 Task: Find connections with filter location Castellar del Vallès with filter topic #careertips with filter profile language English with filter current company Deloitte Digital with filter school DEV BHOOMI SCHOOL OF PROFESSIONAL STUDIES DABKI ROAD, VILLAGE-BERI JAMA (JUST 7 KMS FROM CLOCK TOWER) DISTT.- SAHARANPUR 0132-2792208-10-11 with filter industry Computer Networking Products with filter service category Auto Insurance with filter keywords title Network Administrator
Action: Mouse moved to (174, 267)
Screenshot: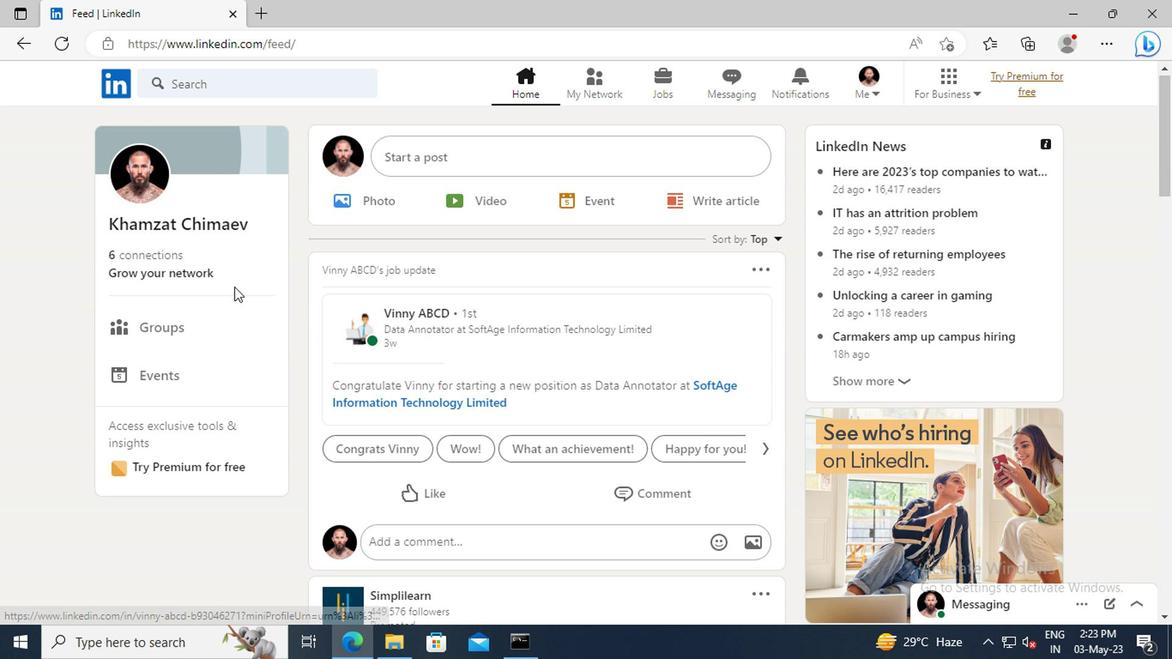 
Action: Mouse pressed left at (174, 267)
Screenshot: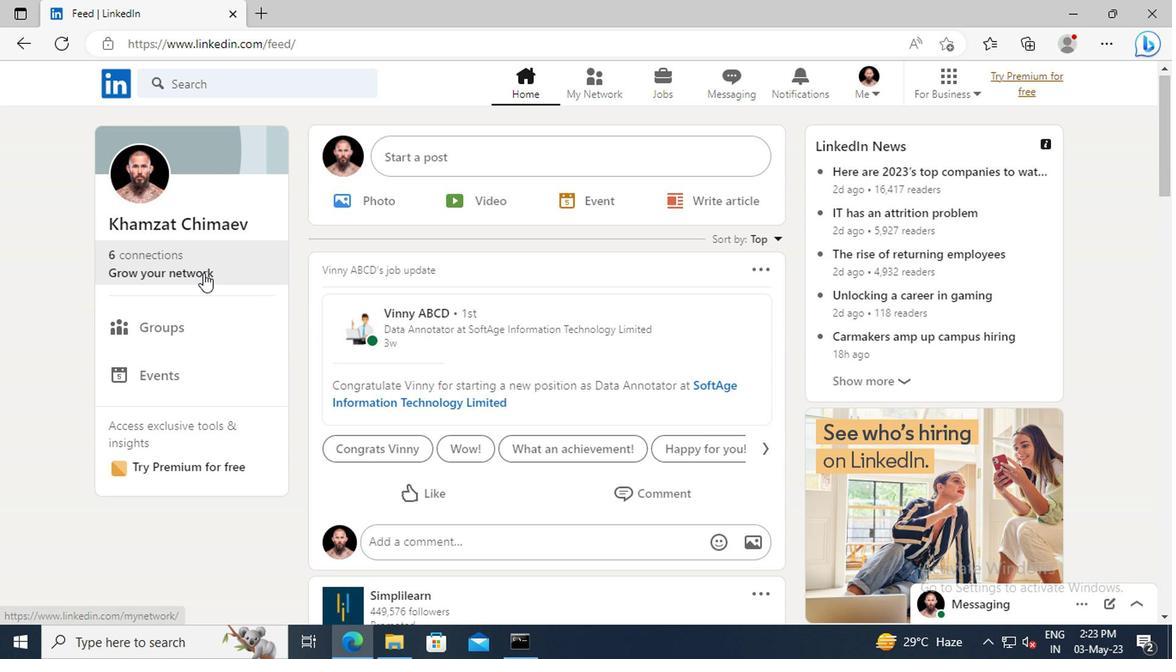 
Action: Mouse moved to (180, 177)
Screenshot: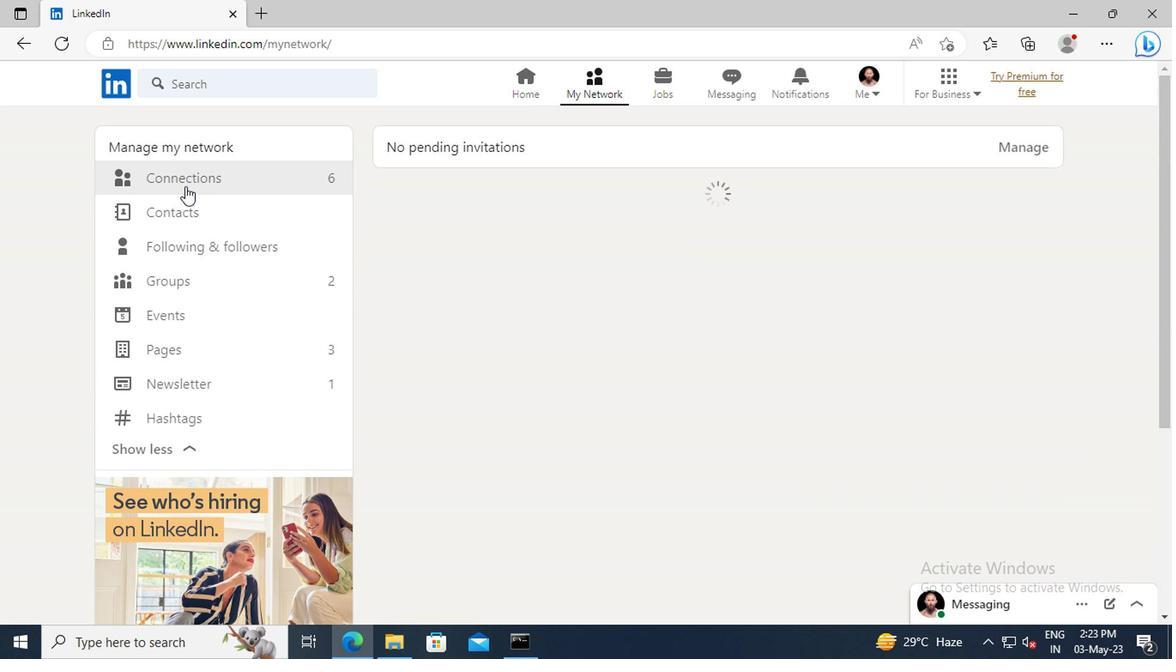 
Action: Mouse pressed left at (180, 177)
Screenshot: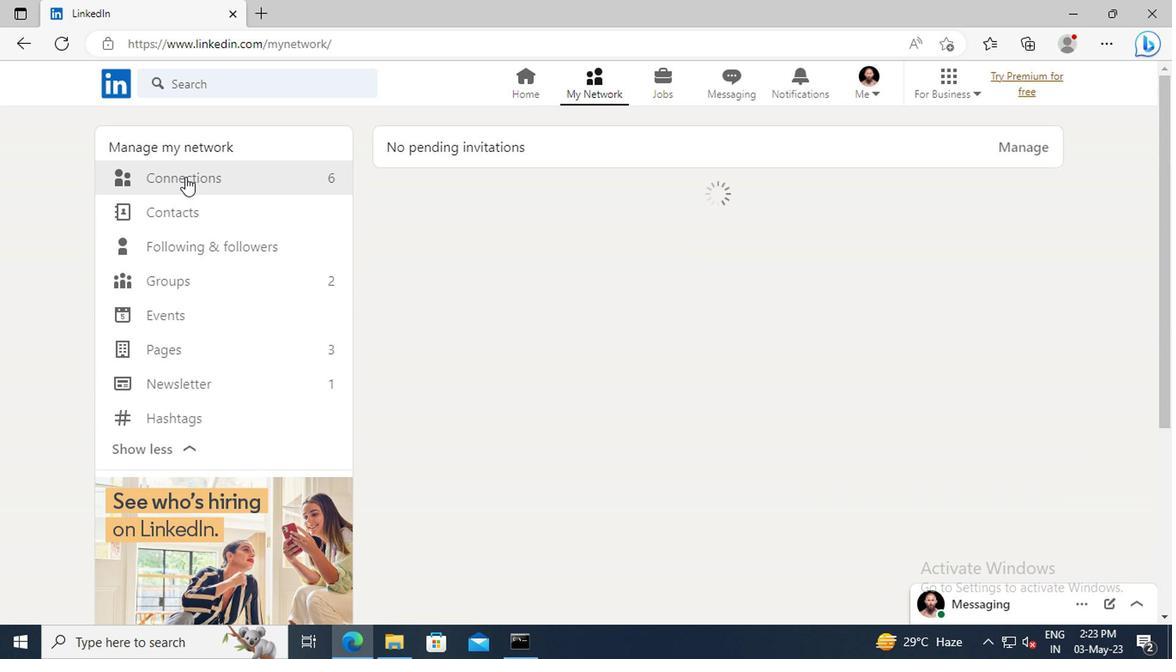 
Action: Mouse moved to (702, 186)
Screenshot: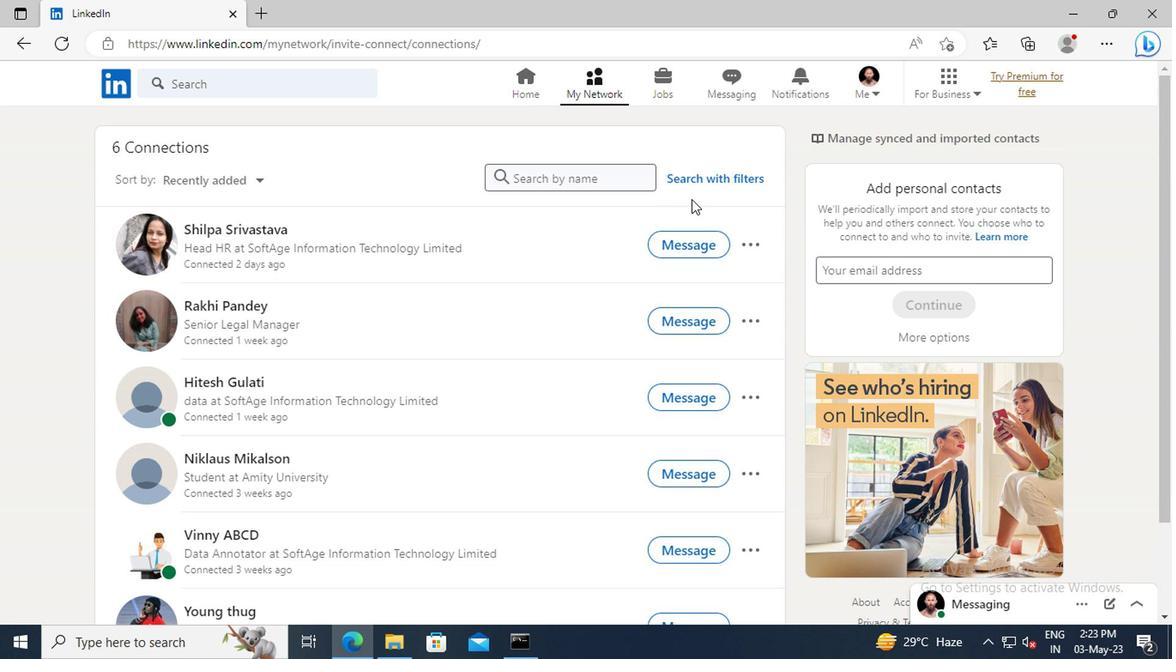 
Action: Mouse pressed left at (702, 186)
Screenshot: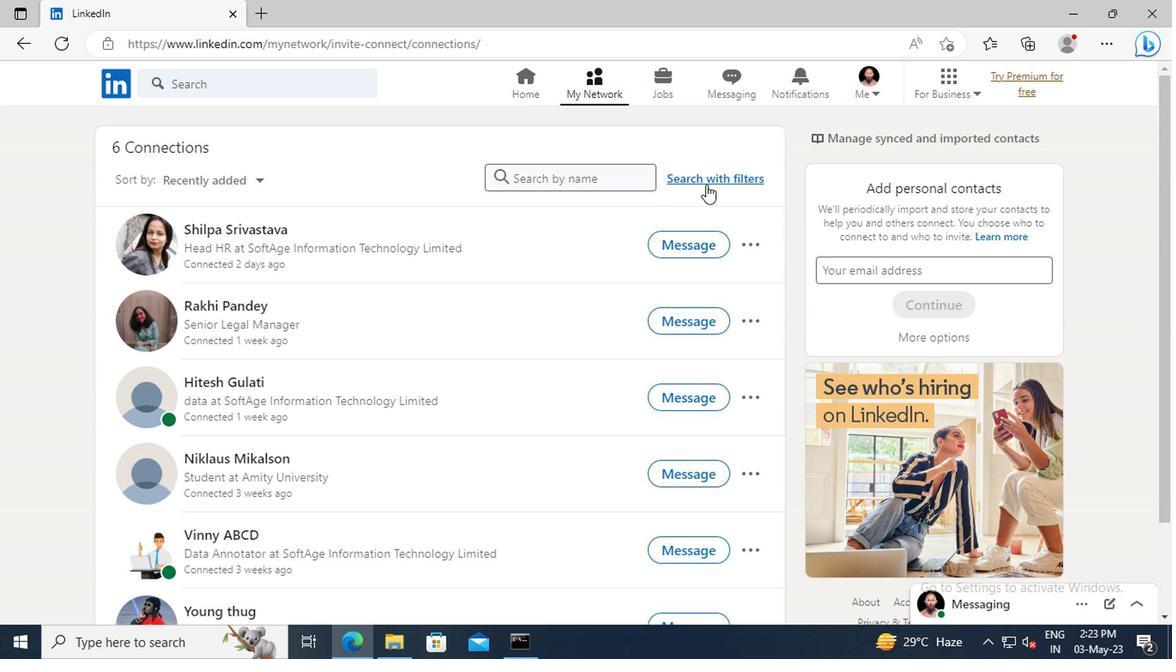 
Action: Mouse moved to (649, 140)
Screenshot: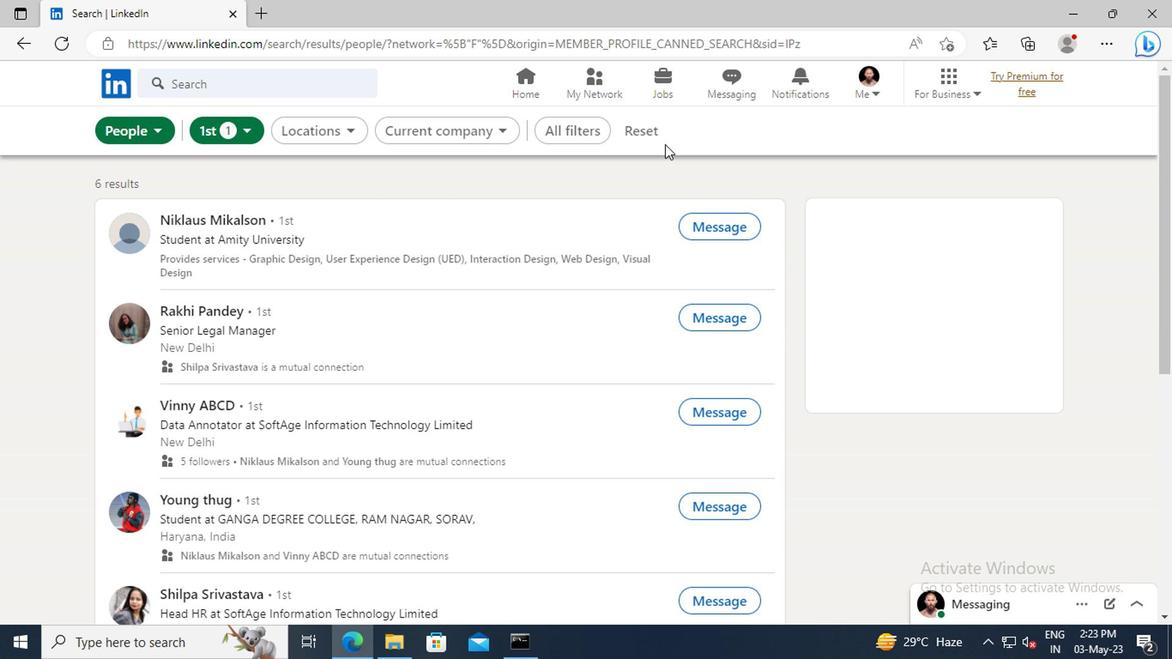 
Action: Mouse pressed left at (649, 140)
Screenshot: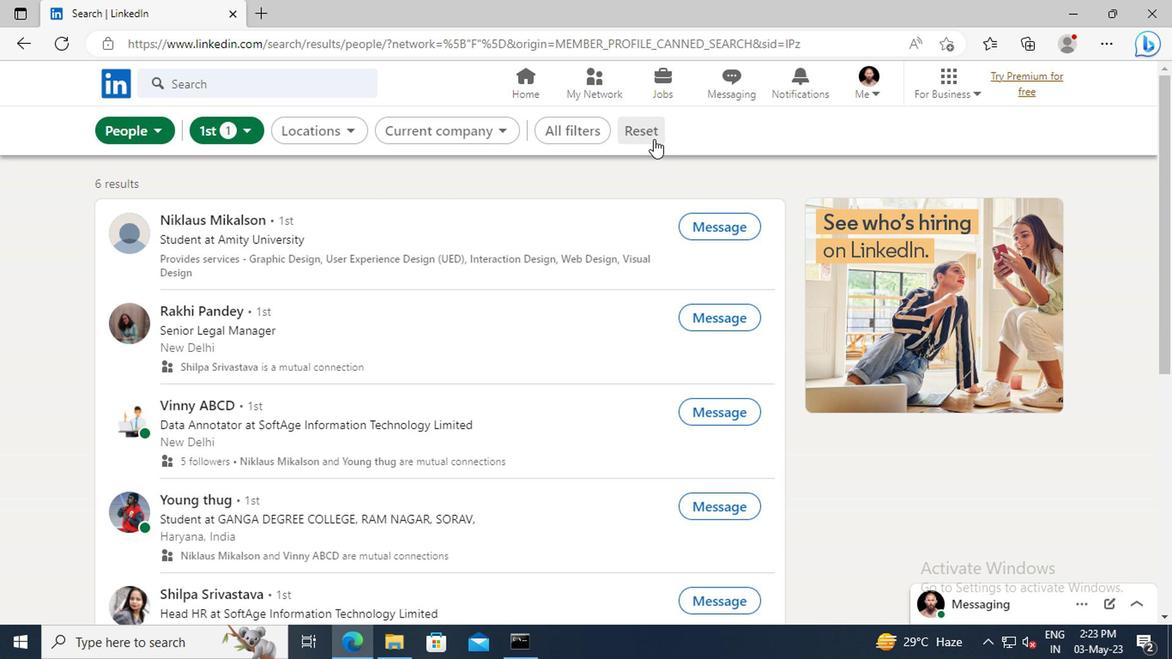 
Action: Mouse moved to (619, 137)
Screenshot: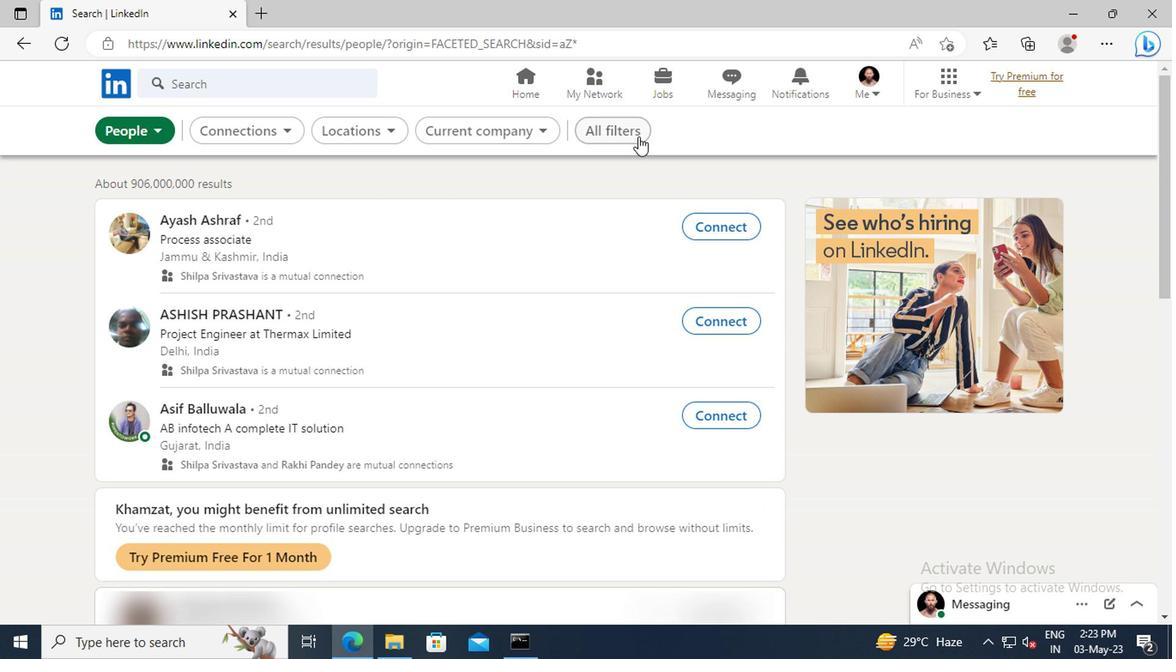 
Action: Mouse pressed left at (619, 137)
Screenshot: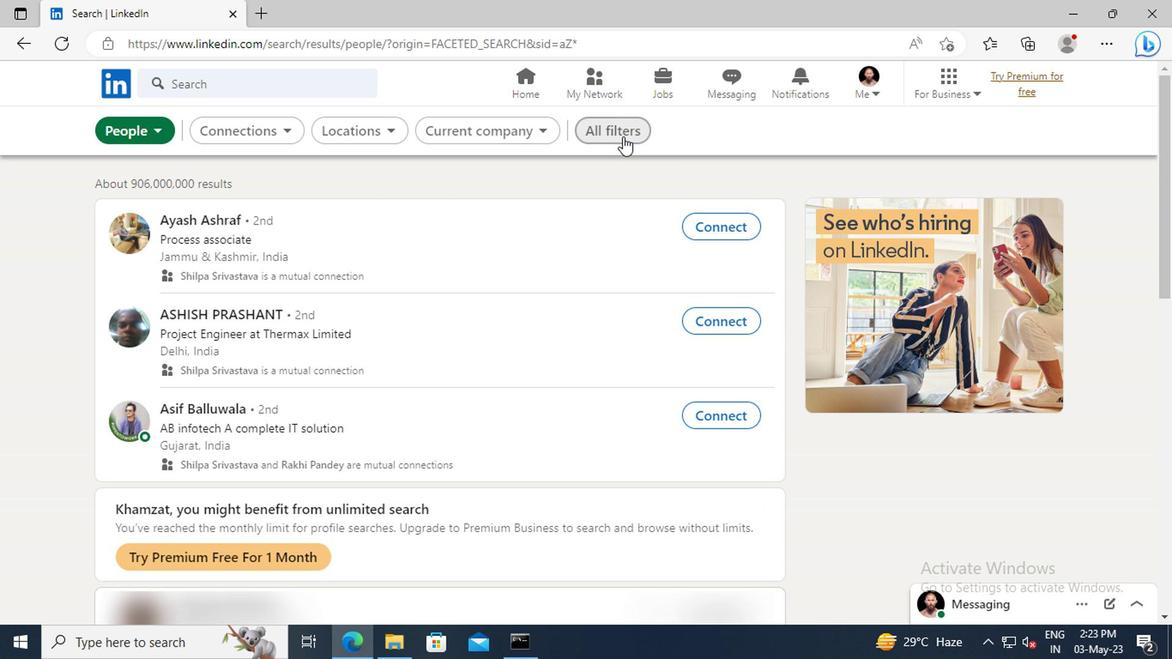 
Action: Mouse moved to (891, 325)
Screenshot: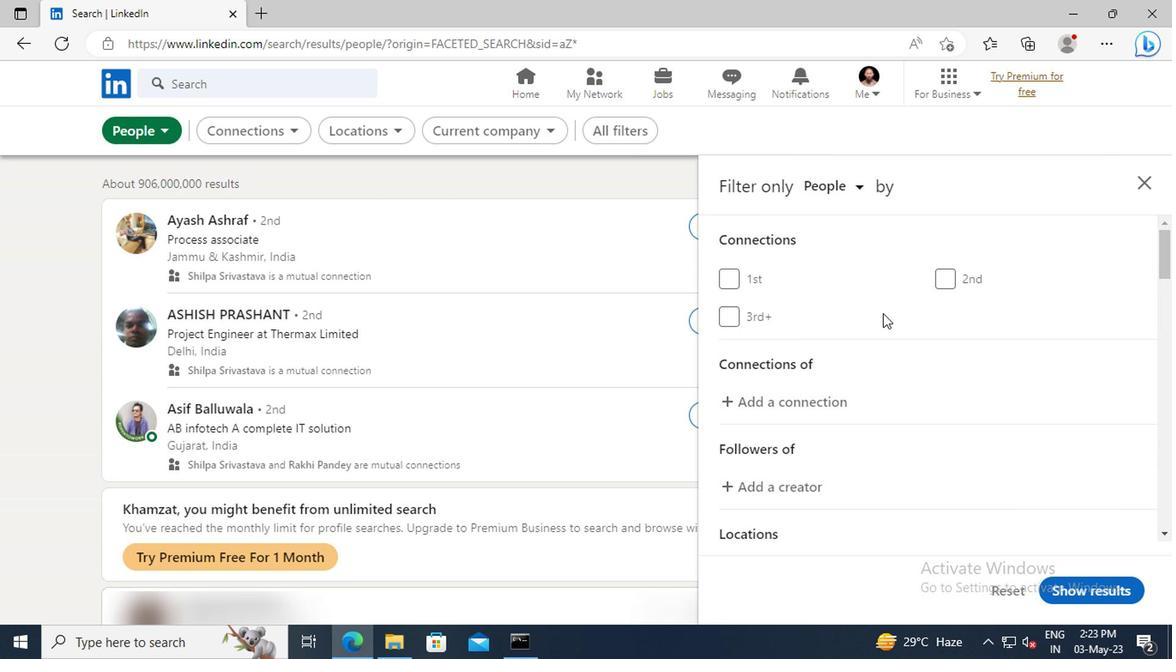 
Action: Mouse scrolled (891, 324) with delta (0, -1)
Screenshot: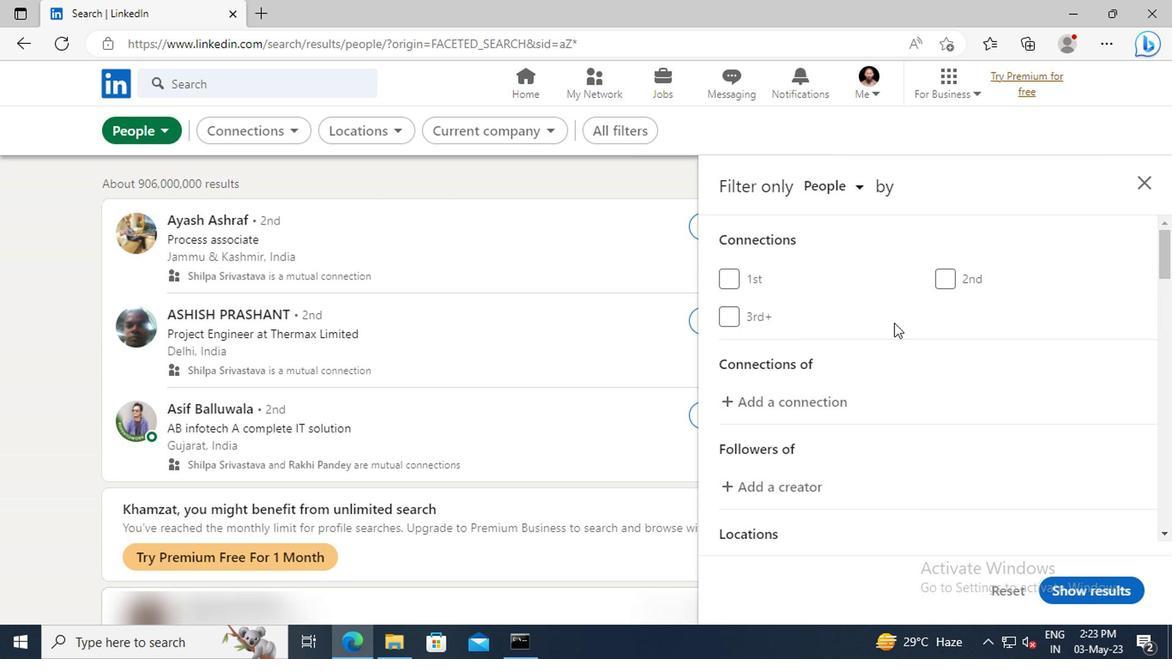 
Action: Mouse scrolled (891, 324) with delta (0, -1)
Screenshot: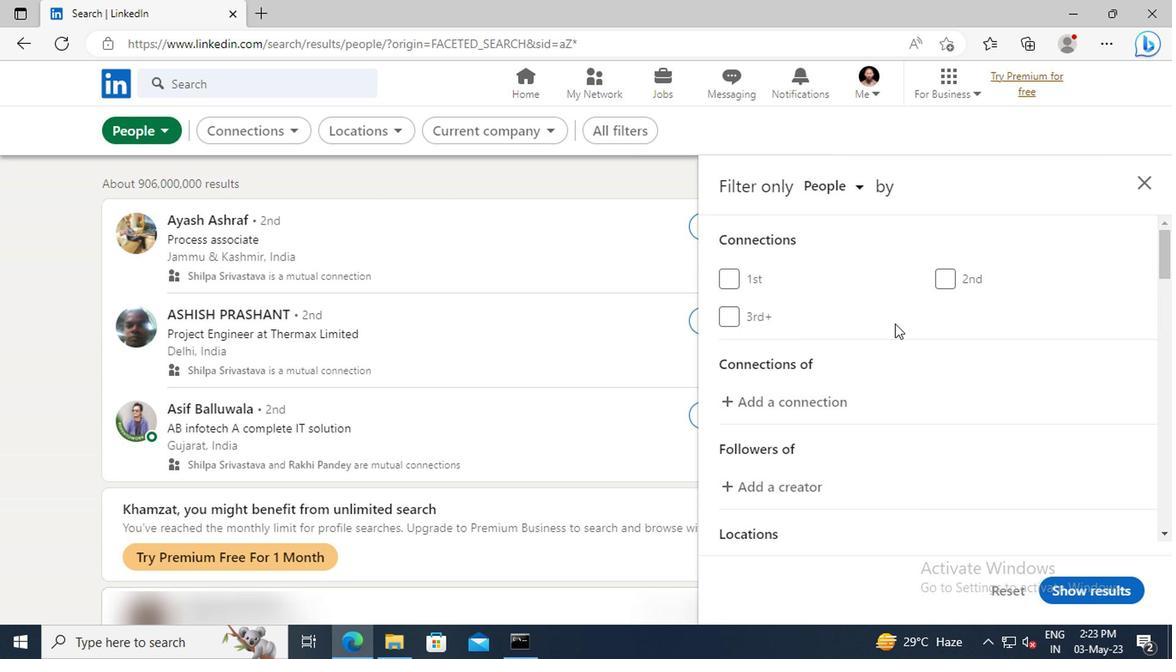 
Action: Mouse scrolled (891, 324) with delta (0, -1)
Screenshot: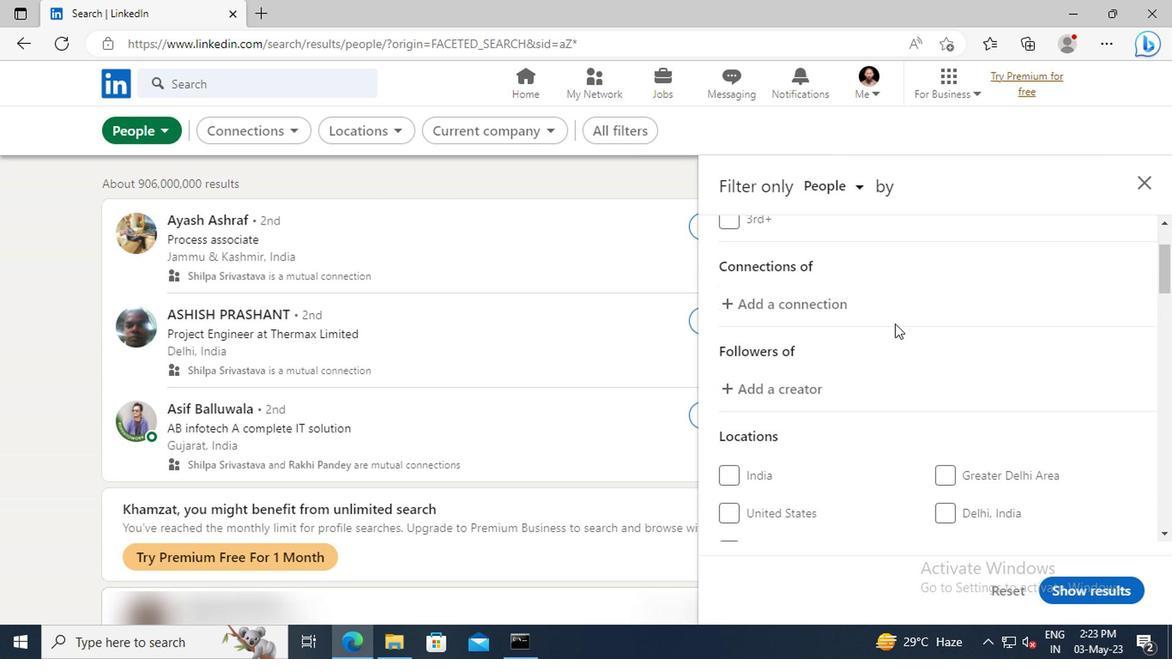 
Action: Mouse scrolled (891, 324) with delta (0, -1)
Screenshot: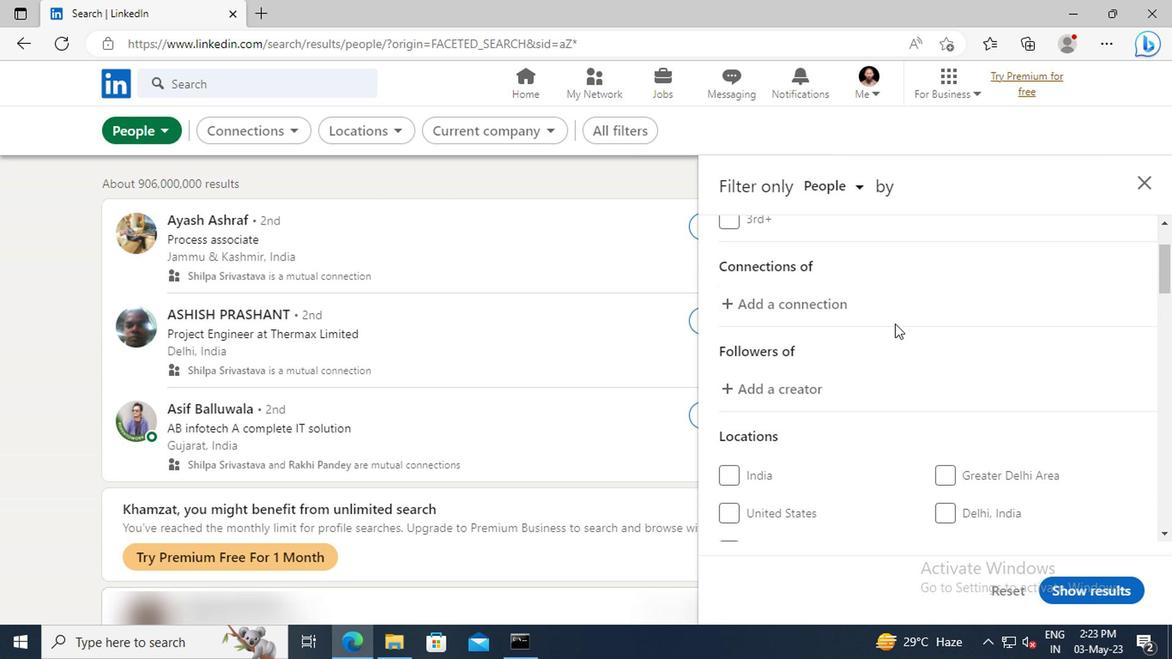 
Action: Mouse scrolled (891, 324) with delta (0, -1)
Screenshot: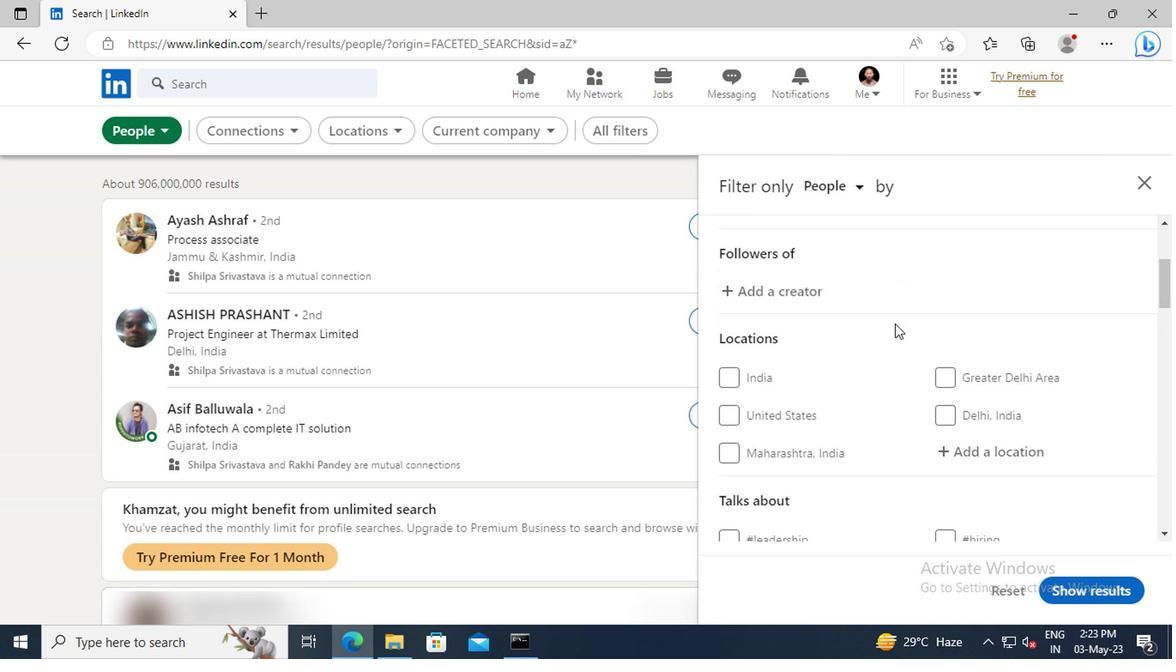 
Action: Mouse scrolled (891, 324) with delta (0, -1)
Screenshot: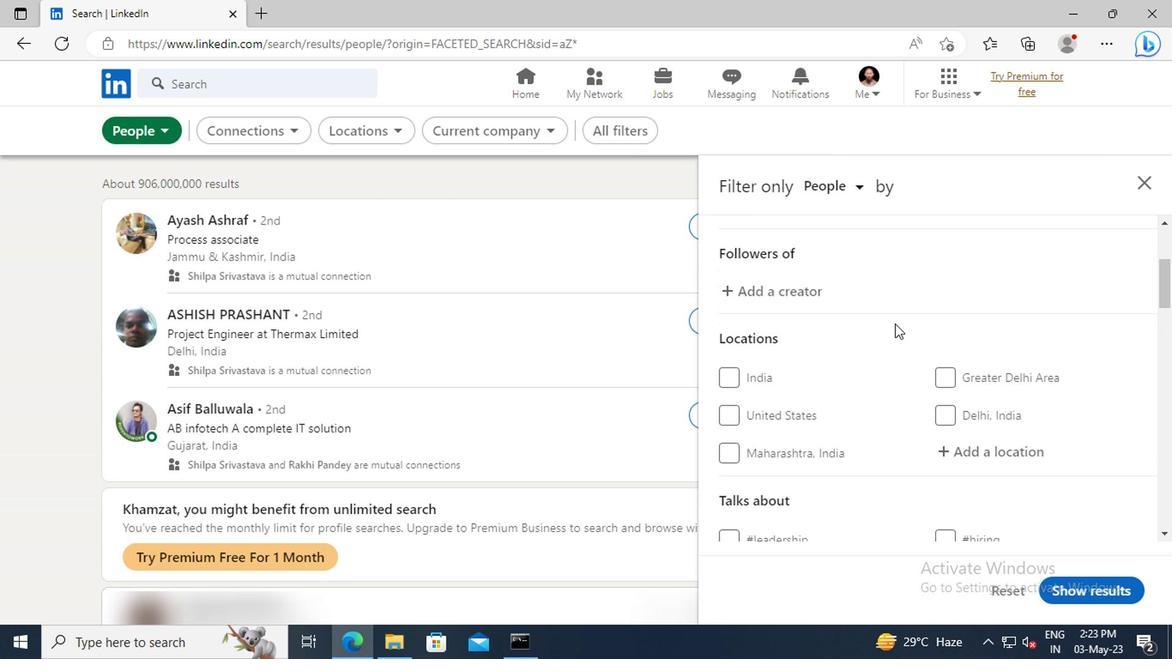 
Action: Mouse moved to (942, 353)
Screenshot: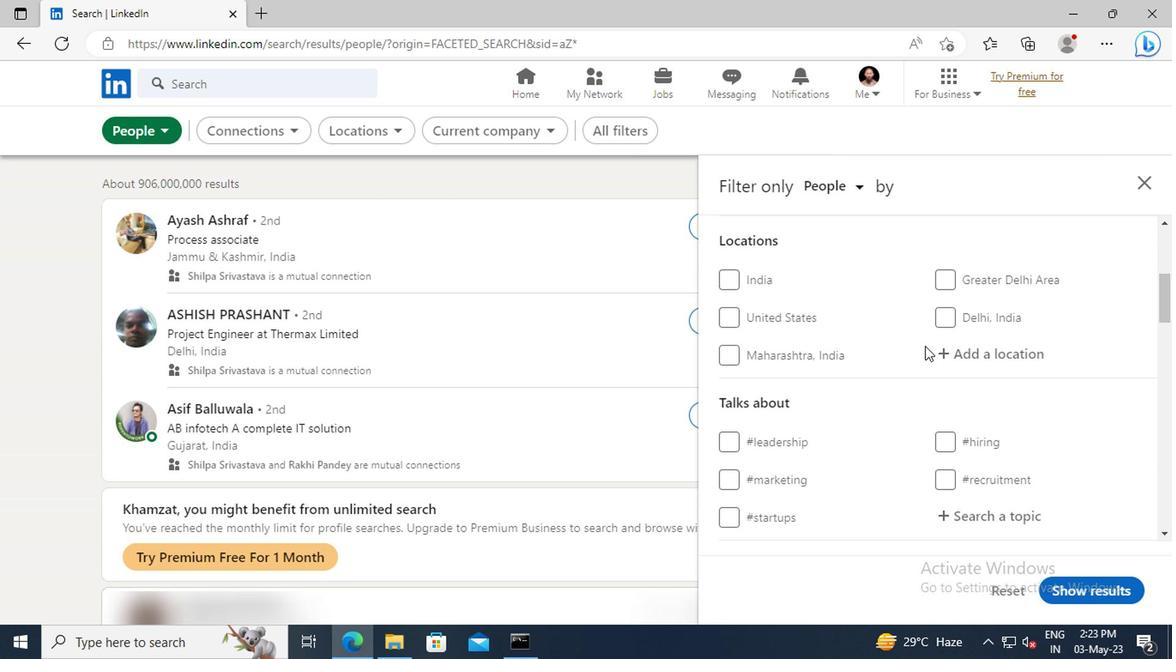 
Action: Mouse pressed left at (942, 353)
Screenshot: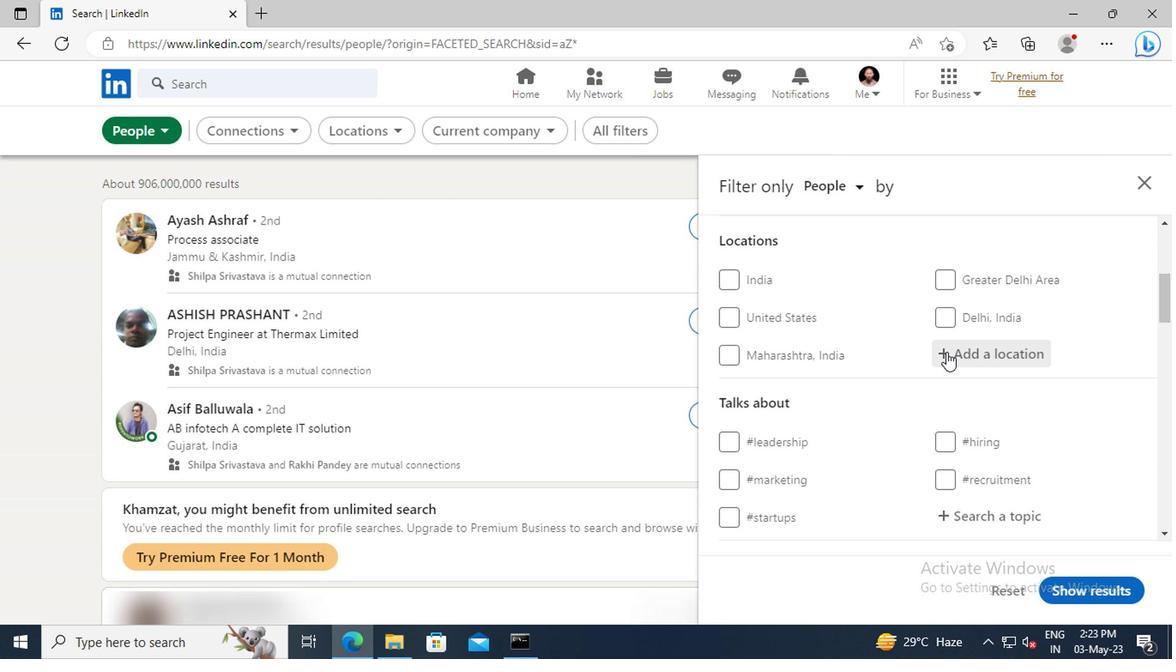 
Action: Key pressed <Key.shift>CASTELLAR<Key.space>DE
Screenshot: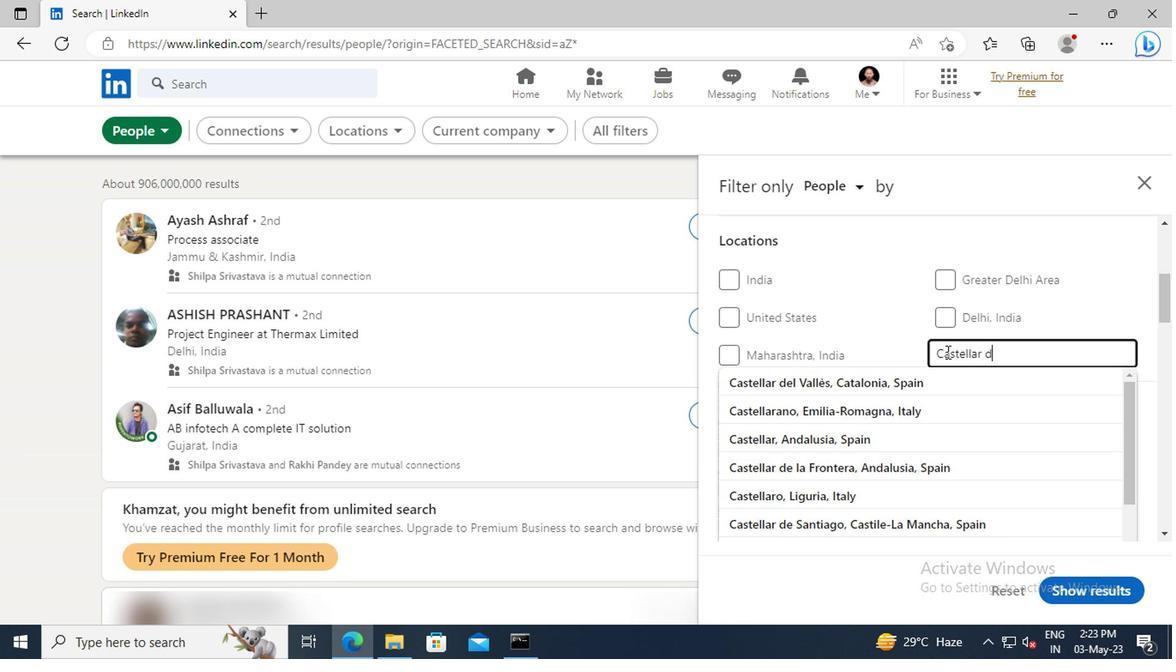 
Action: Mouse moved to (950, 376)
Screenshot: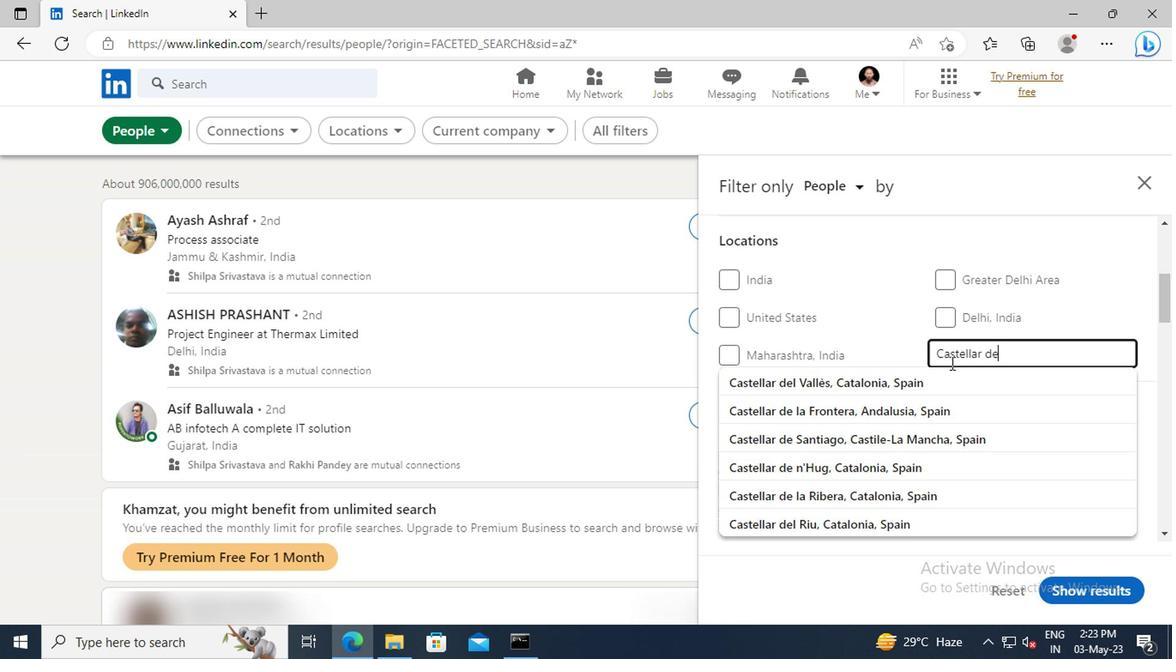 
Action: Mouse pressed left at (950, 376)
Screenshot: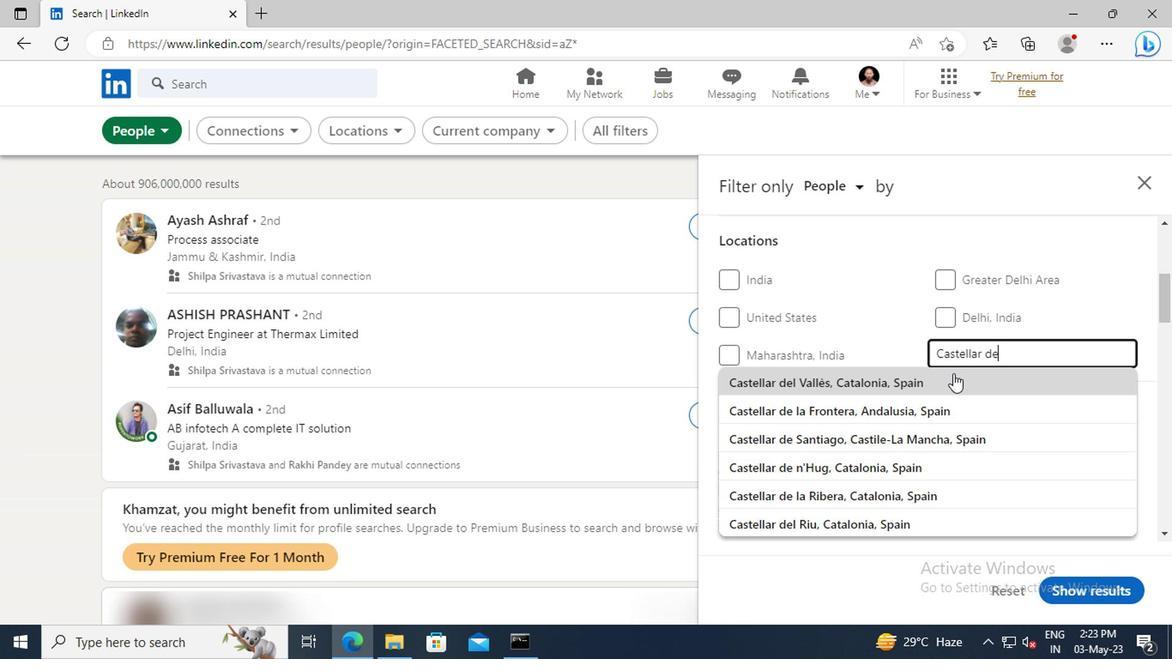 
Action: Mouse scrolled (950, 374) with delta (0, -1)
Screenshot: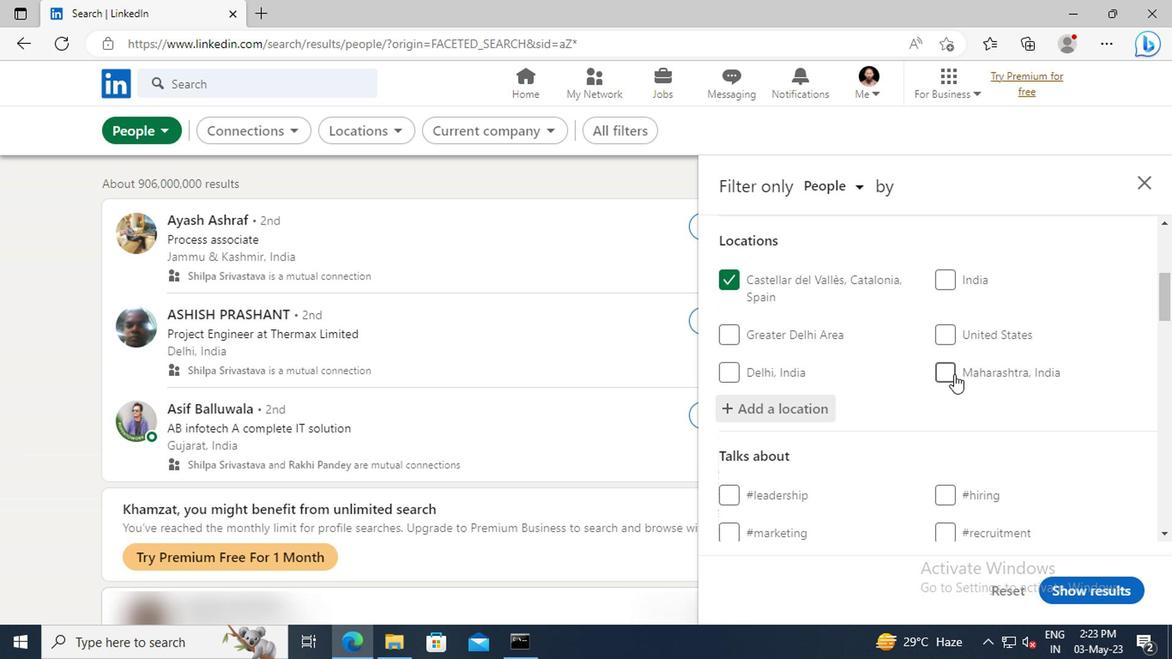 
Action: Mouse scrolled (950, 374) with delta (0, -1)
Screenshot: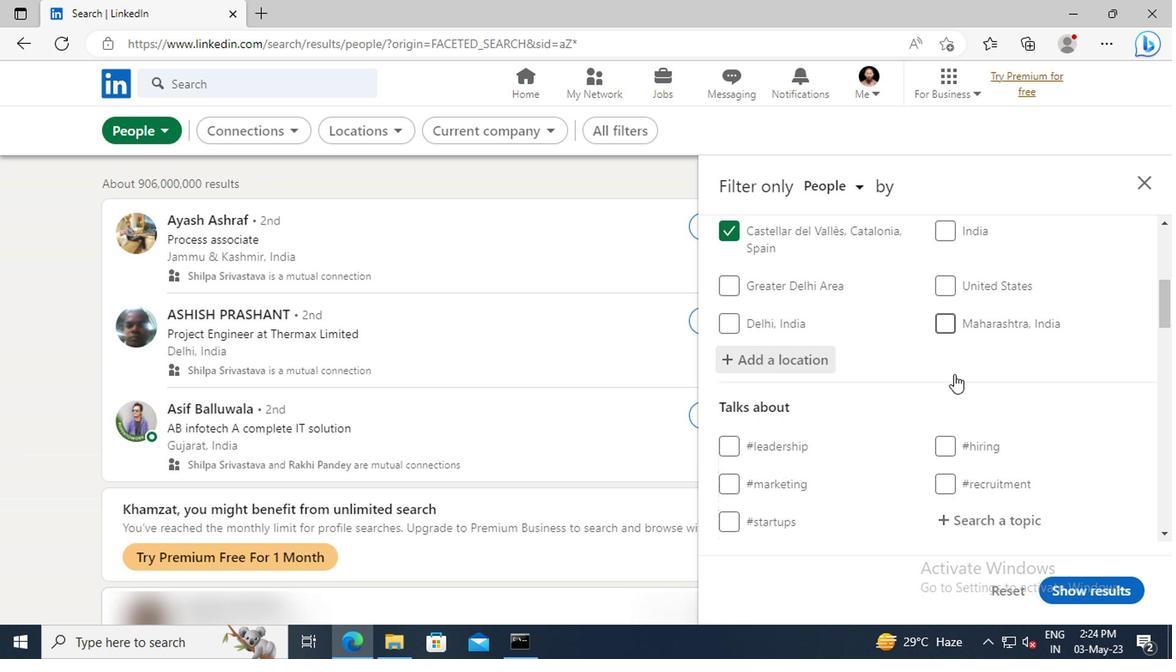 
Action: Mouse scrolled (950, 374) with delta (0, -1)
Screenshot: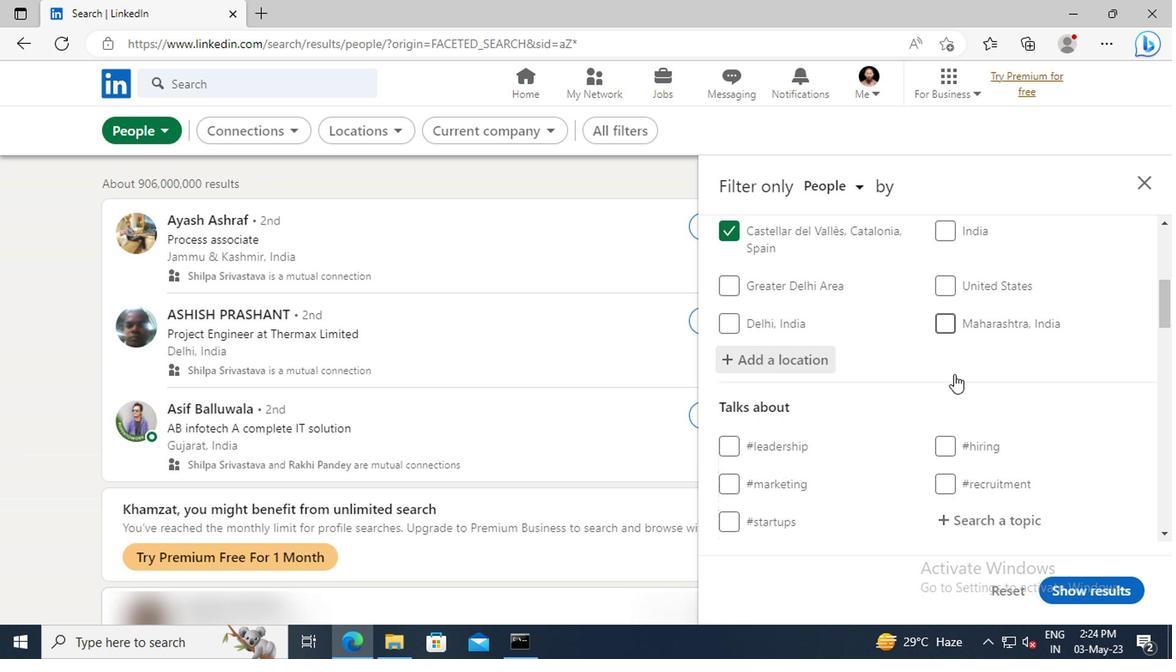 
Action: Mouse scrolled (950, 374) with delta (0, -1)
Screenshot: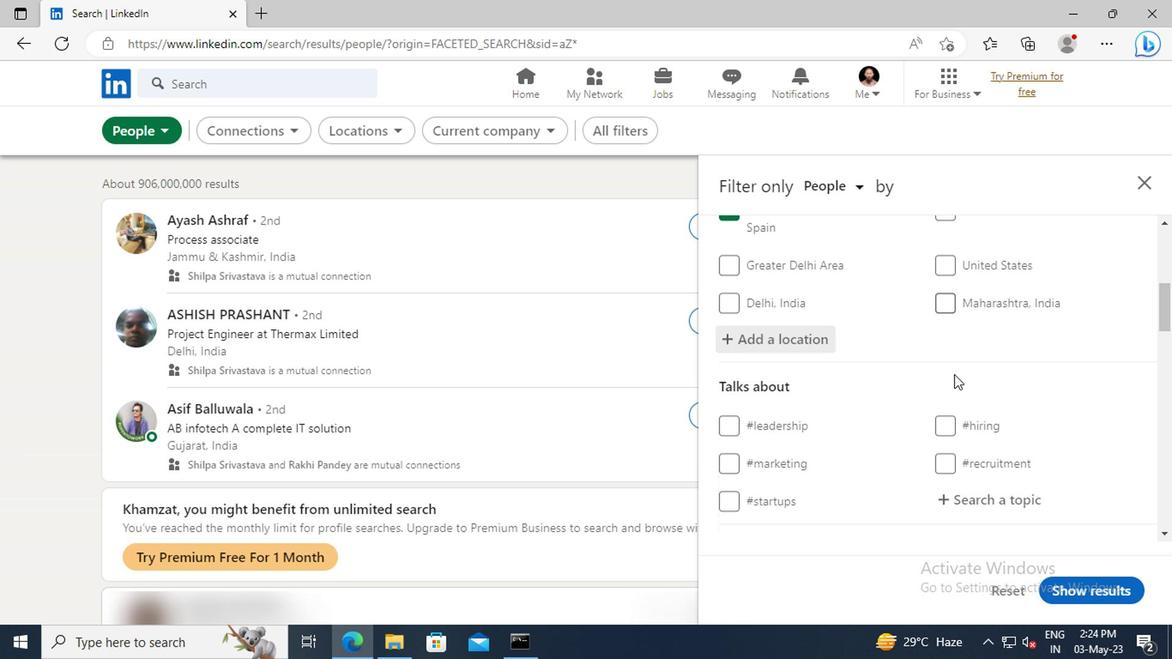 
Action: Mouse moved to (954, 377)
Screenshot: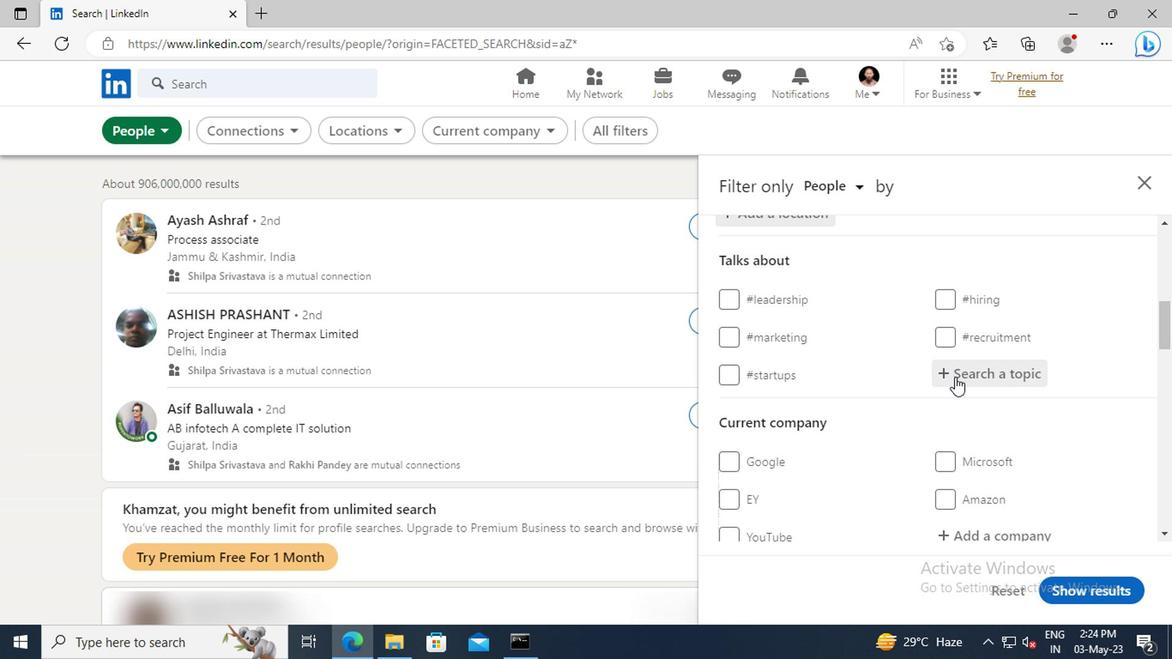 
Action: Mouse pressed left at (954, 377)
Screenshot: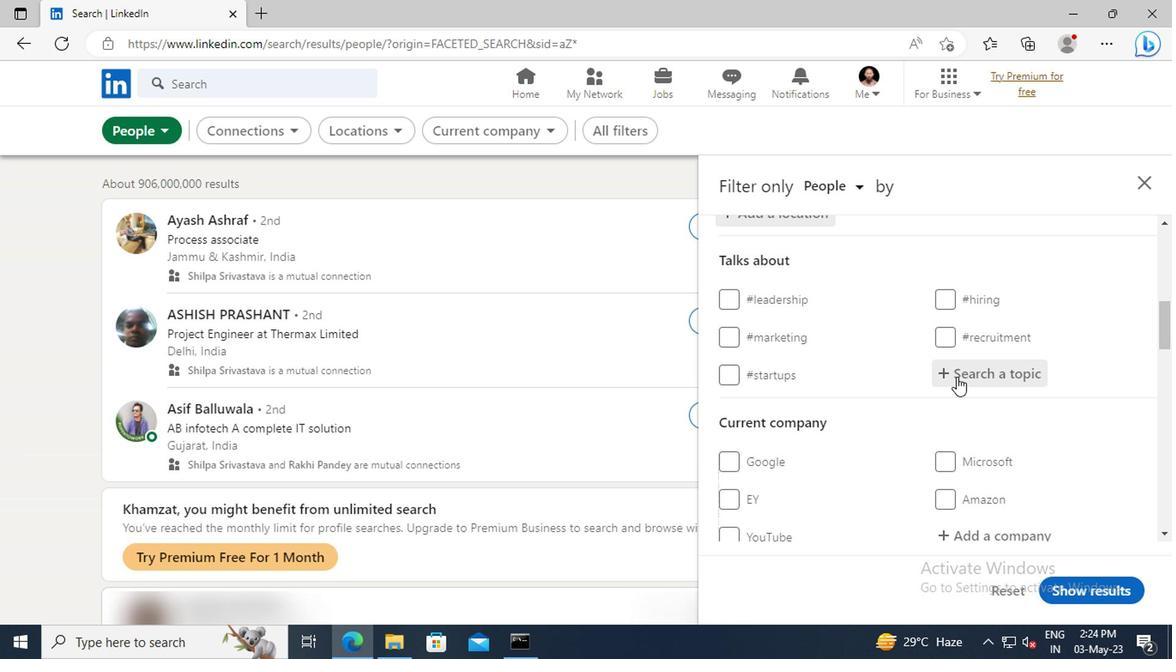 
Action: Key pressed CAREERT
Screenshot: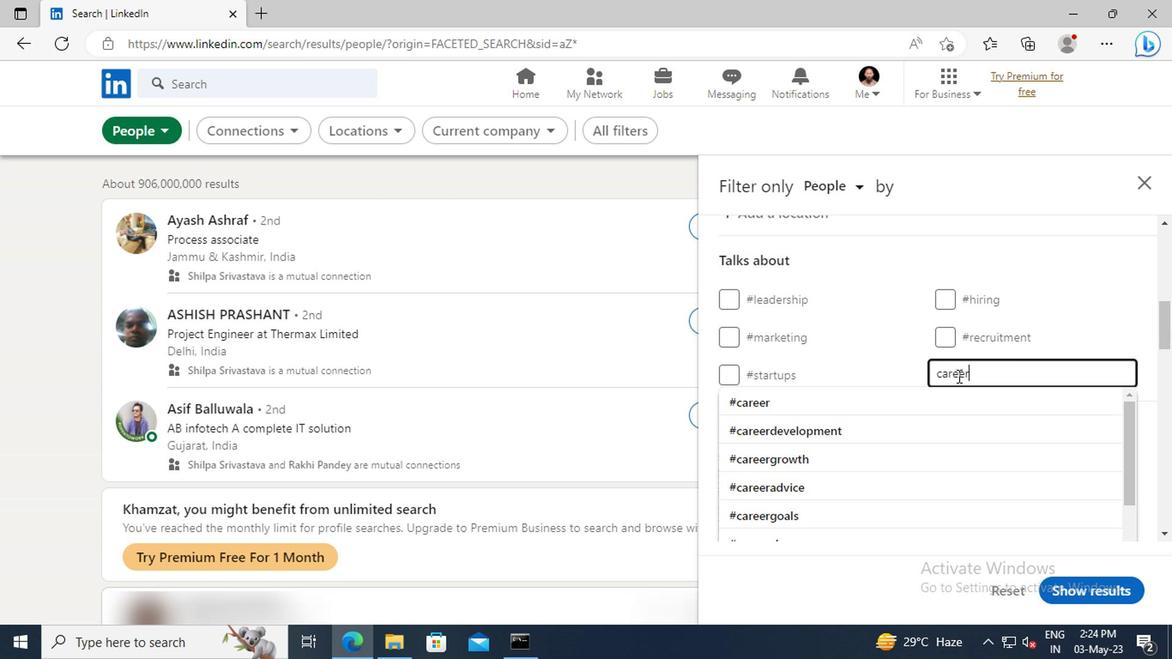 
Action: Mouse moved to (959, 398)
Screenshot: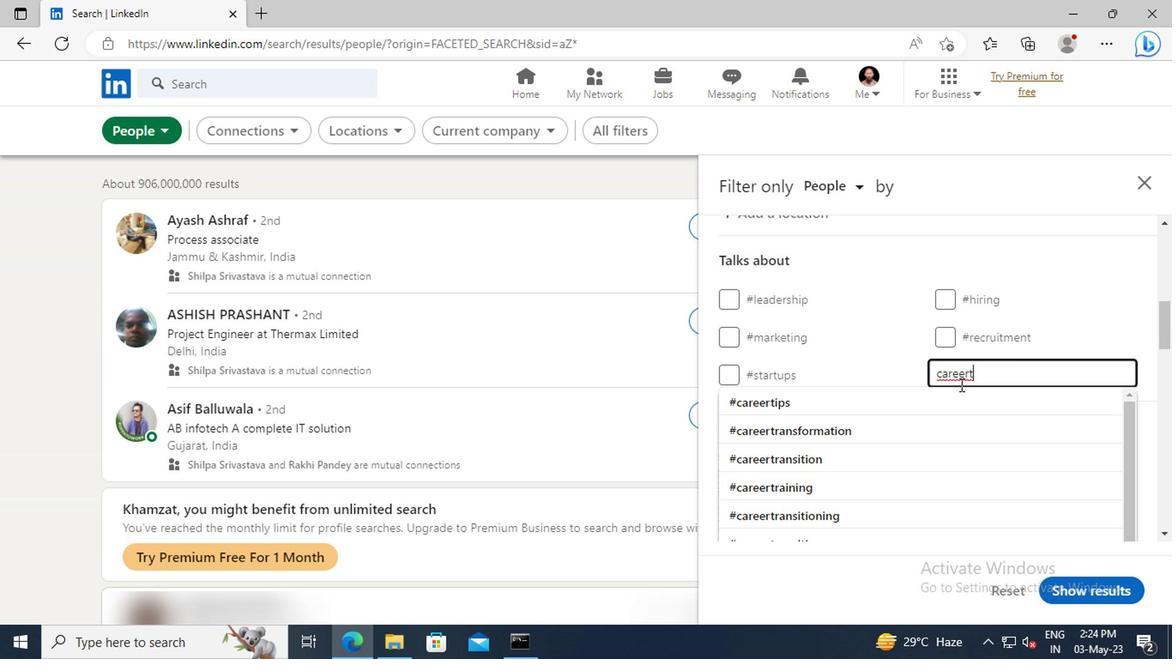 
Action: Mouse pressed left at (959, 398)
Screenshot: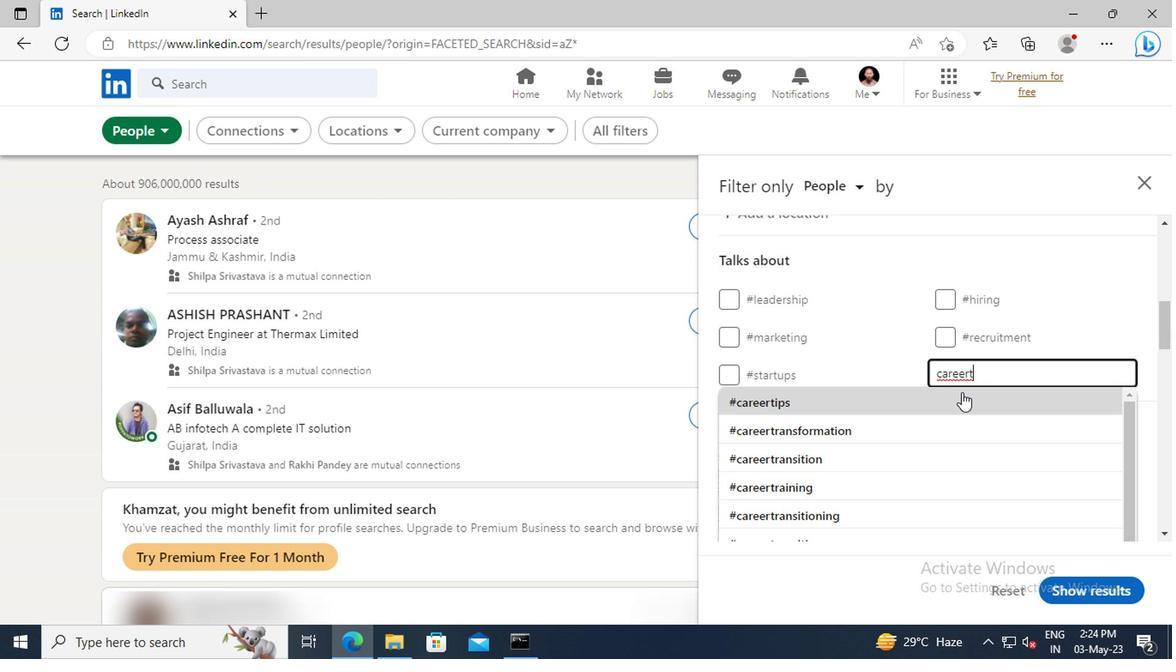 
Action: Mouse scrolled (959, 397) with delta (0, 0)
Screenshot: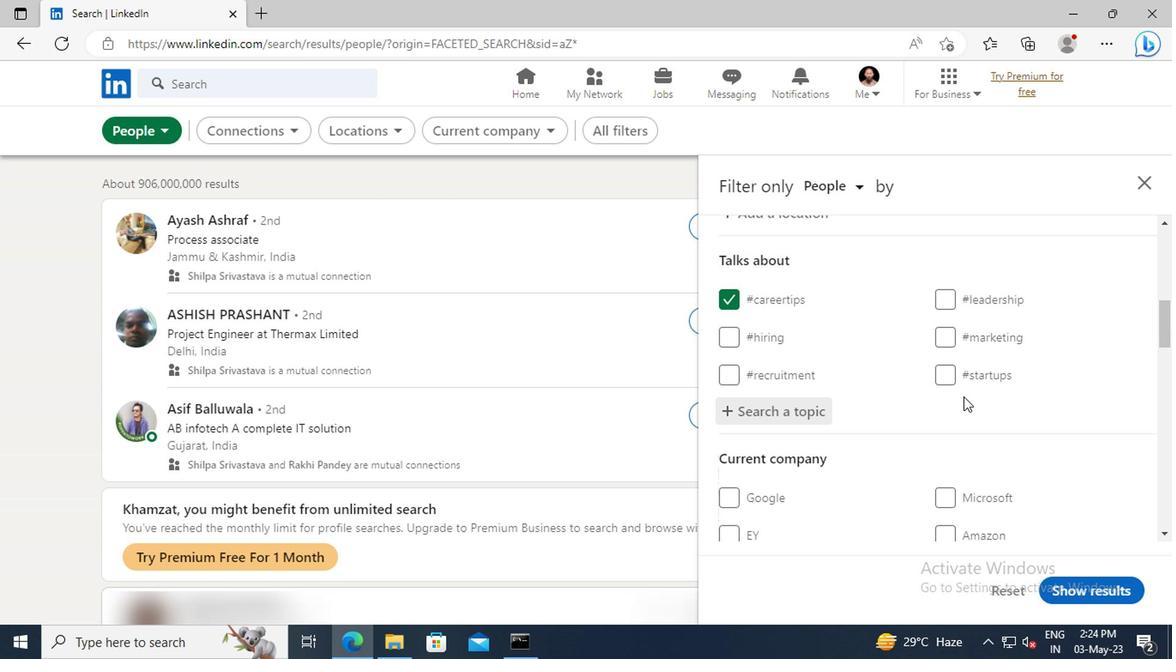 
Action: Mouse scrolled (959, 397) with delta (0, 0)
Screenshot: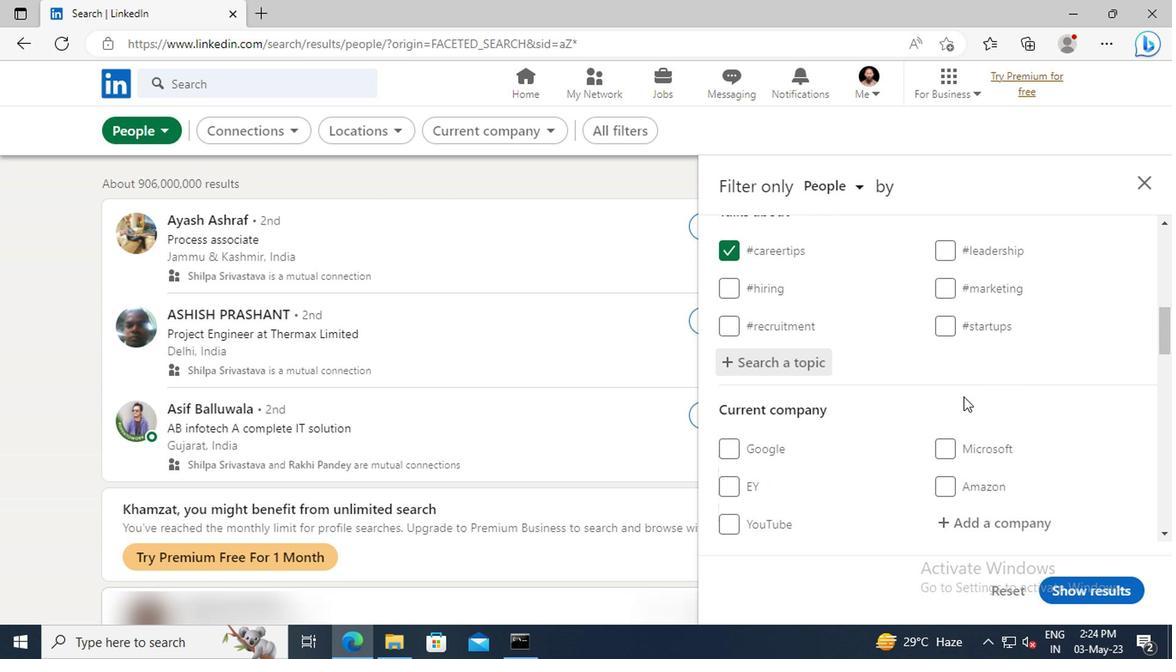 
Action: Mouse scrolled (959, 397) with delta (0, 0)
Screenshot: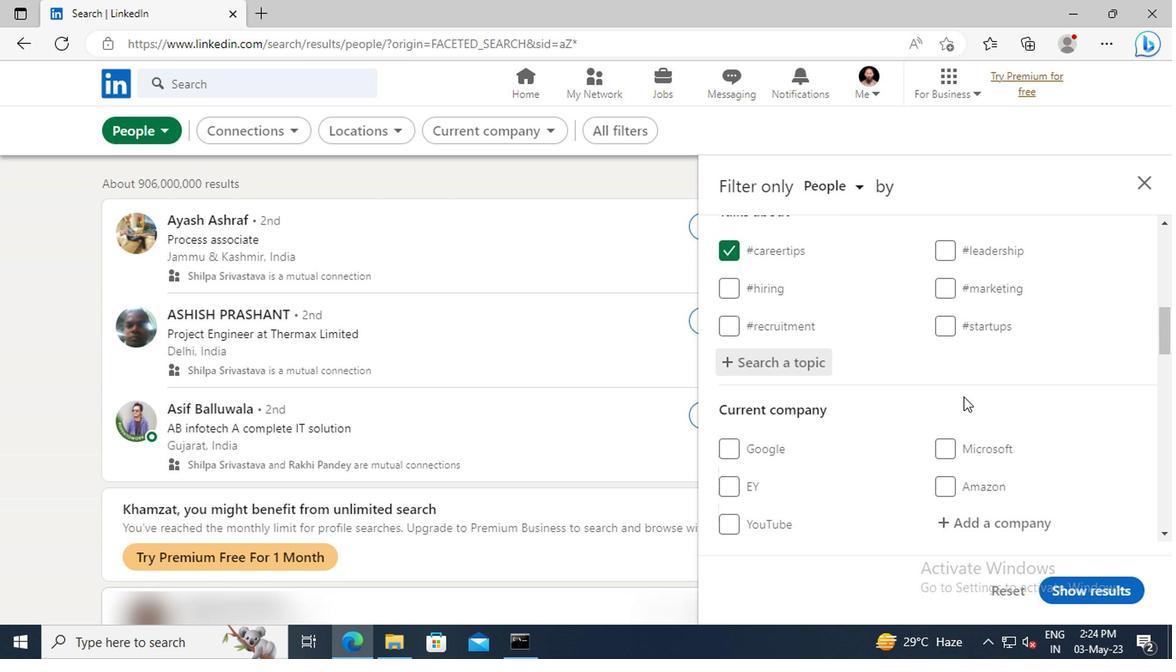 
Action: Mouse scrolled (959, 397) with delta (0, 0)
Screenshot: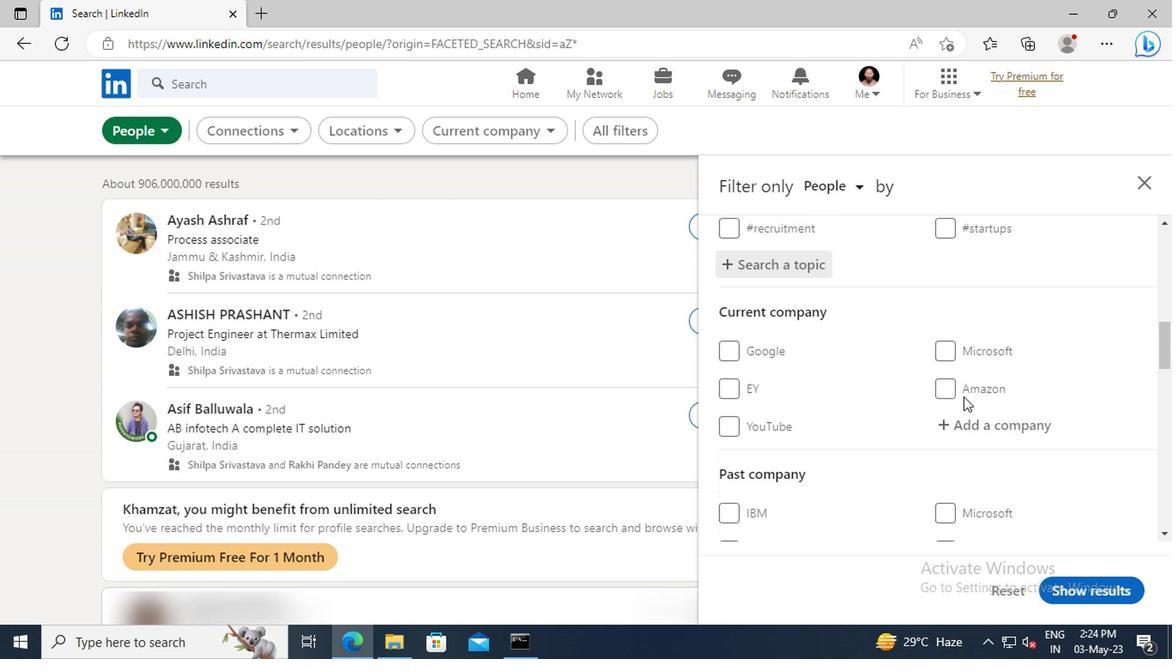 
Action: Mouse scrolled (959, 397) with delta (0, 0)
Screenshot: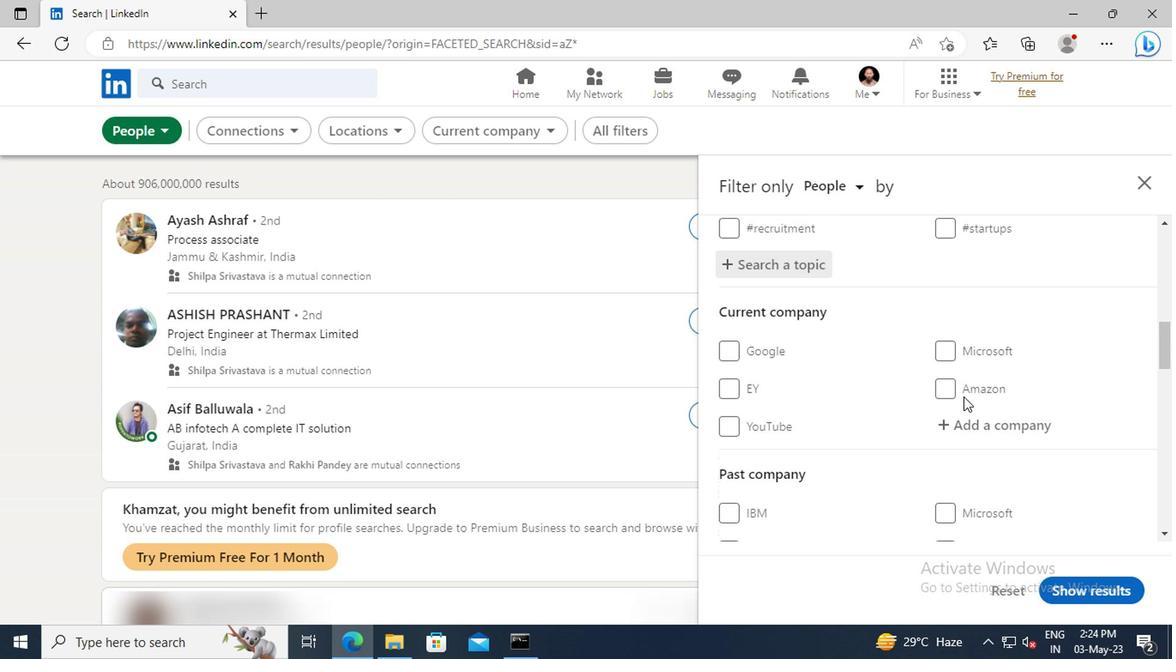 
Action: Mouse scrolled (959, 397) with delta (0, 0)
Screenshot: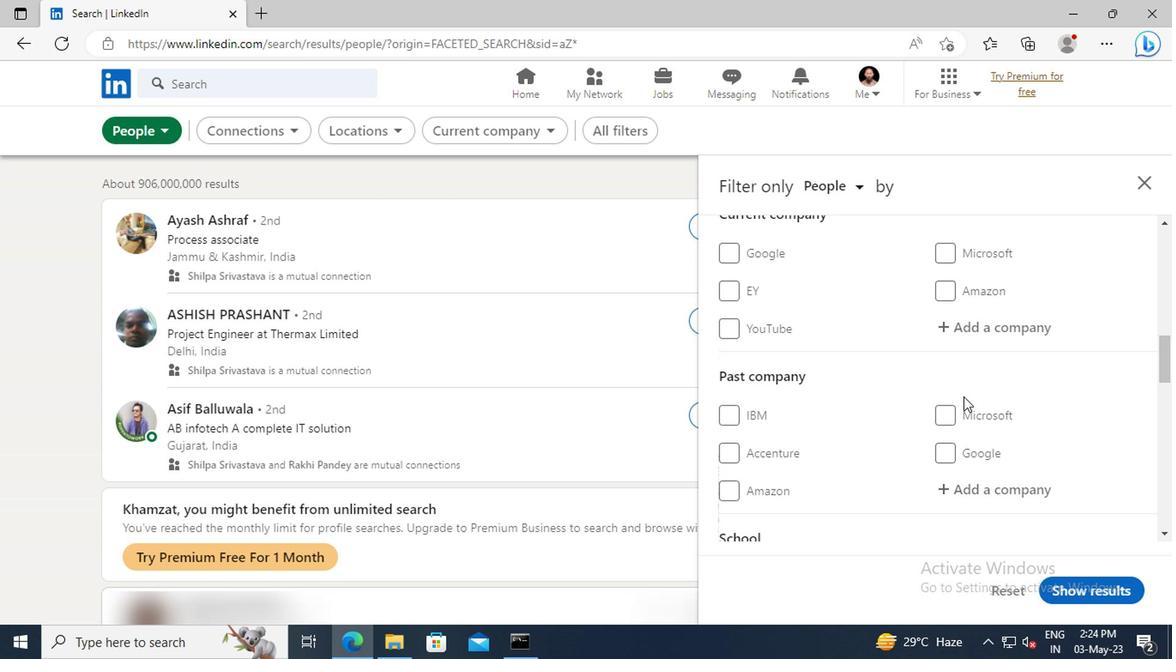 
Action: Mouse scrolled (959, 397) with delta (0, 0)
Screenshot: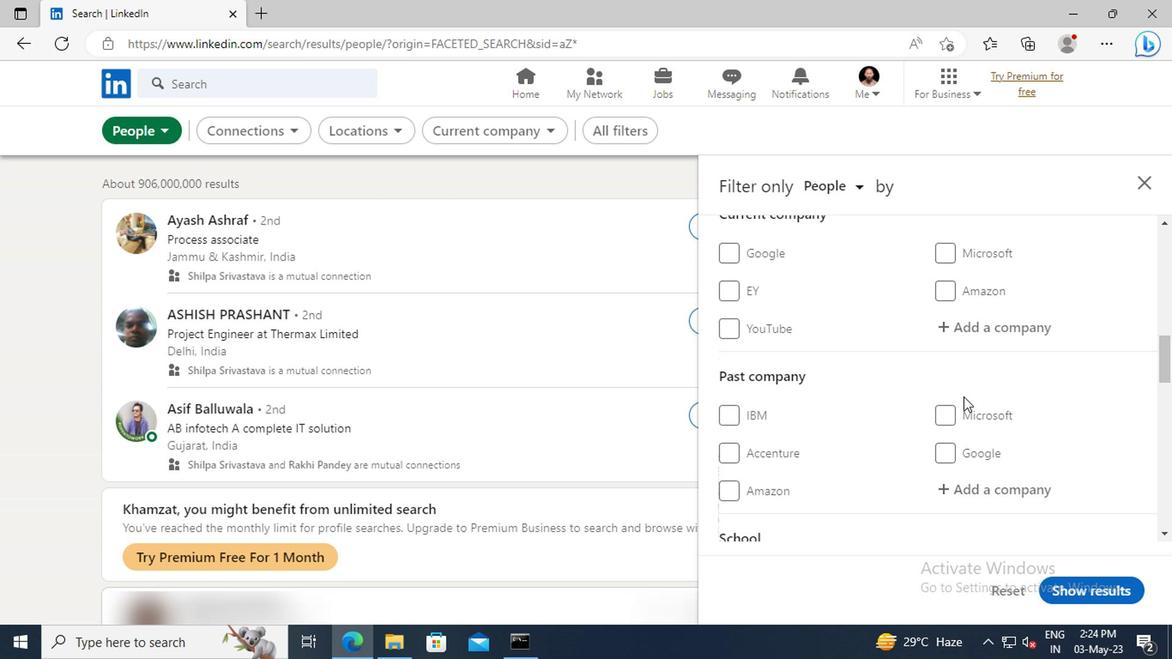
Action: Mouse scrolled (959, 397) with delta (0, 0)
Screenshot: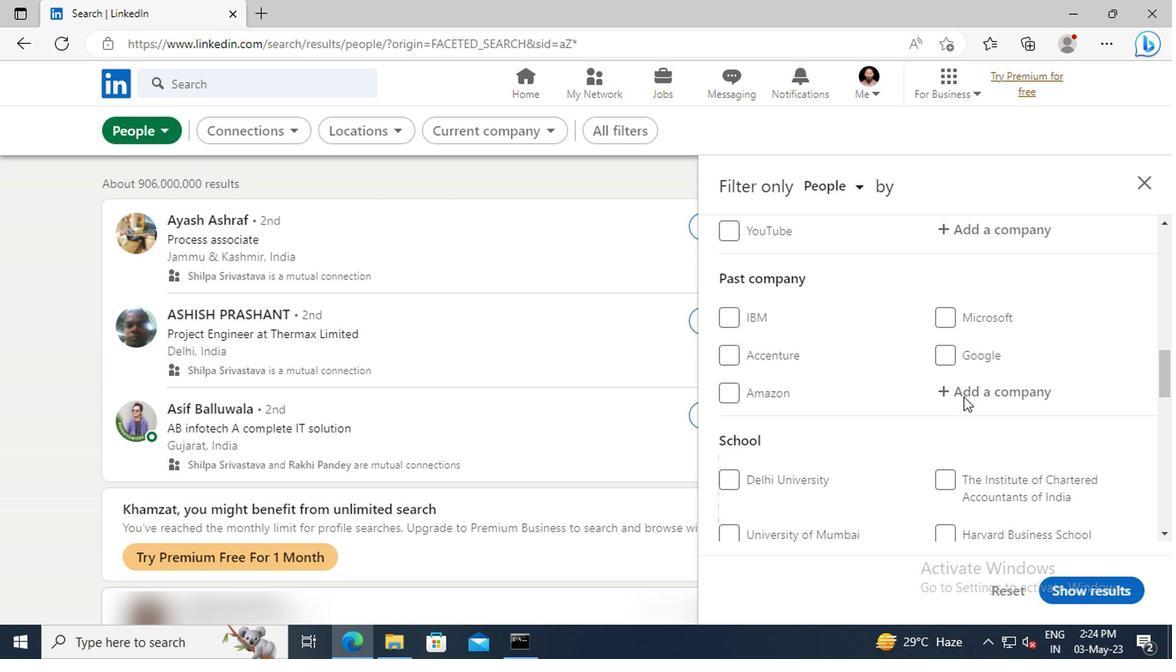 
Action: Mouse scrolled (959, 397) with delta (0, 0)
Screenshot: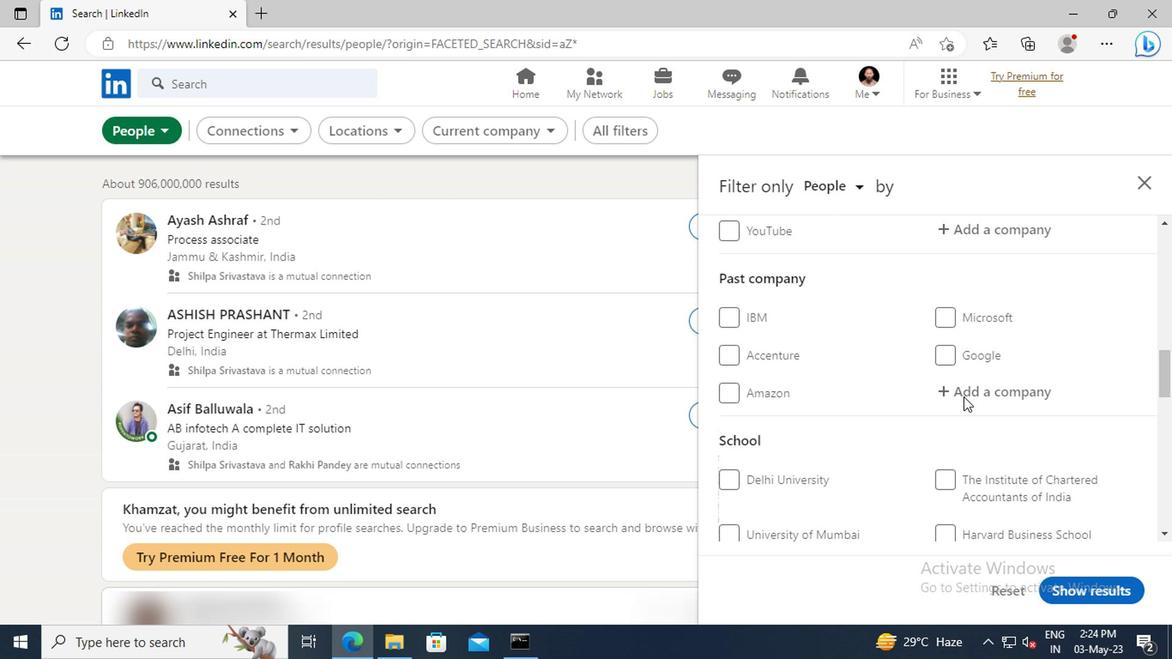 
Action: Mouse scrolled (959, 397) with delta (0, 0)
Screenshot: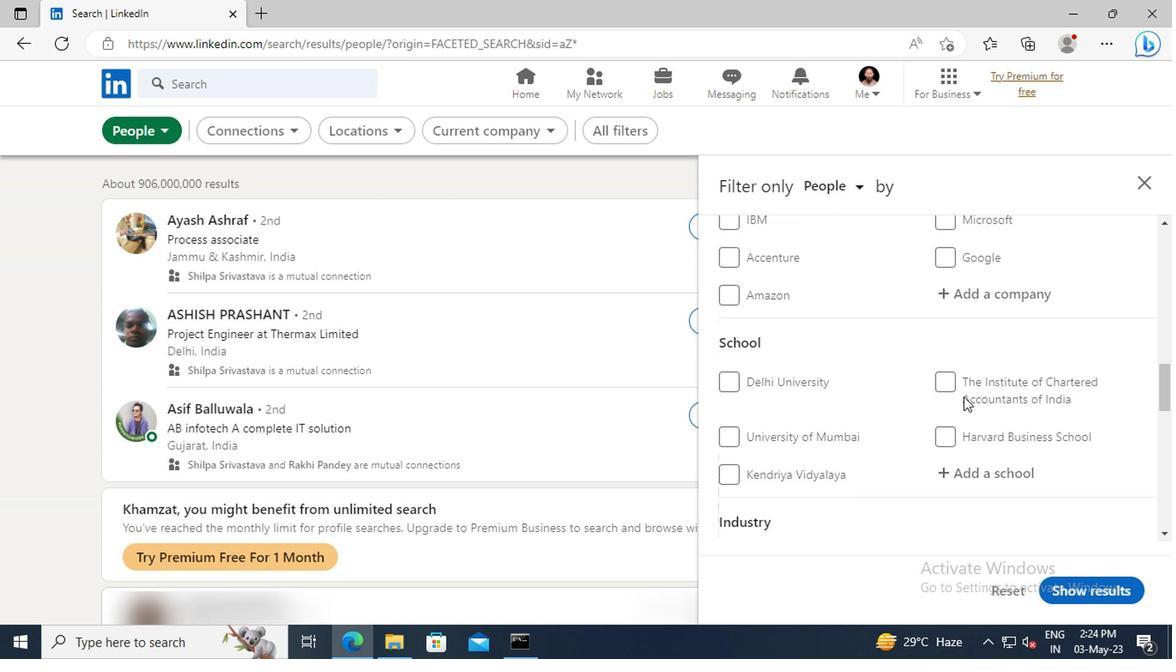
Action: Mouse scrolled (959, 397) with delta (0, 0)
Screenshot: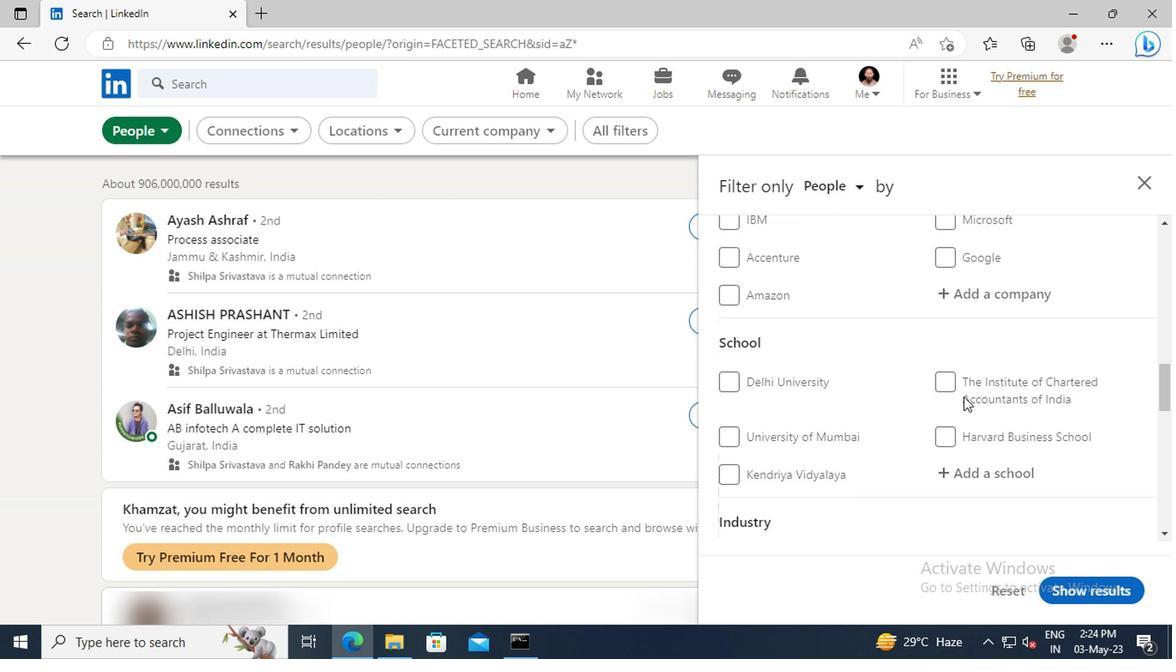 
Action: Mouse scrolled (959, 397) with delta (0, 0)
Screenshot: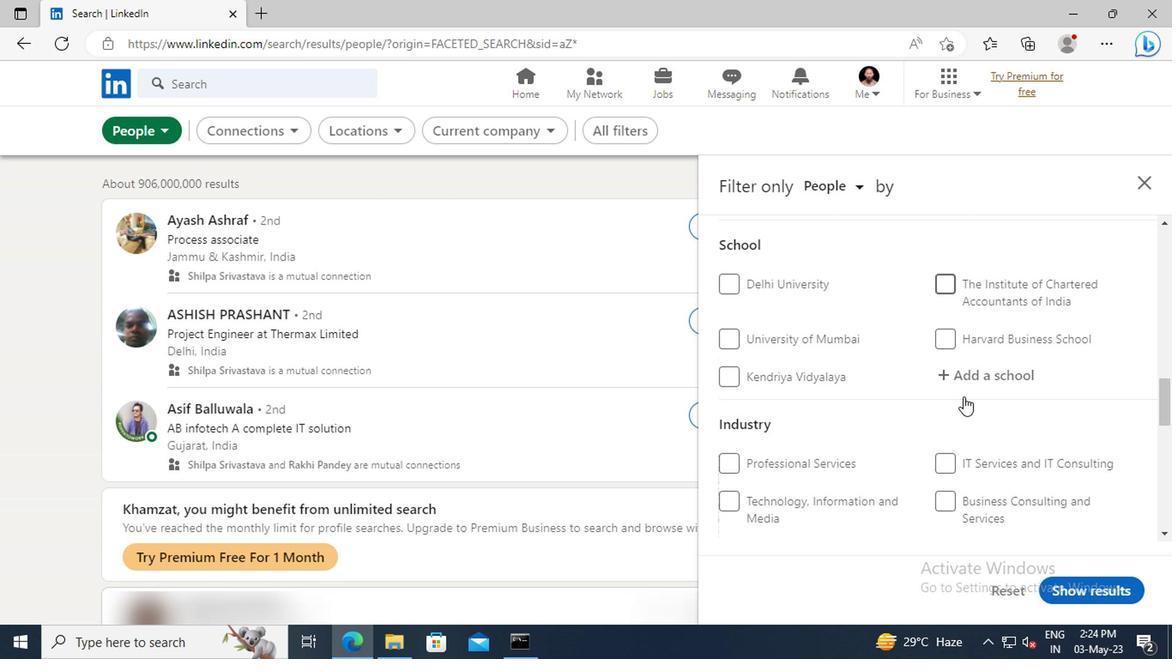 
Action: Mouse scrolled (959, 397) with delta (0, 0)
Screenshot: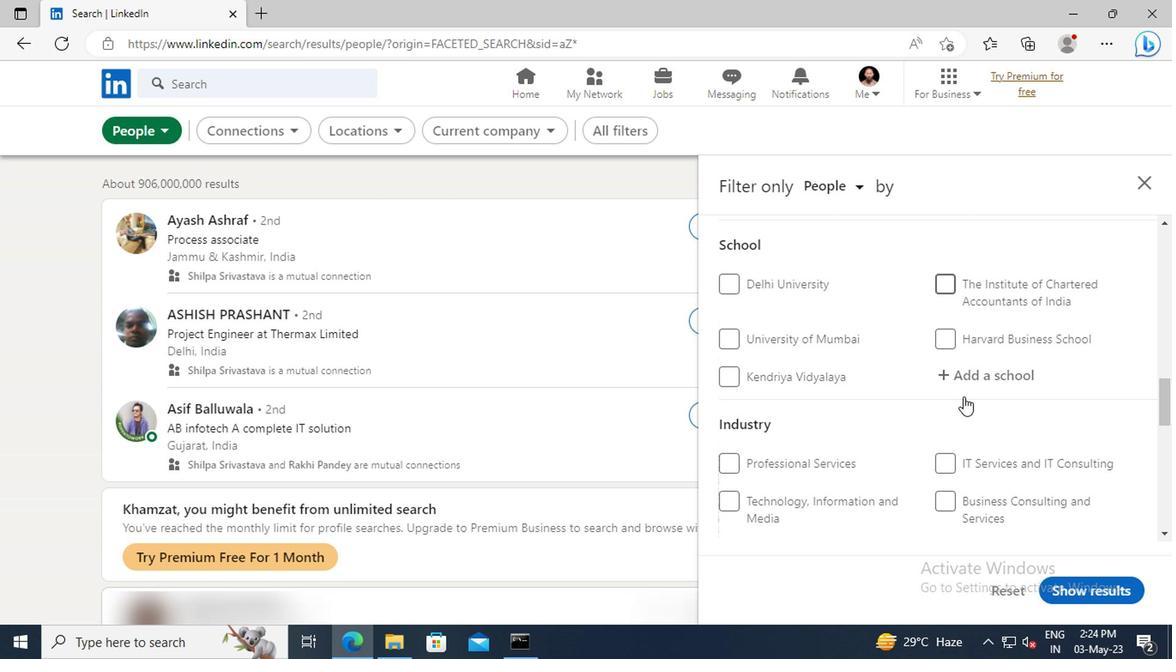 
Action: Mouse scrolled (959, 397) with delta (0, 0)
Screenshot: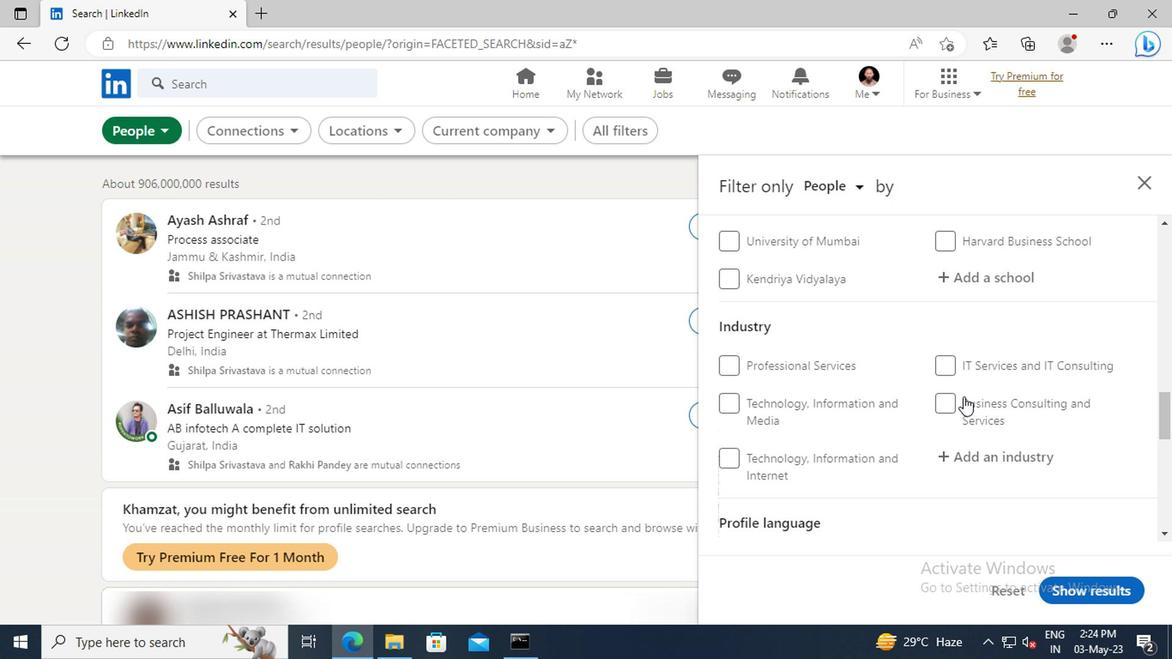 
Action: Mouse scrolled (959, 397) with delta (0, 0)
Screenshot: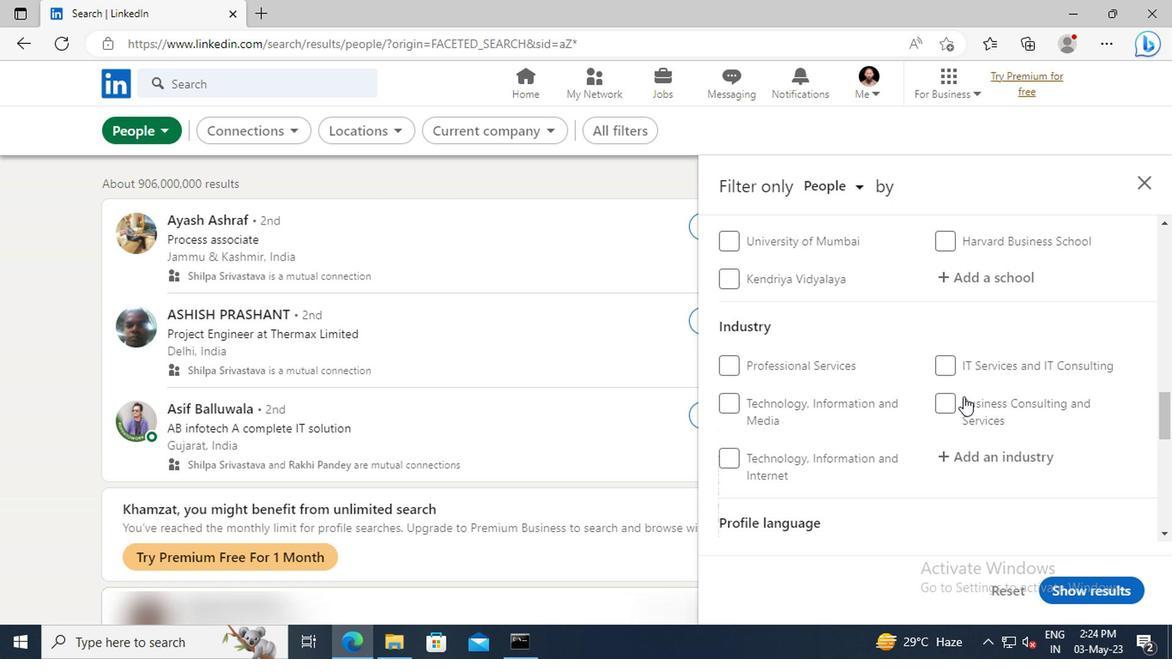 
Action: Mouse scrolled (959, 397) with delta (0, 0)
Screenshot: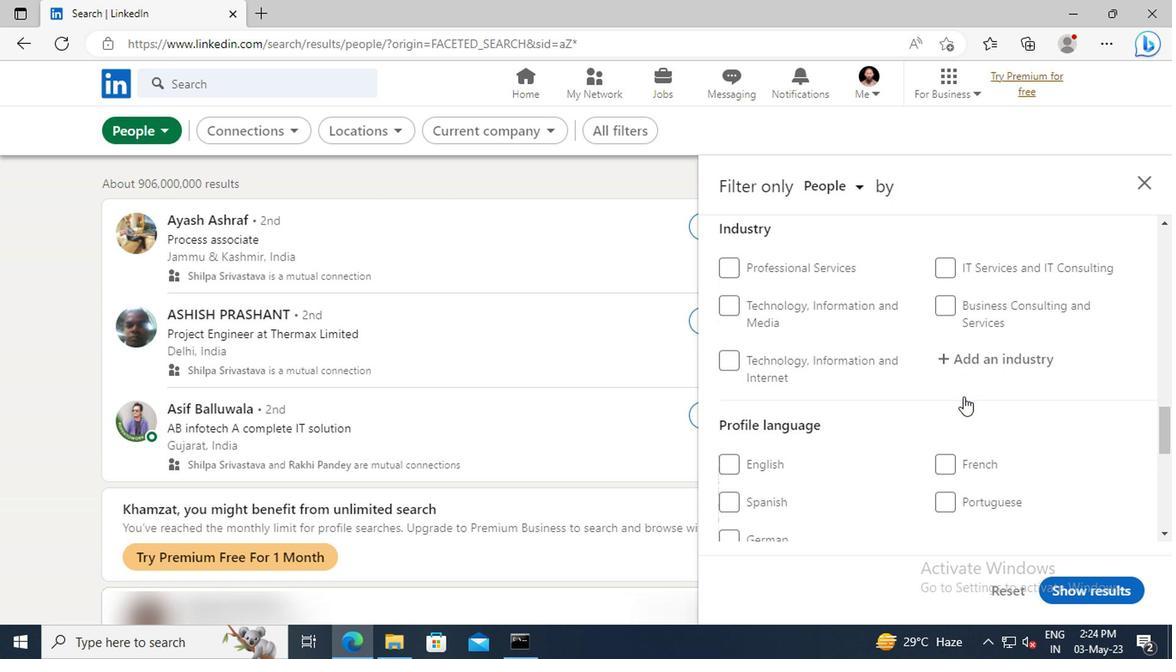 
Action: Mouse scrolled (959, 397) with delta (0, 0)
Screenshot: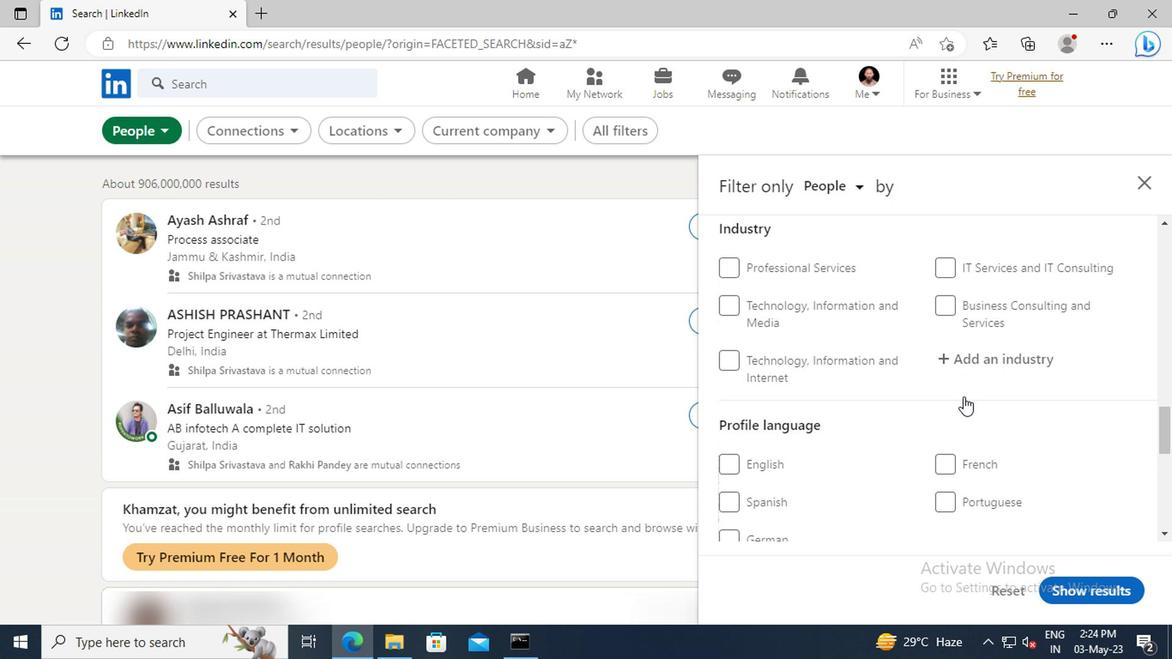 
Action: Mouse moved to (730, 369)
Screenshot: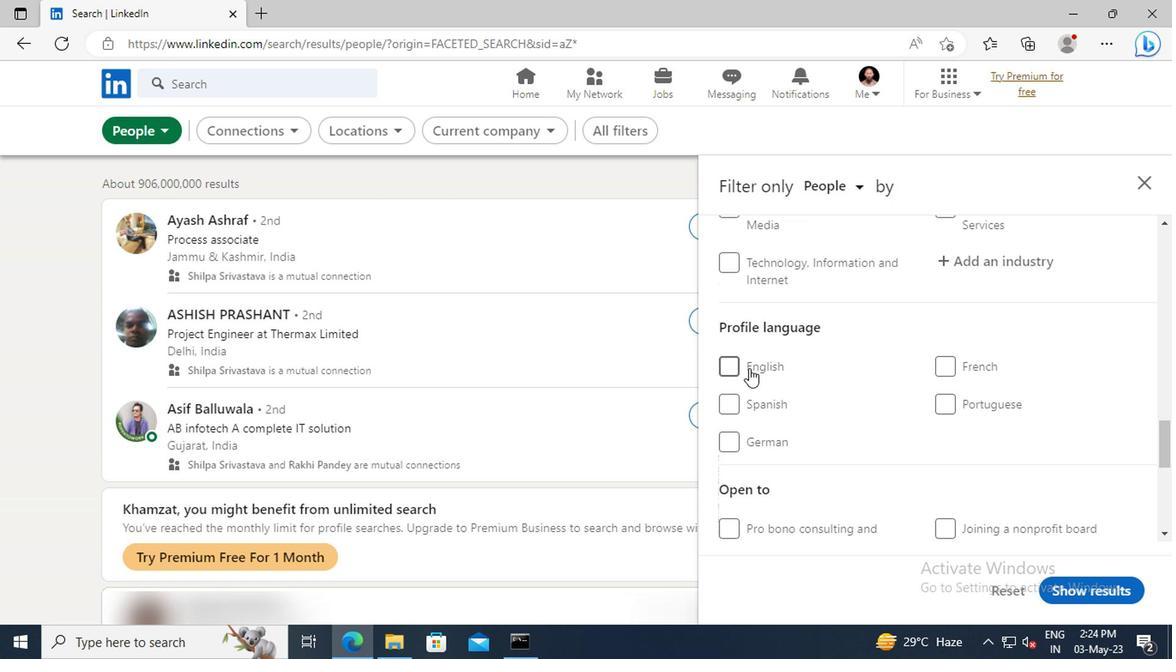 
Action: Mouse pressed left at (730, 369)
Screenshot: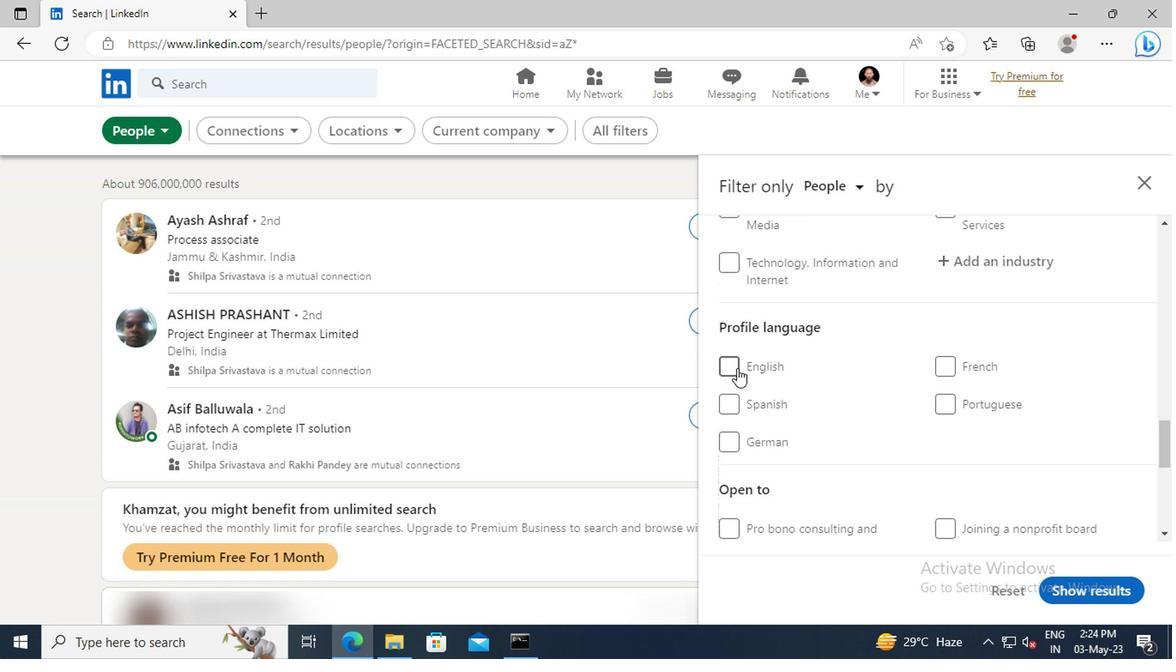 
Action: Mouse moved to (961, 373)
Screenshot: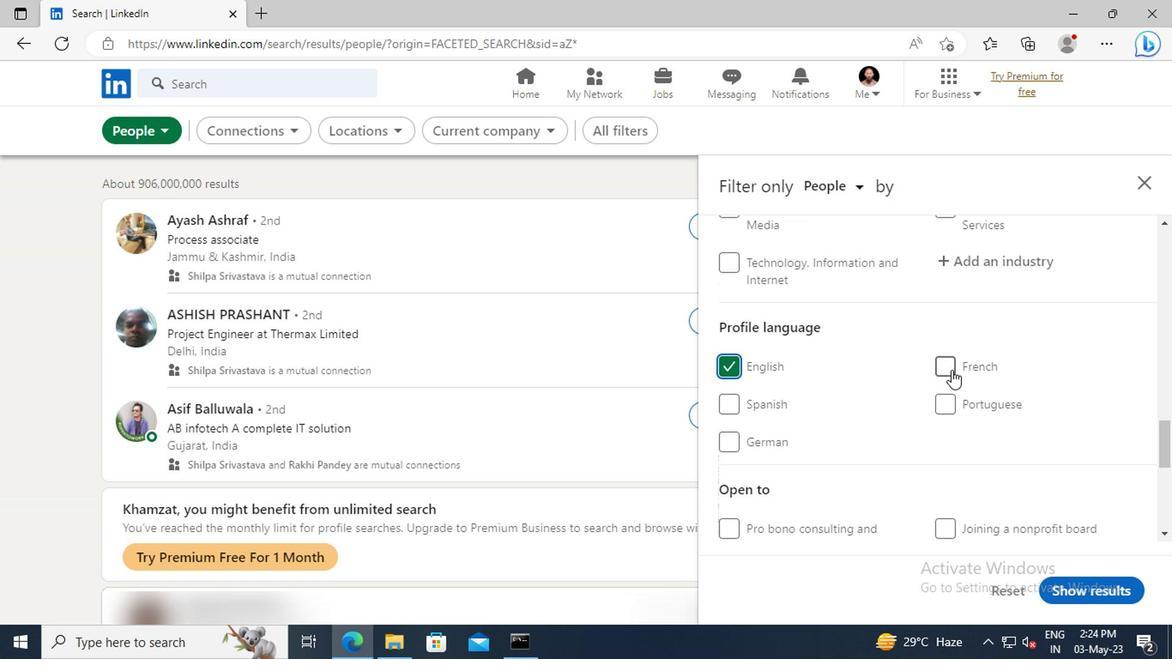 
Action: Mouse scrolled (961, 374) with delta (0, 1)
Screenshot: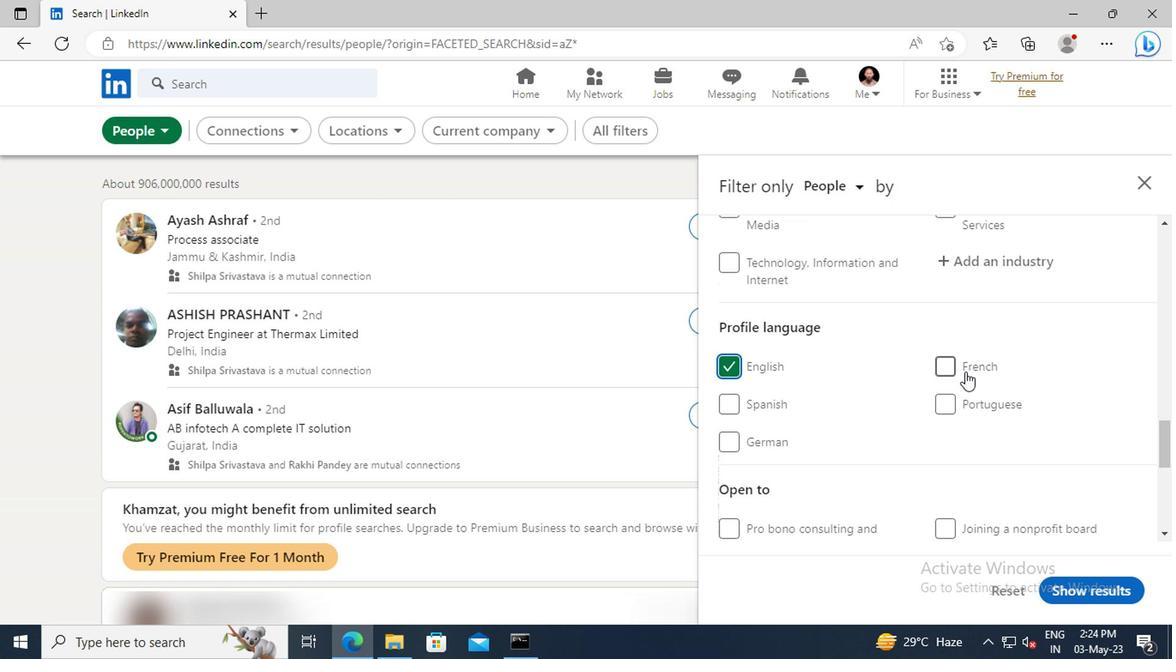 
Action: Mouse scrolled (961, 374) with delta (0, 1)
Screenshot: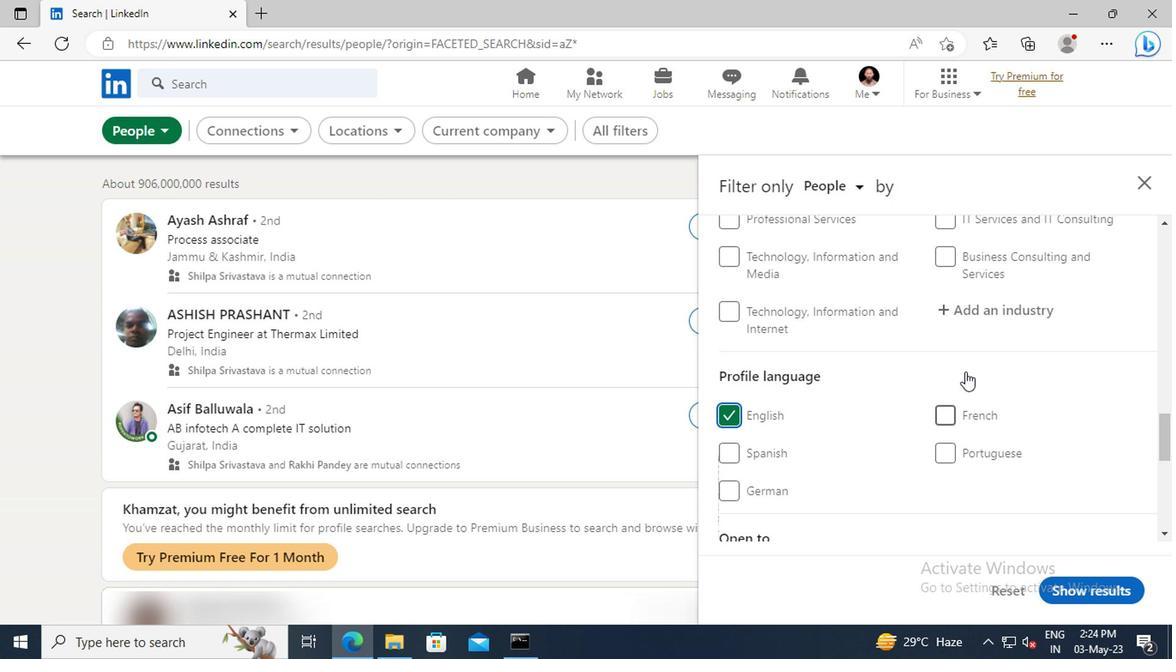 
Action: Mouse scrolled (961, 374) with delta (0, 1)
Screenshot: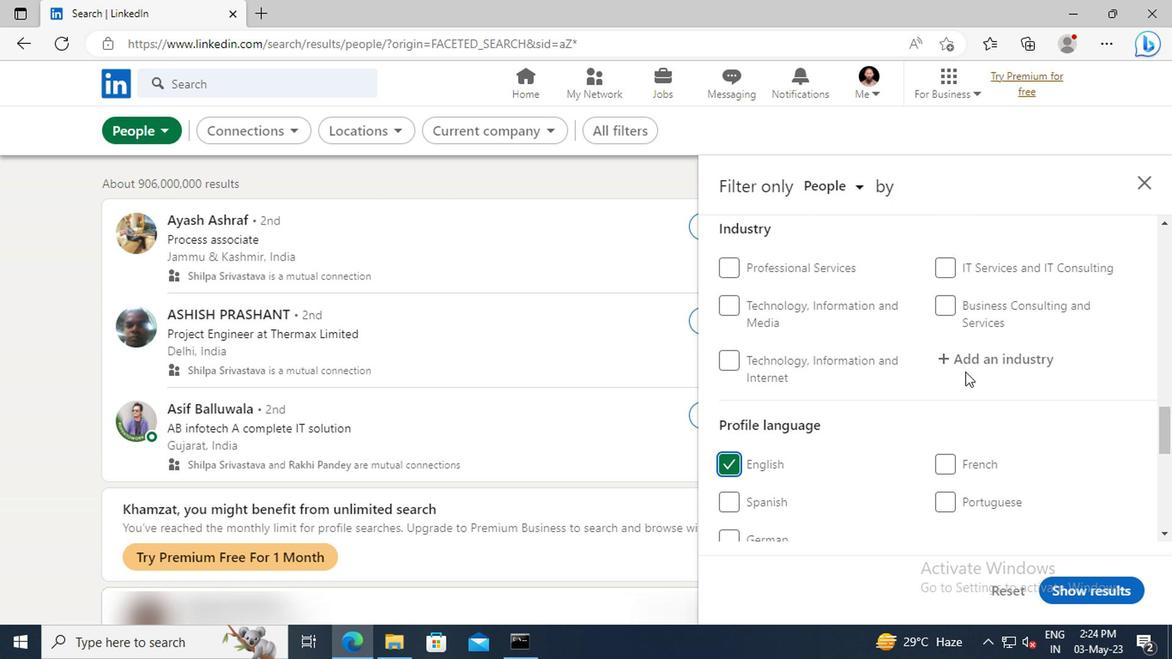 
Action: Mouse scrolled (961, 374) with delta (0, 1)
Screenshot: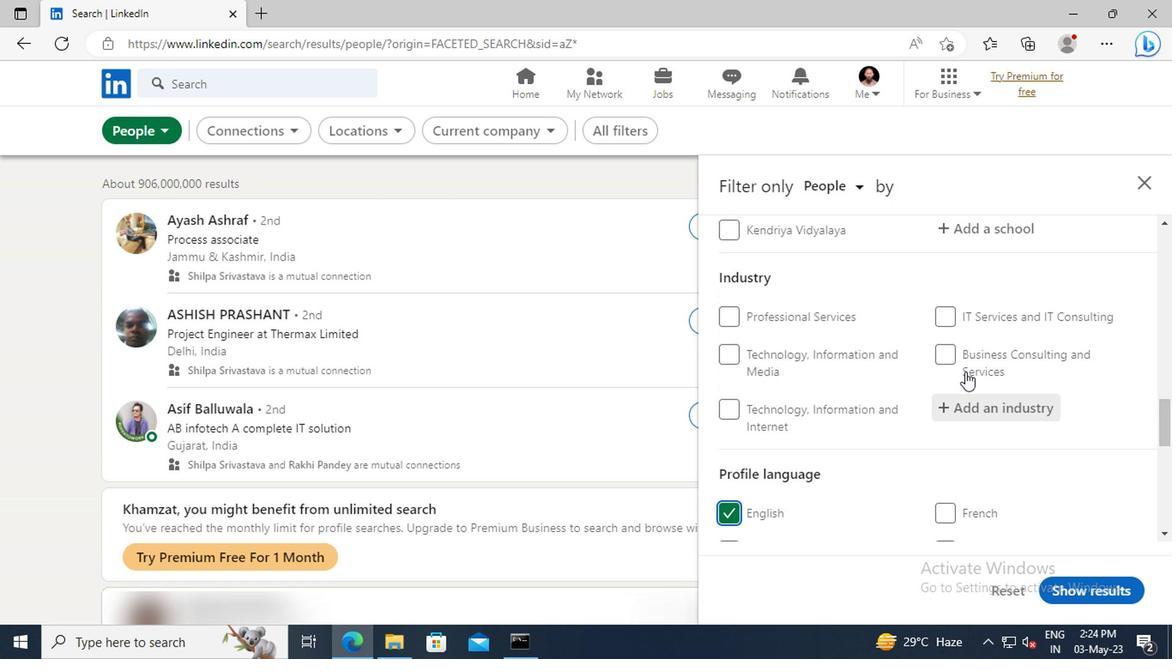 
Action: Mouse scrolled (961, 374) with delta (0, 1)
Screenshot: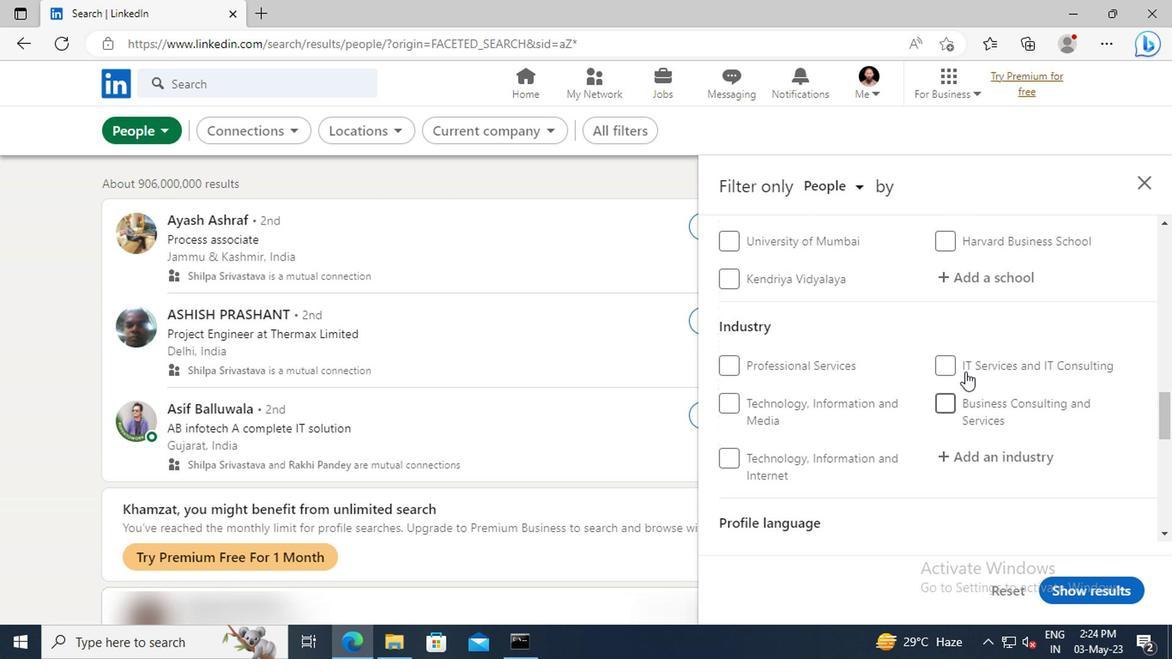 
Action: Mouse scrolled (961, 374) with delta (0, 1)
Screenshot: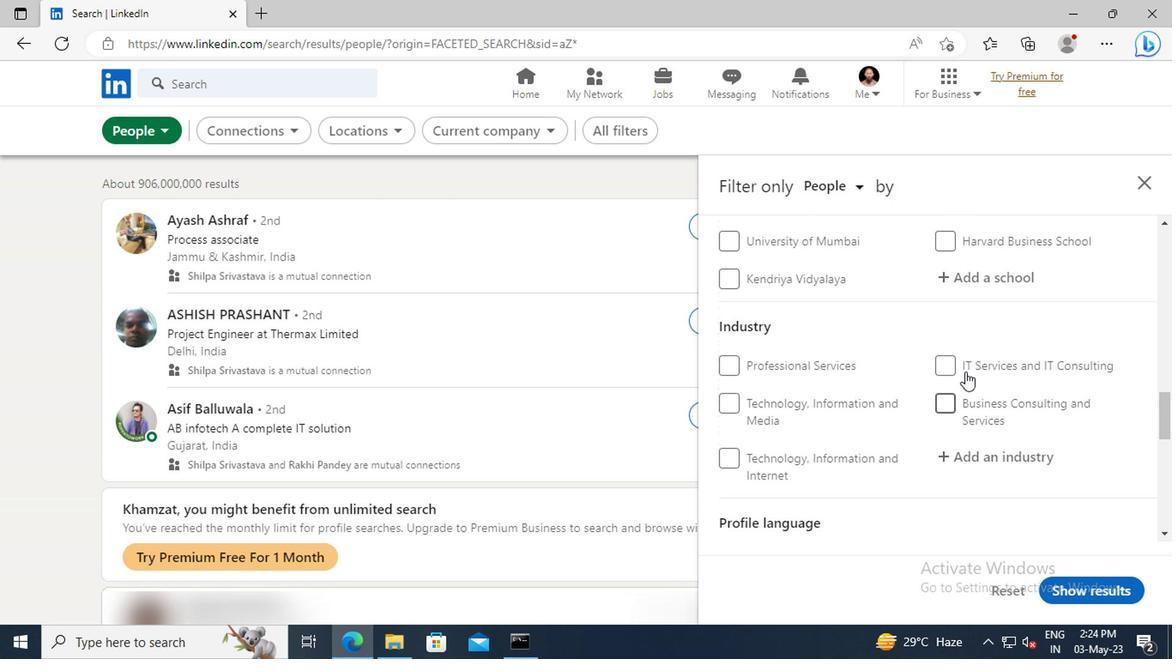 
Action: Mouse scrolled (961, 374) with delta (0, 1)
Screenshot: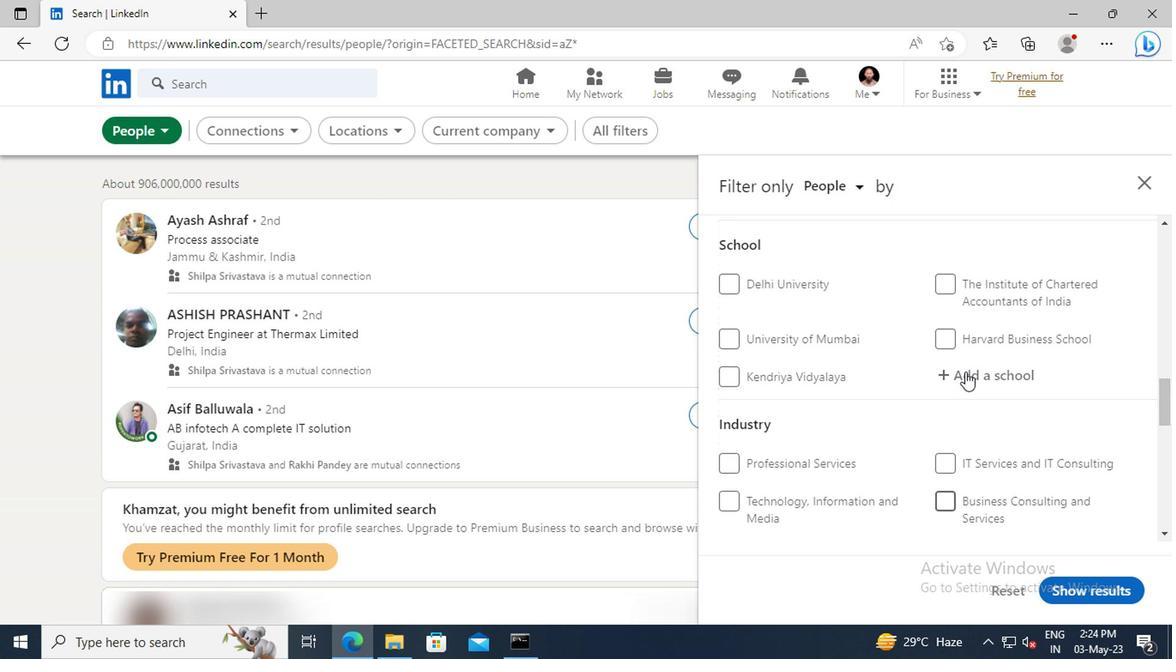 
Action: Mouse scrolled (961, 374) with delta (0, 1)
Screenshot: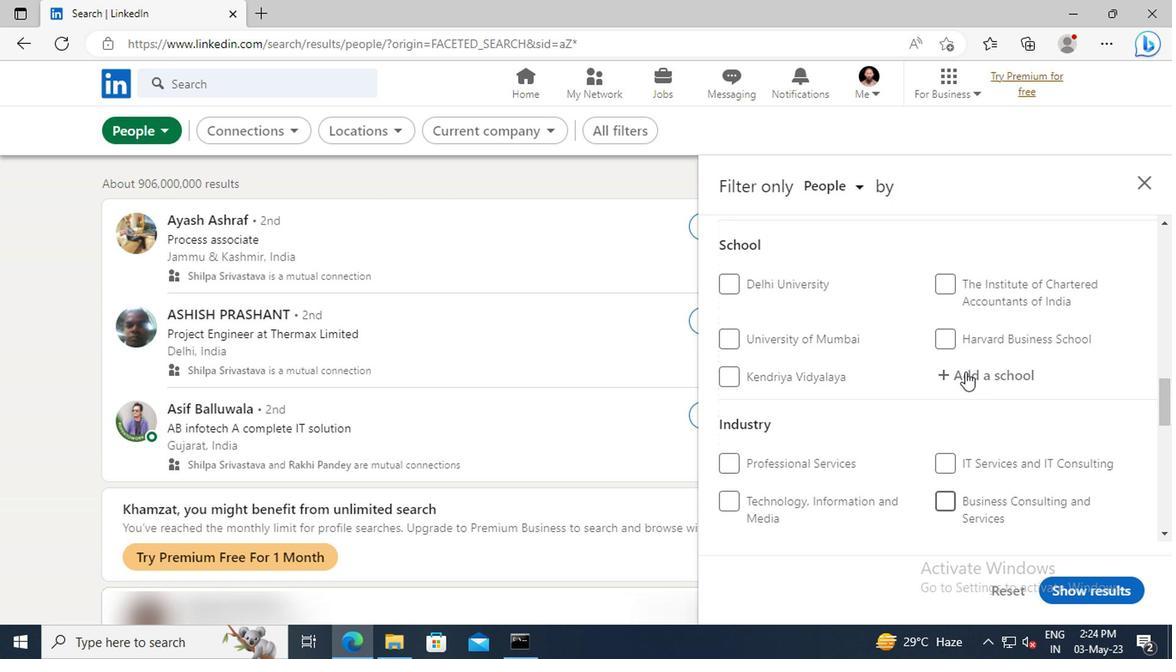 
Action: Mouse scrolled (961, 374) with delta (0, 1)
Screenshot: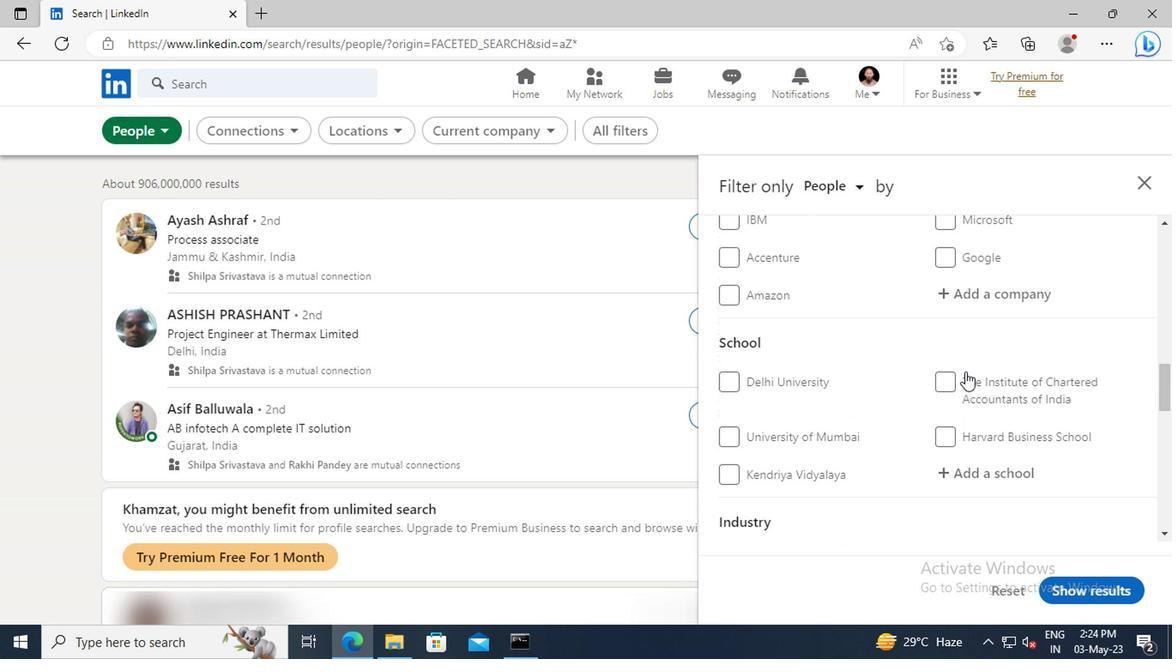 
Action: Mouse scrolled (961, 374) with delta (0, 1)
Screenshot: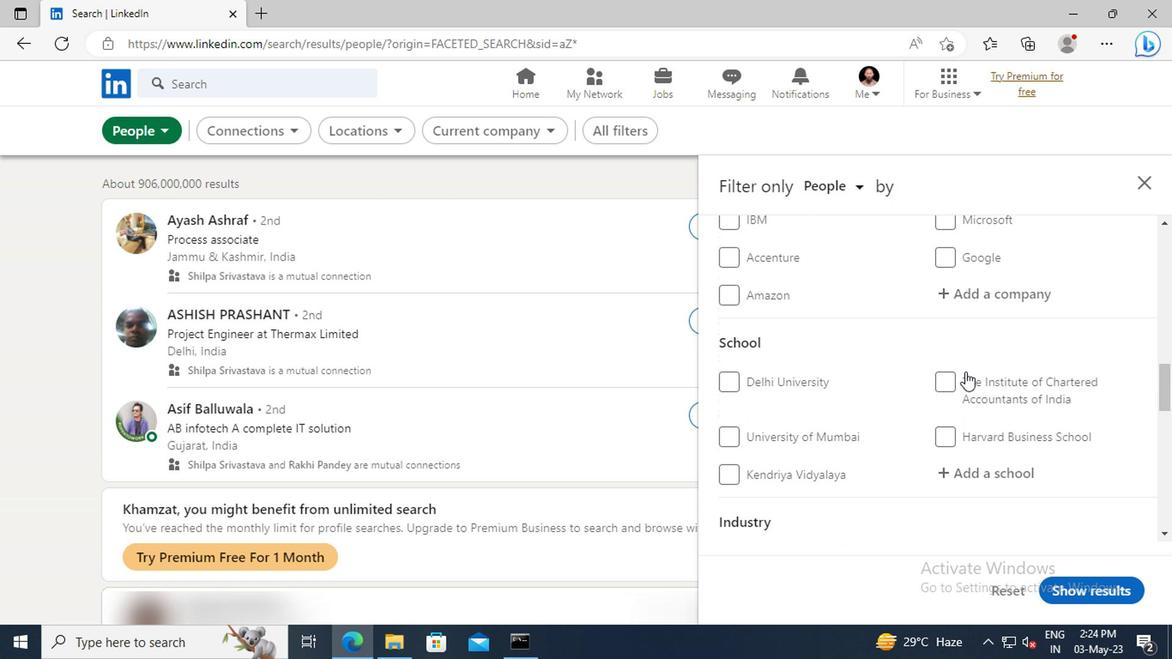 
Action: Mouse scrolled (961, 374) with delta (0, 1)
Screenshot: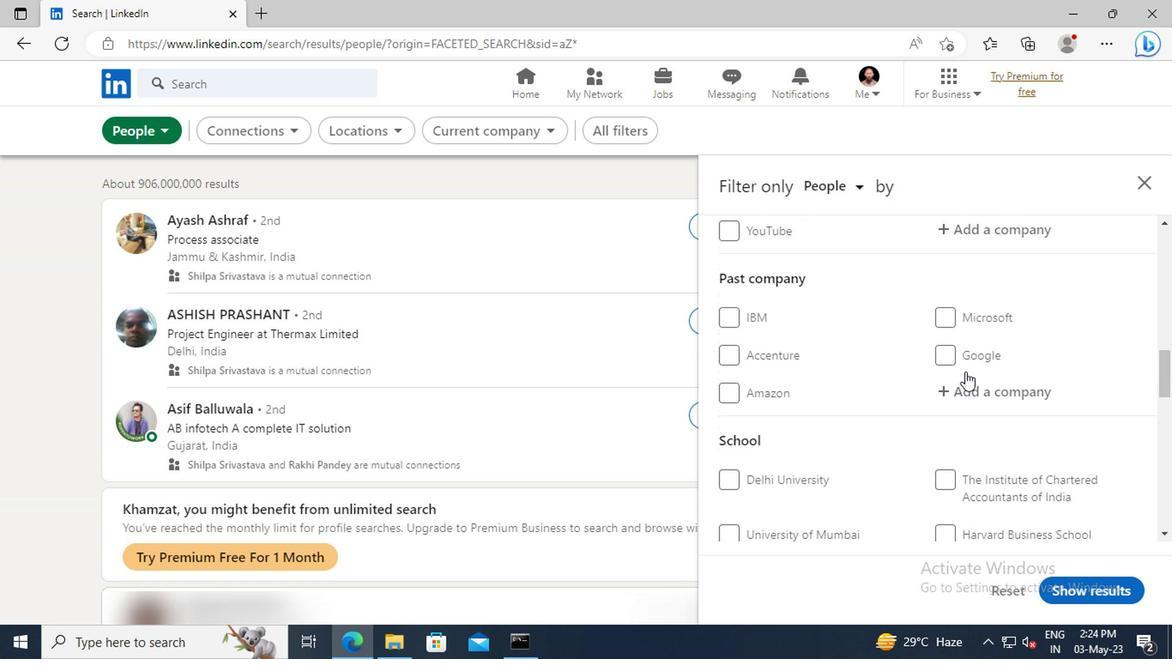 
Action: Mouse scrolled (961, 374) with delta (0, 1)
Screenshot: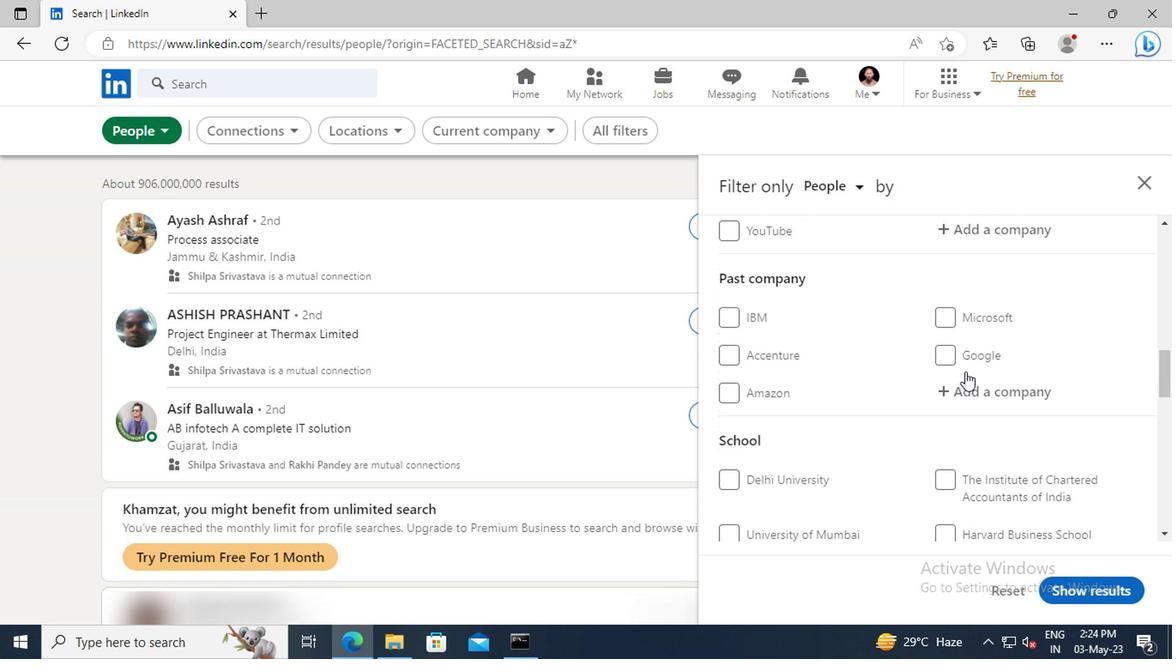
Action: Mouse scrolled (961, 374) with delta (0, 1)
Screenshot: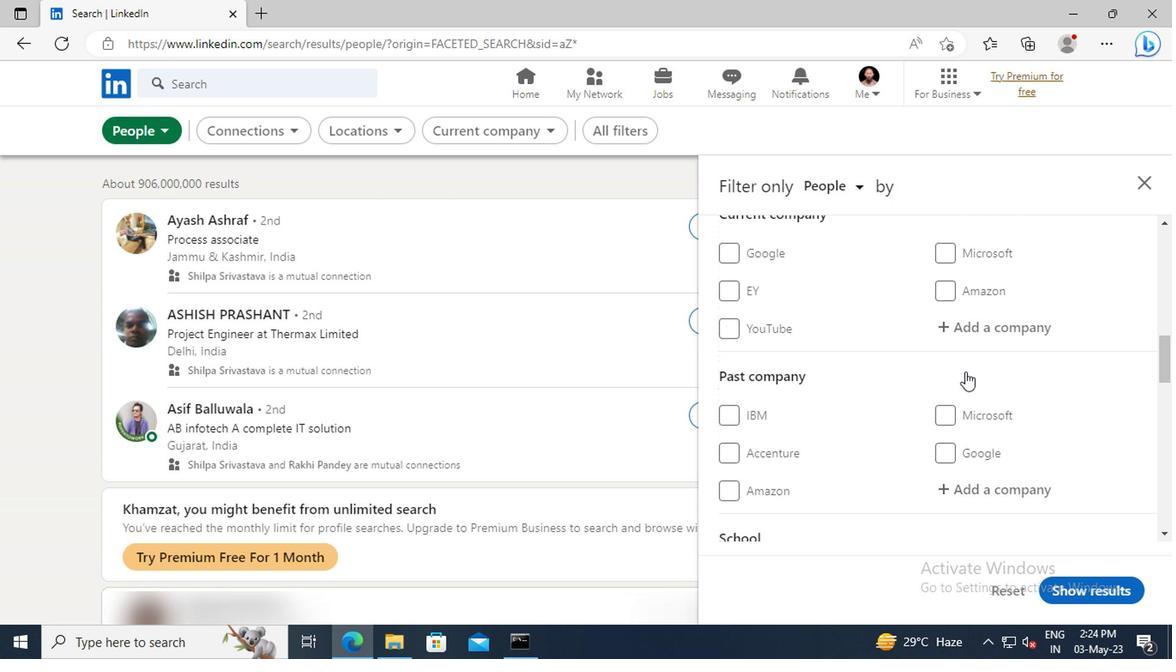 
Action: Mouse pressed left at (961, 373)
Screenshot: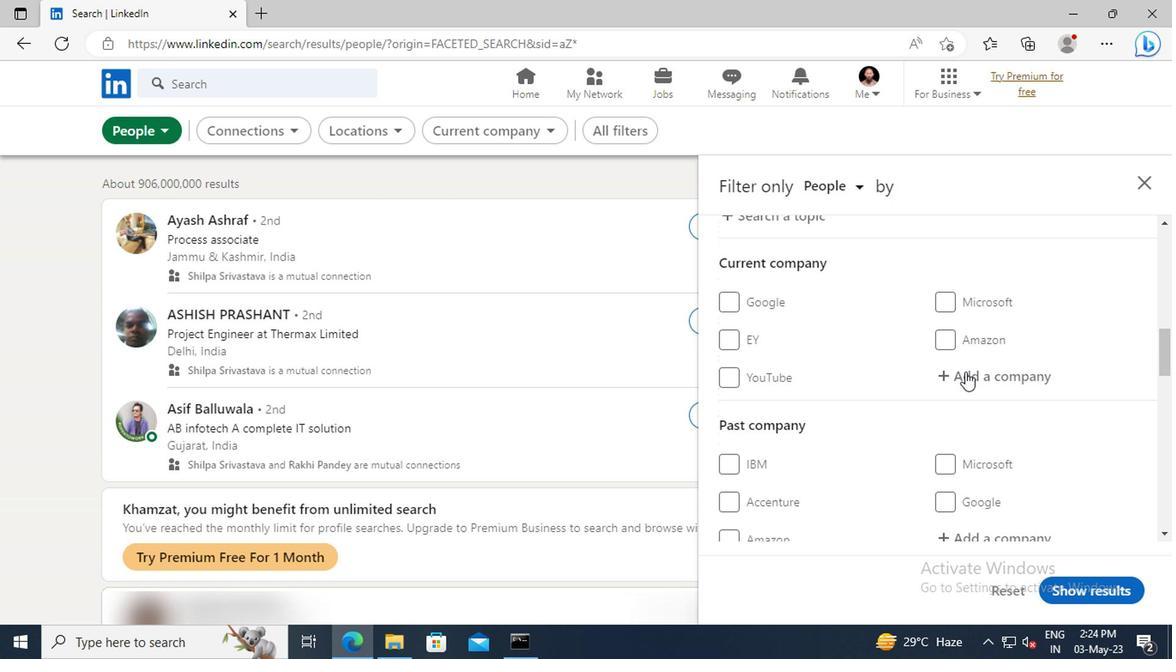 
Action: Key pressed <Key.shift>DELOITTE<Key.space><Key.shift>DI
Screenshot: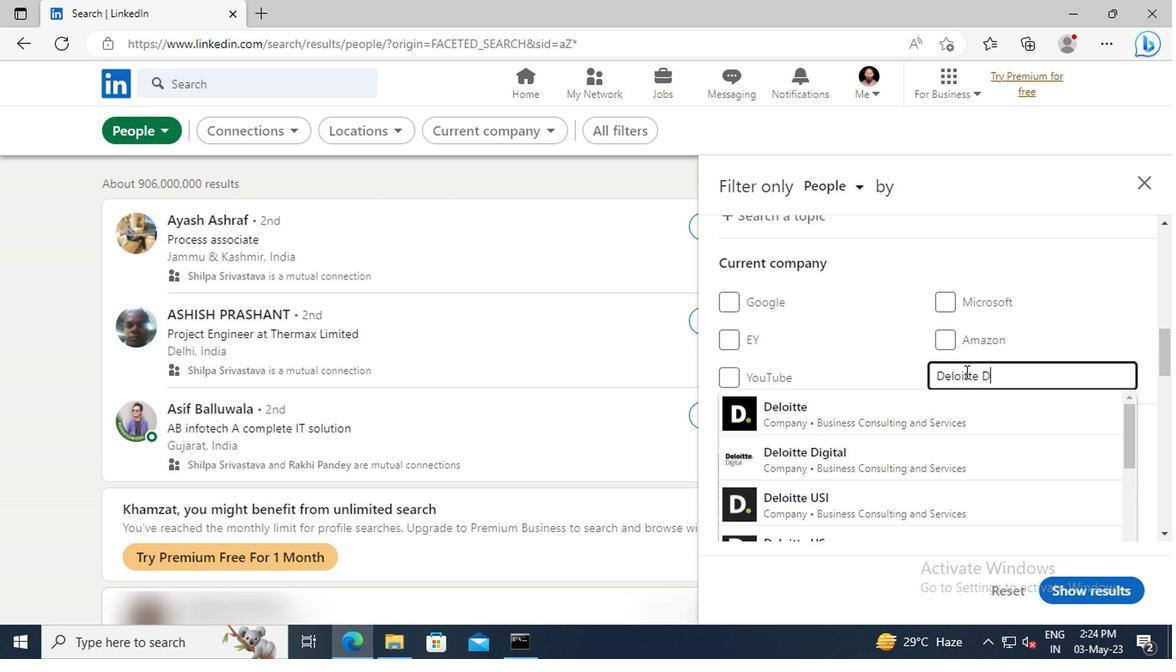 
Action: Mouse moved to (961, 404)
Screenshot: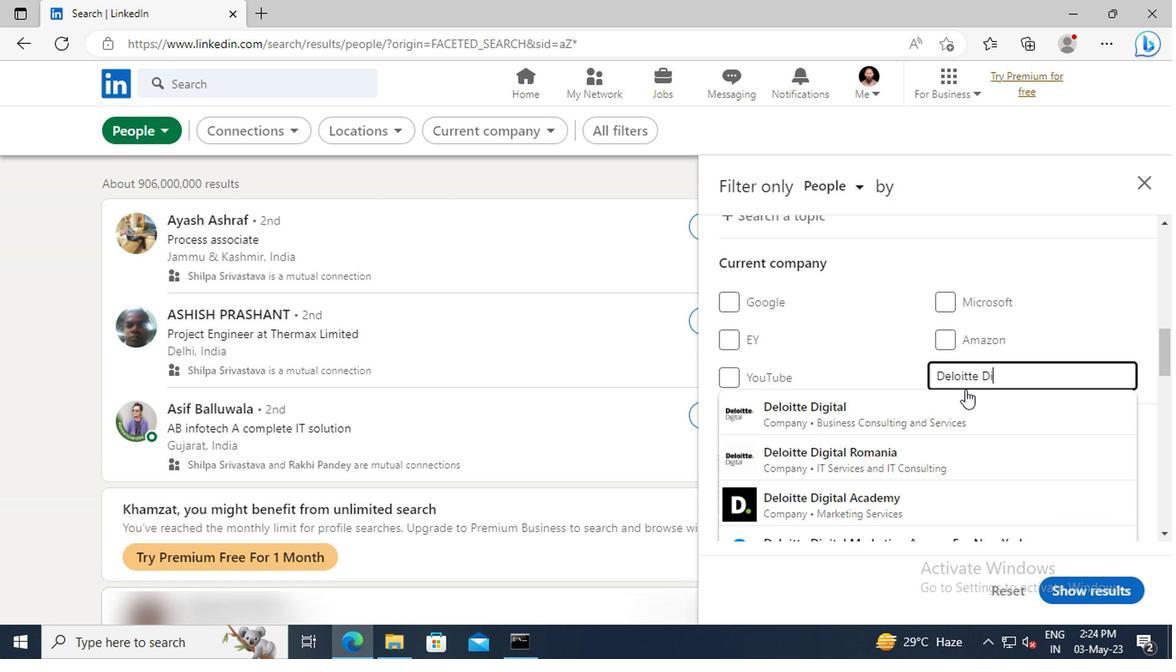 
Action: Mouse pressed left at (961, 404)
Screenshot: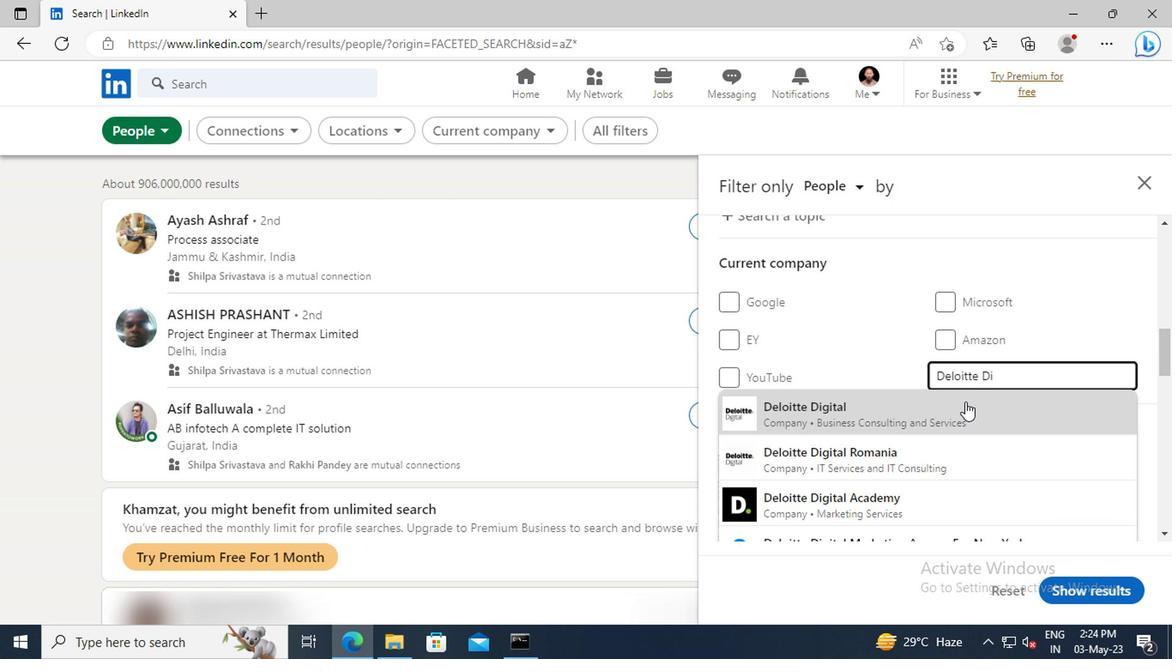 
Action: Mouse scrolled (961, 404) with delta (0, 0)
Screenshot: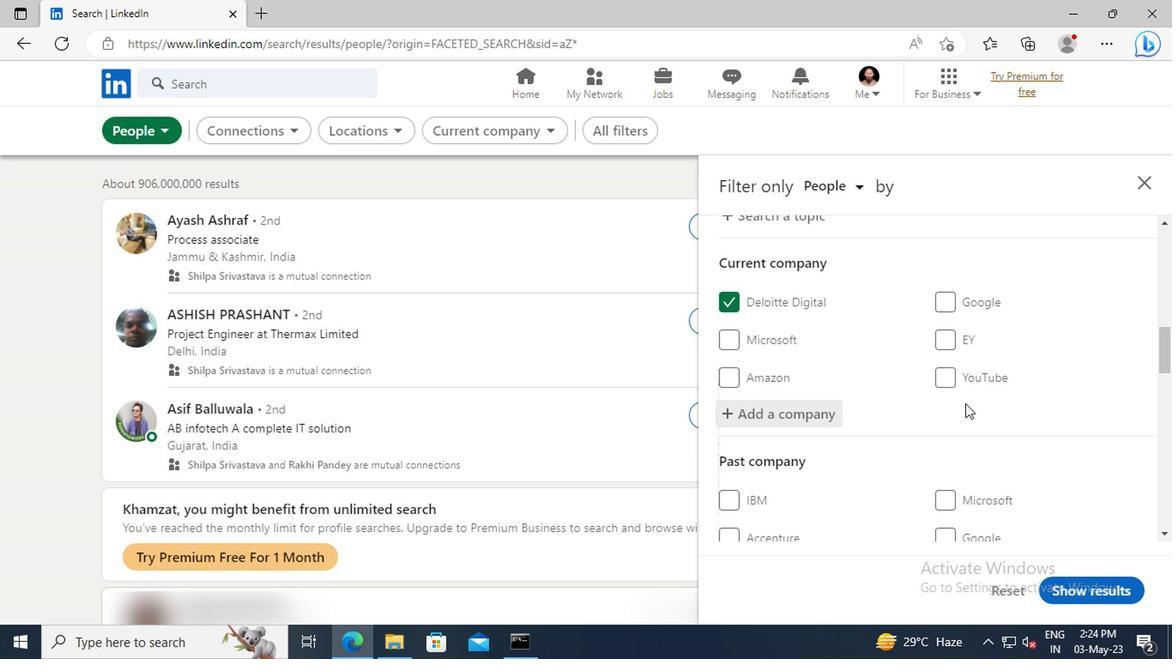 
Action: Mouse scrolled (961, 404) with delta (0, 0)
Screenshot: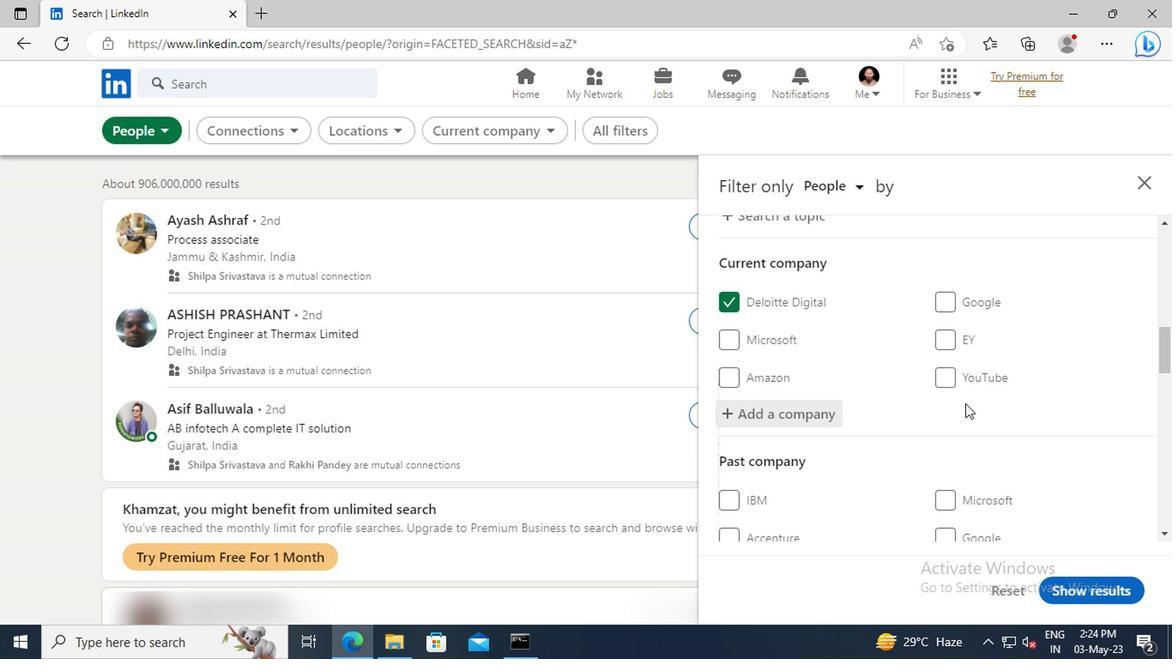 
Action: Mouse moved to (960, 391)
Screenshot: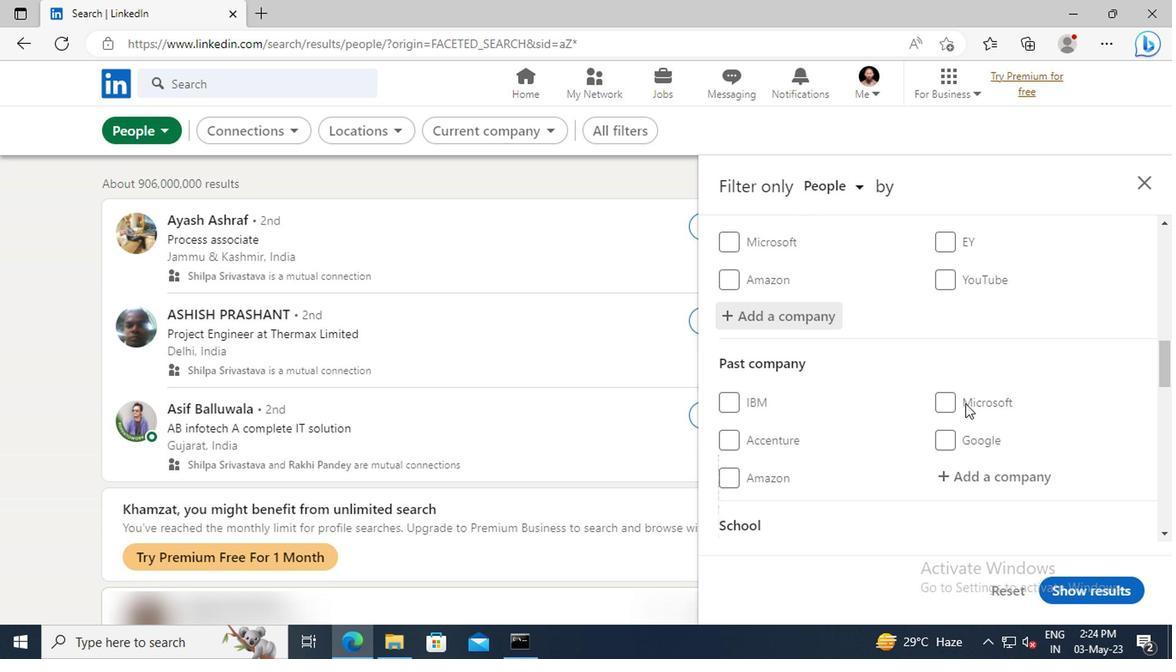 
Action: Mouse scrolled (960, 391) with delta (0, 0)
Screenshot: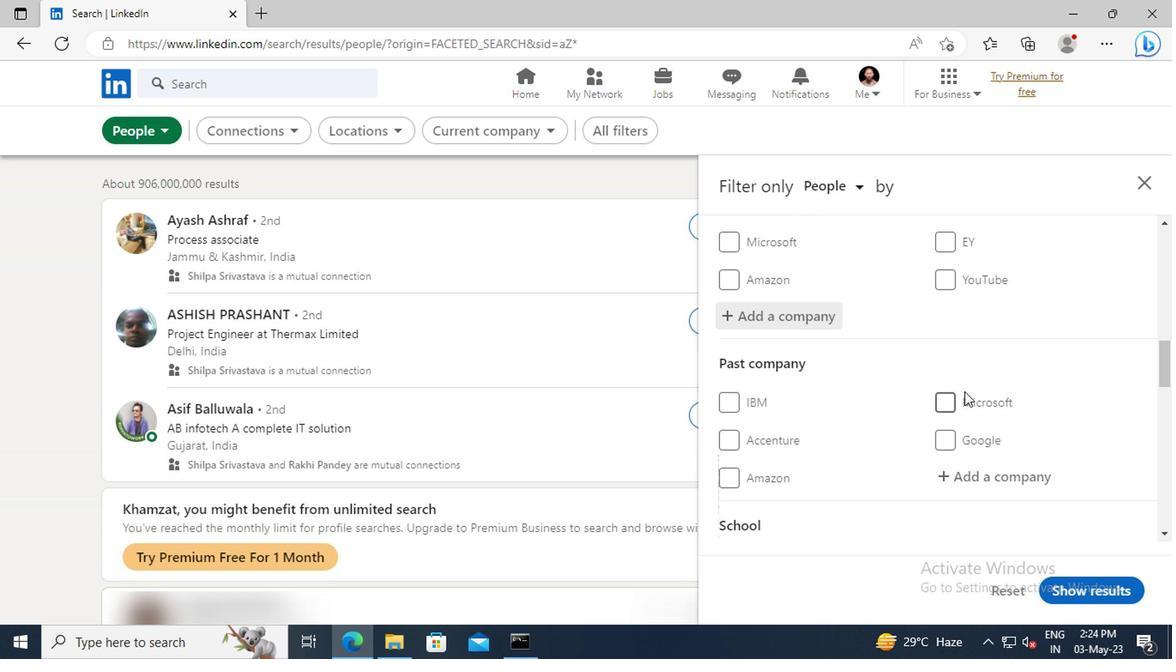 
Action: Mouse scrolled (960, 391) with delta (0, 0)
Screenshot: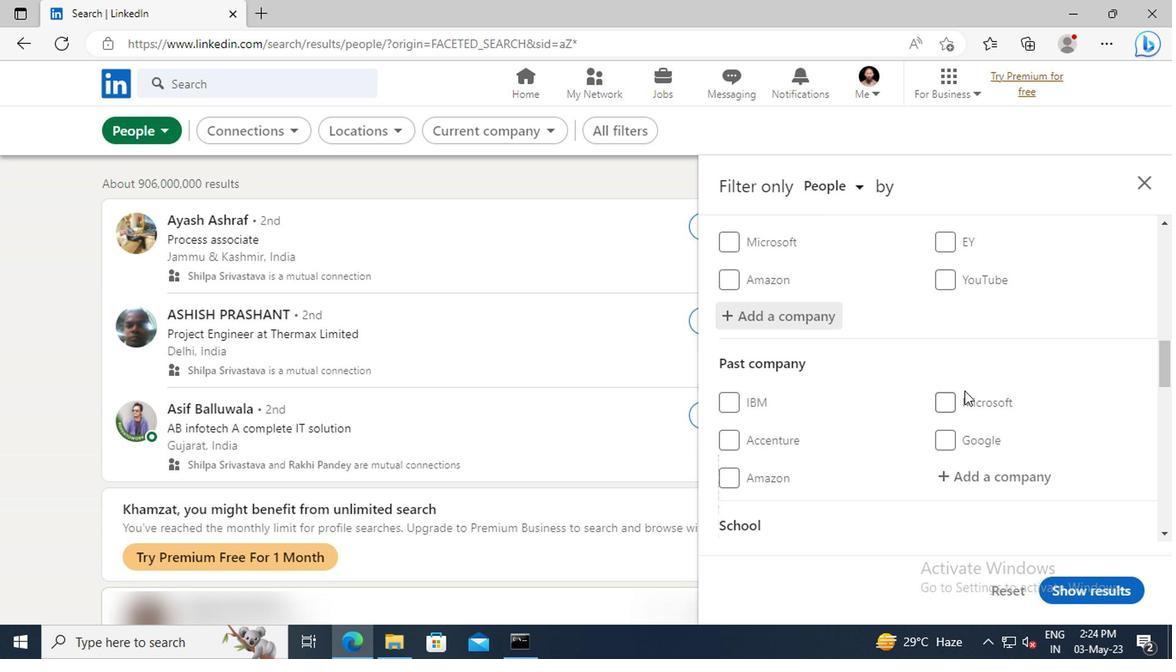 
Action: Mouse moved to (955, 363)
Screenshot: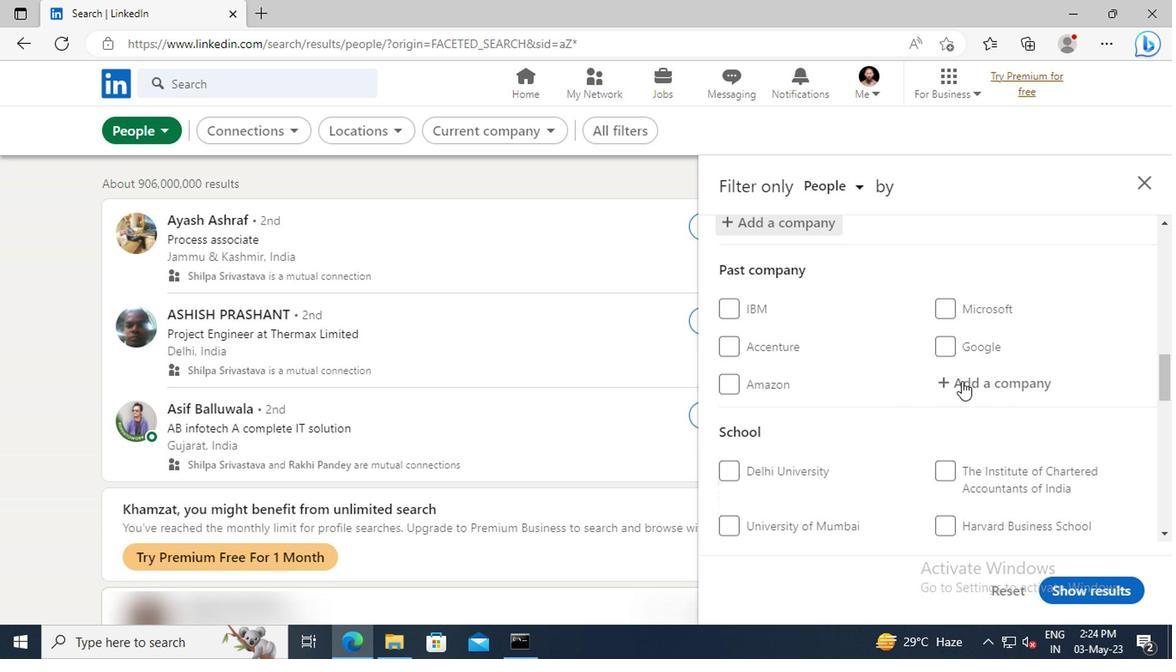 
Action: Mouse scrolled (955, 362) with delta (0, -1)
Screenshot: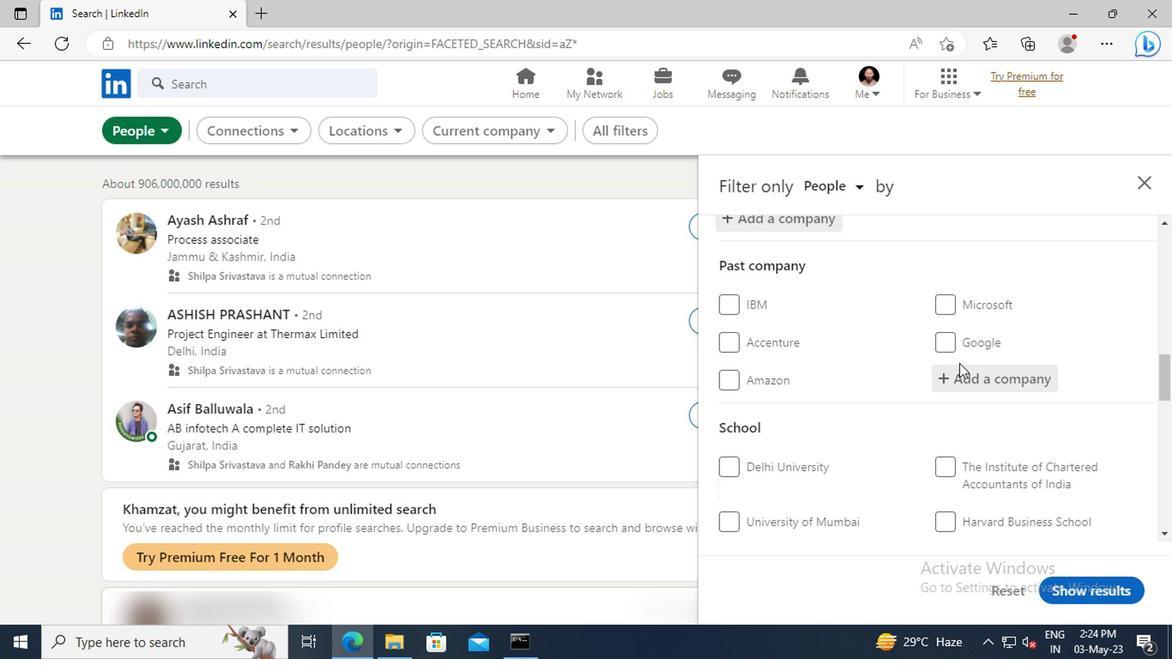 
Action: Mouse scrolled (955, 362) with delta (0, -1)
Screenshot: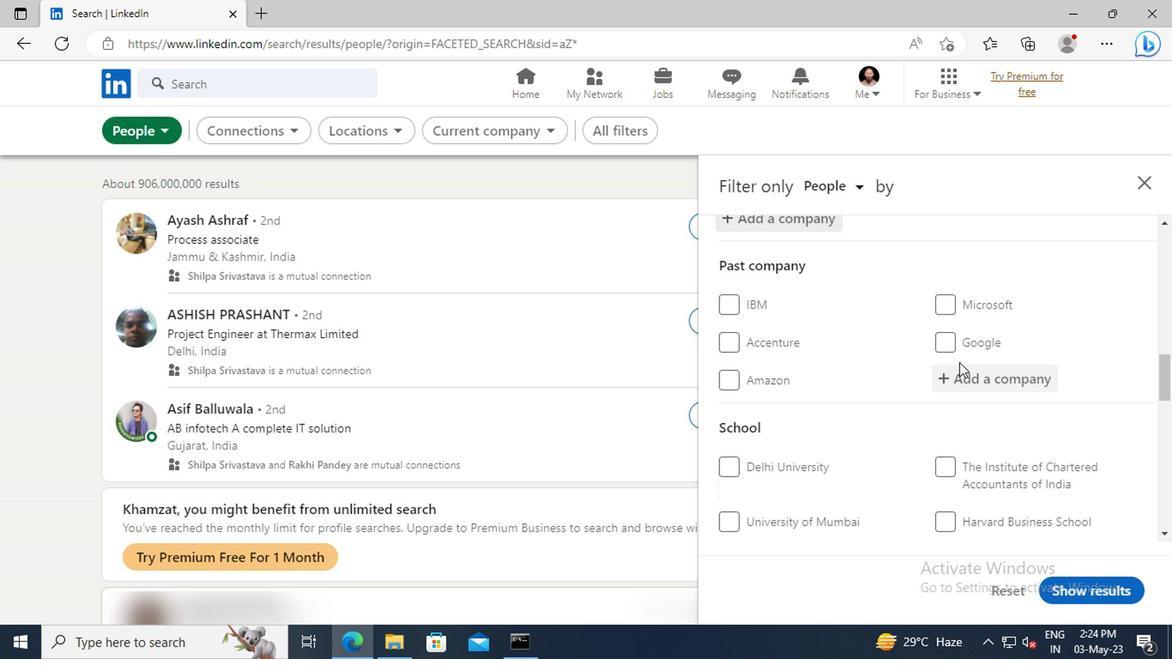 
Action: Mouse moved to (954, 363)
Screenshot: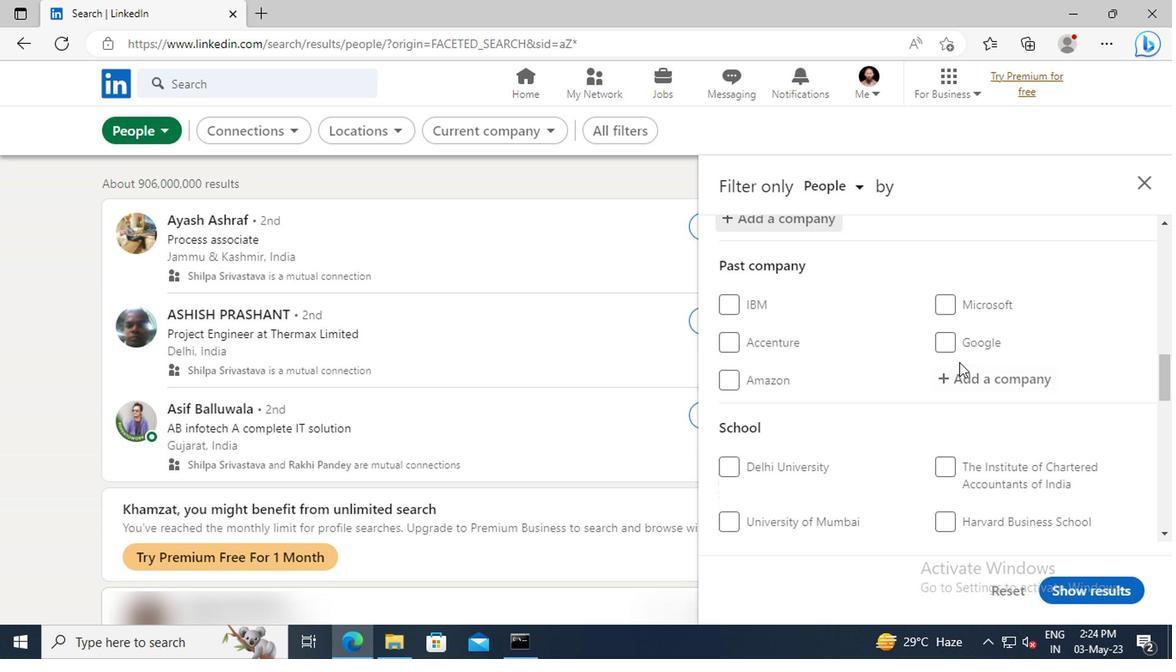 
Action: Mouse scrolled (954, 362) with delta (0, -1)
Screenshot: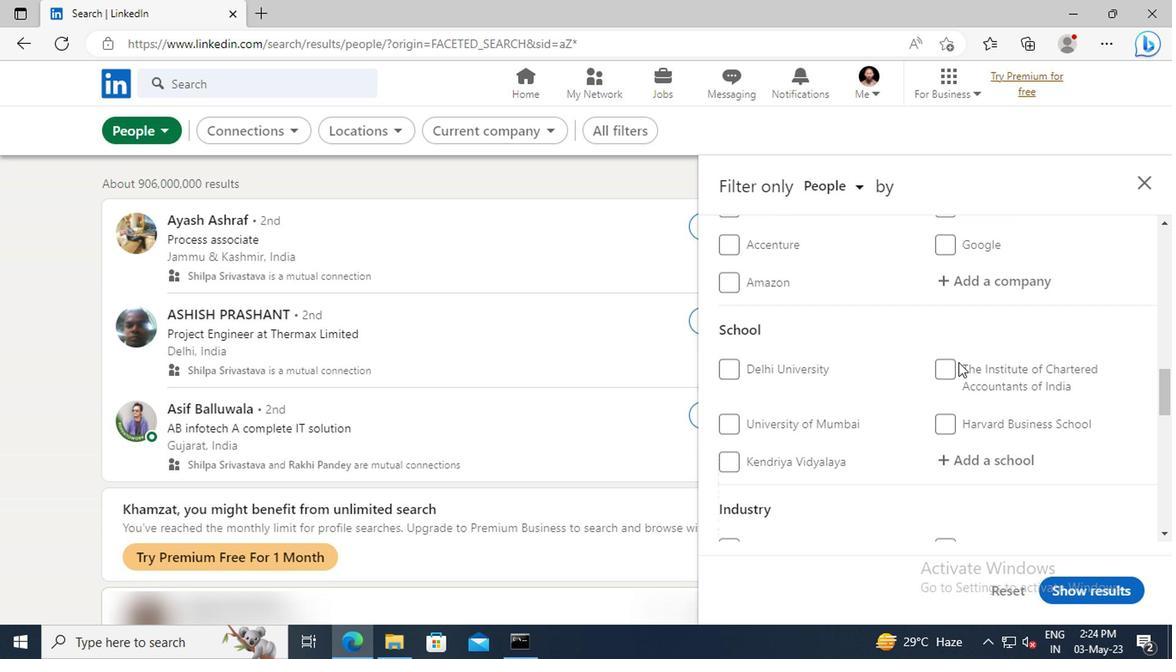 
Action: Mouse moved to (954, 414)
Screenshot: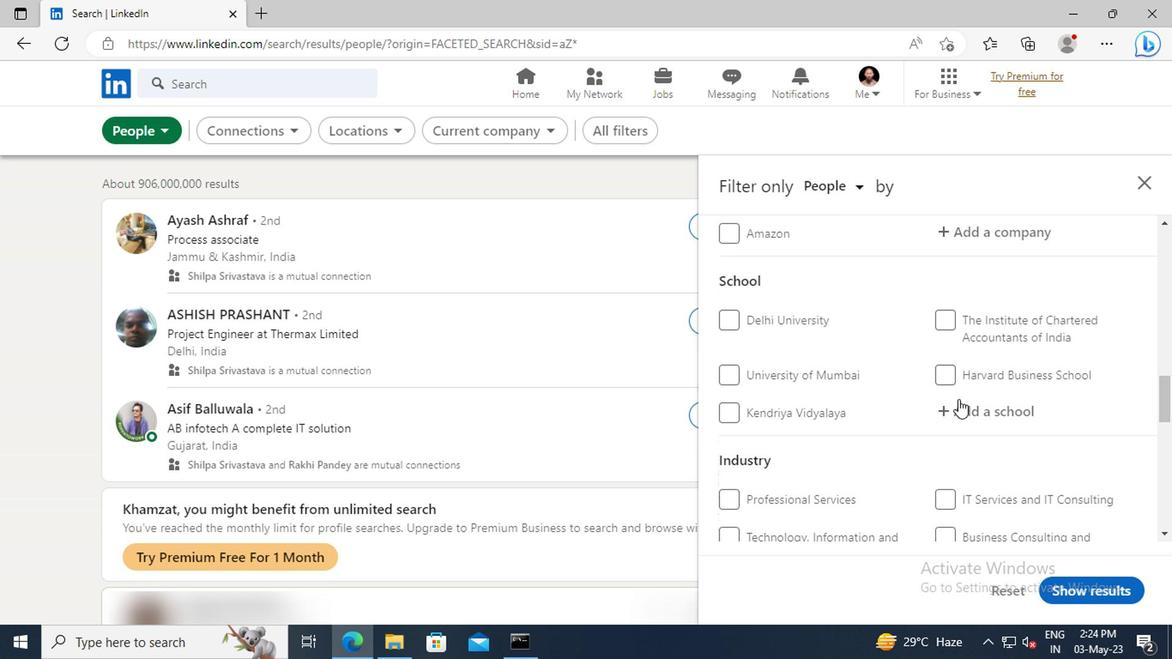 
Action: Mouse pressed left at (954, 414)
Screenshot: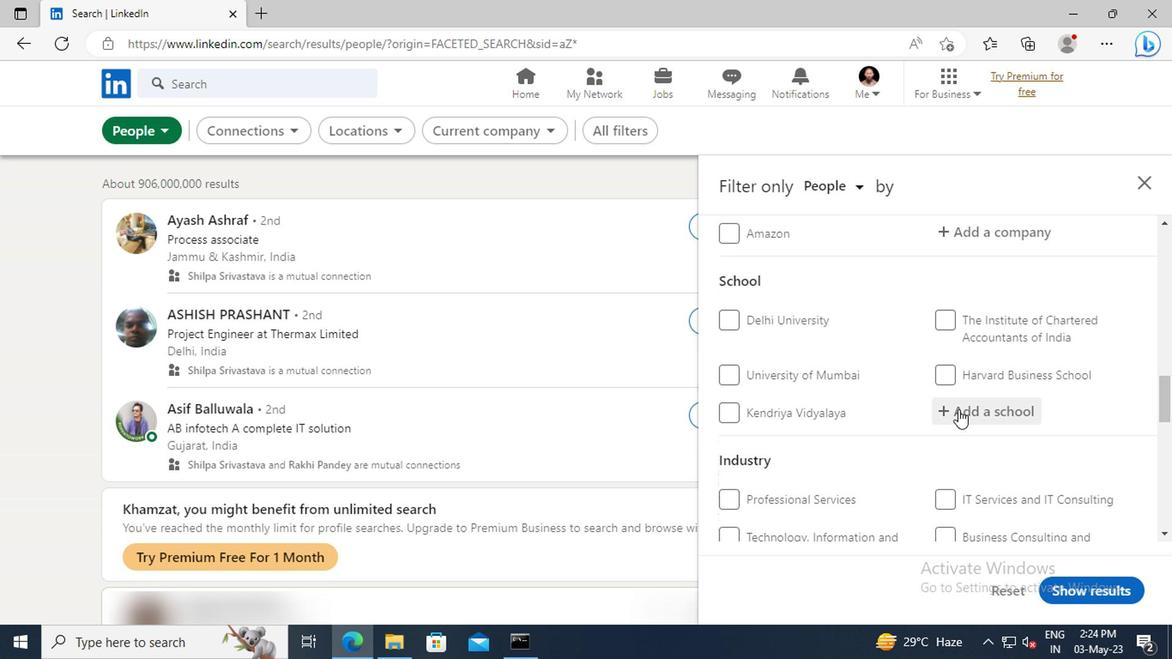 
Action: Key pressed <Key.shift>DEV<Key.space><Key.shift>BHOOMI<Key.space><Key.shift>SCH
Screenshot: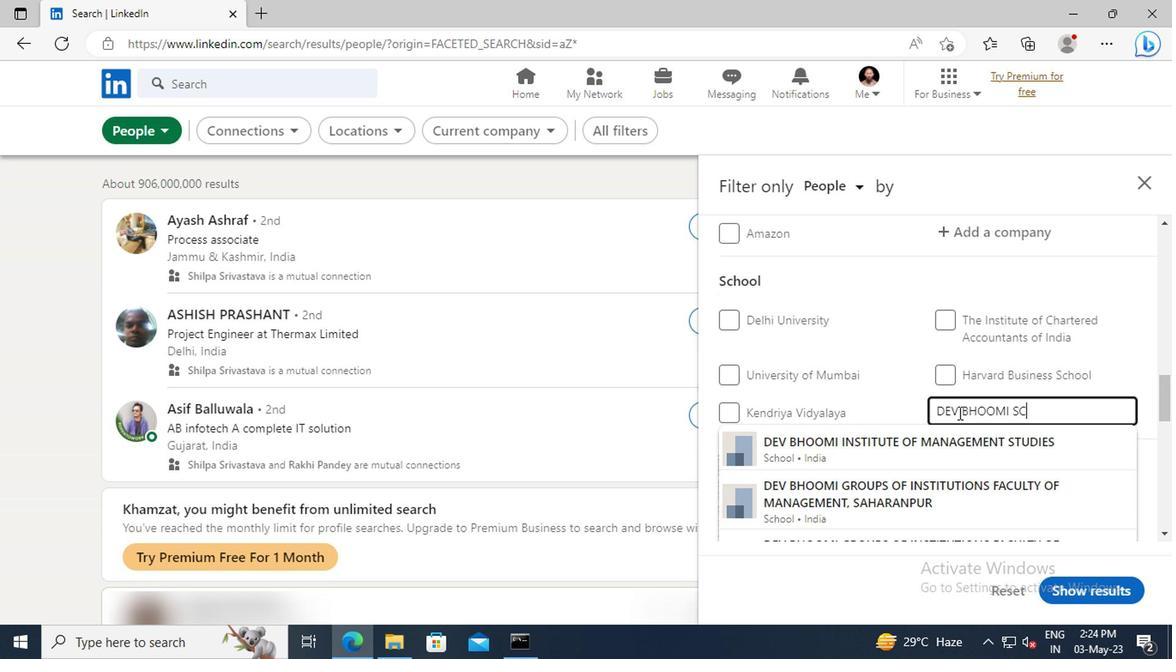 
Action: Mouse moved to (956, 452)
Screenshot: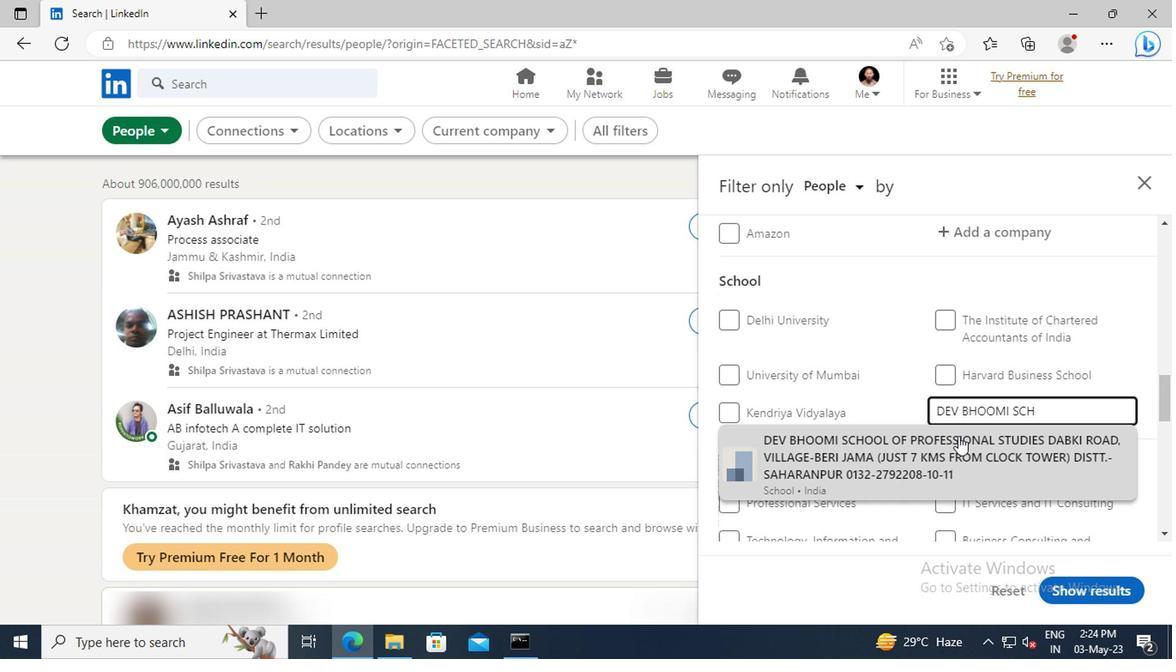 
Action: Mouse pressed left at (956, 452)
Screenshot: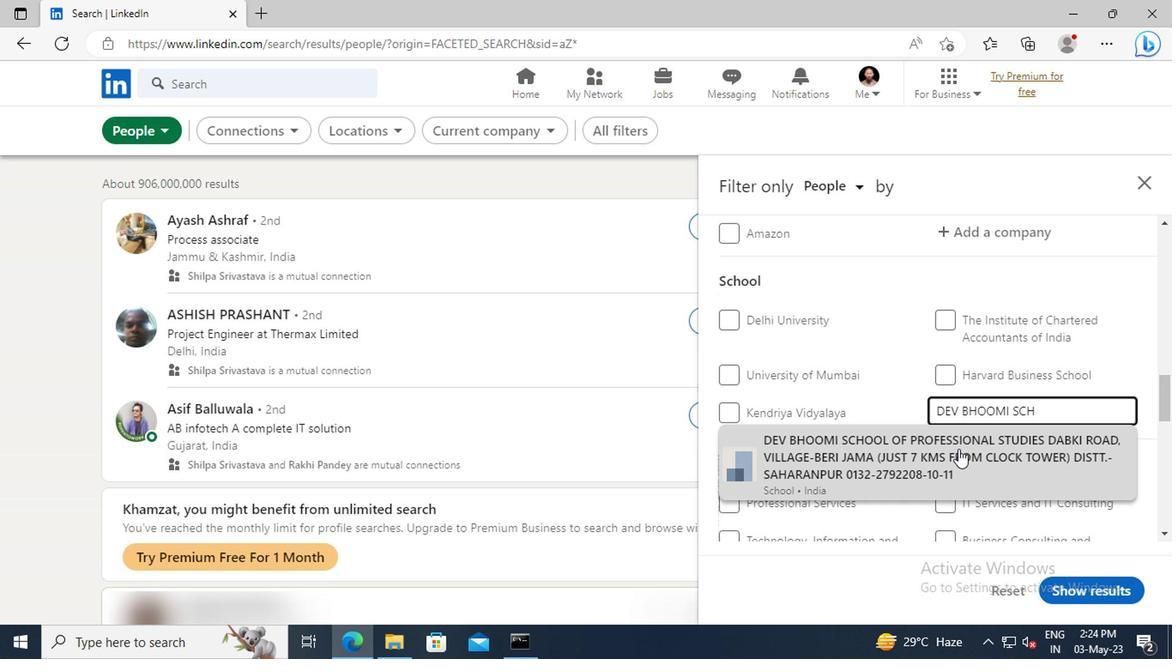 
Action: Mouse scrolled (956, 452) with delta (0, 0)
Screenshot: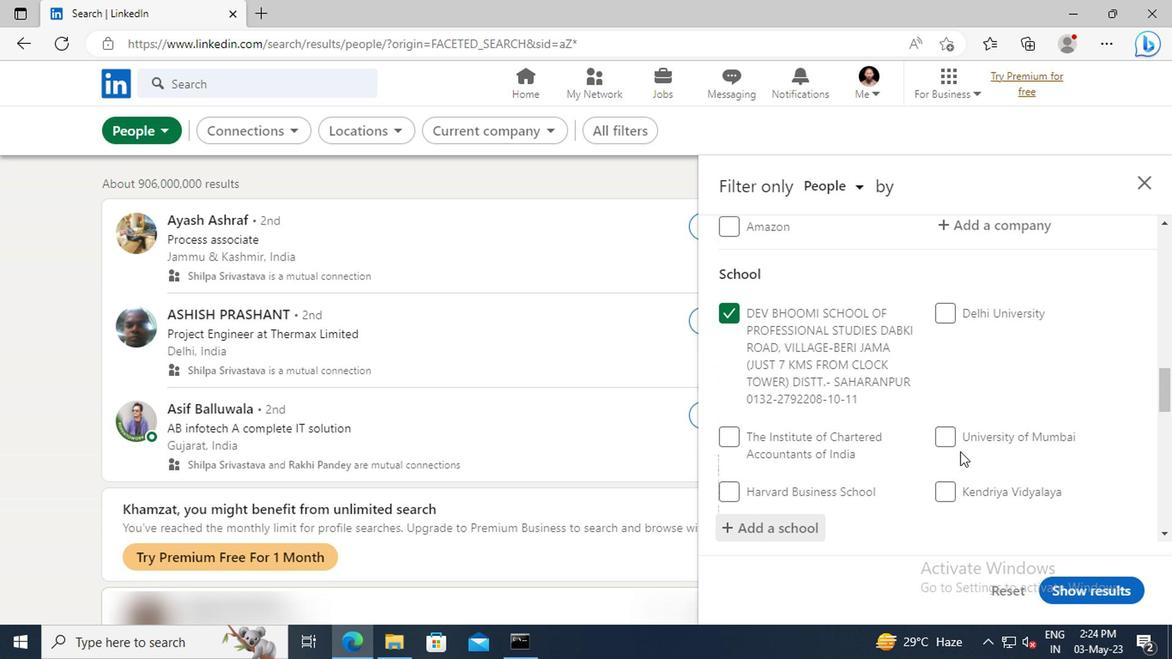 
Action: Mouse scrolled (956, 452) with delta (0, 0)
Screenshot: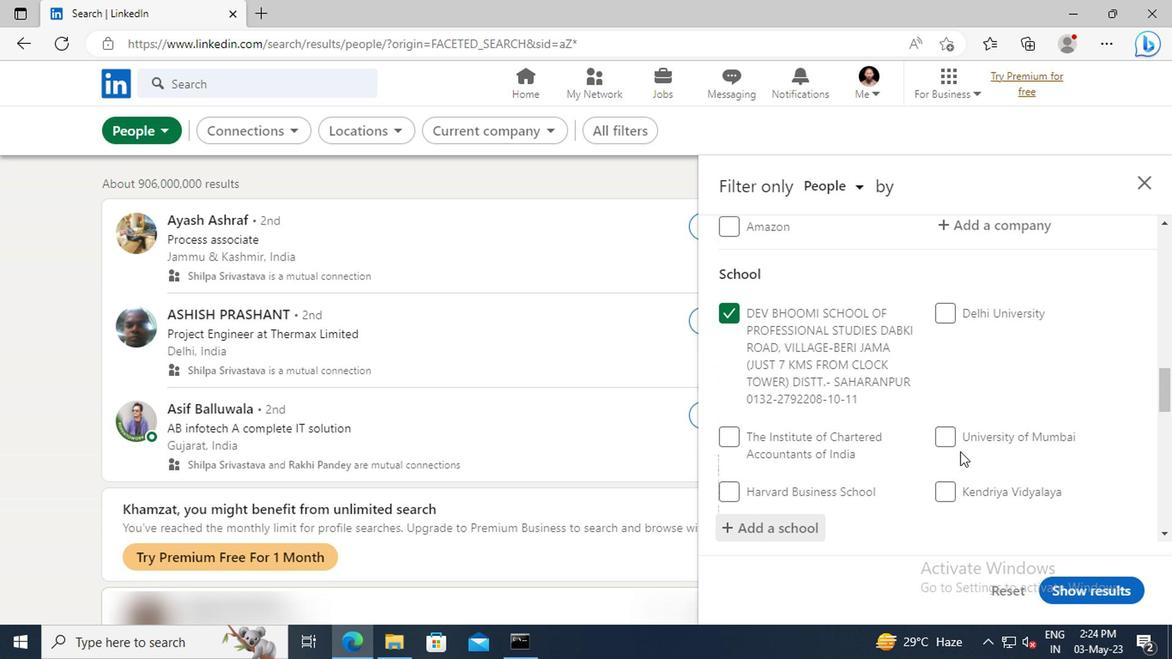 
Action: Mouse moved to (954, 406)
Screenshot: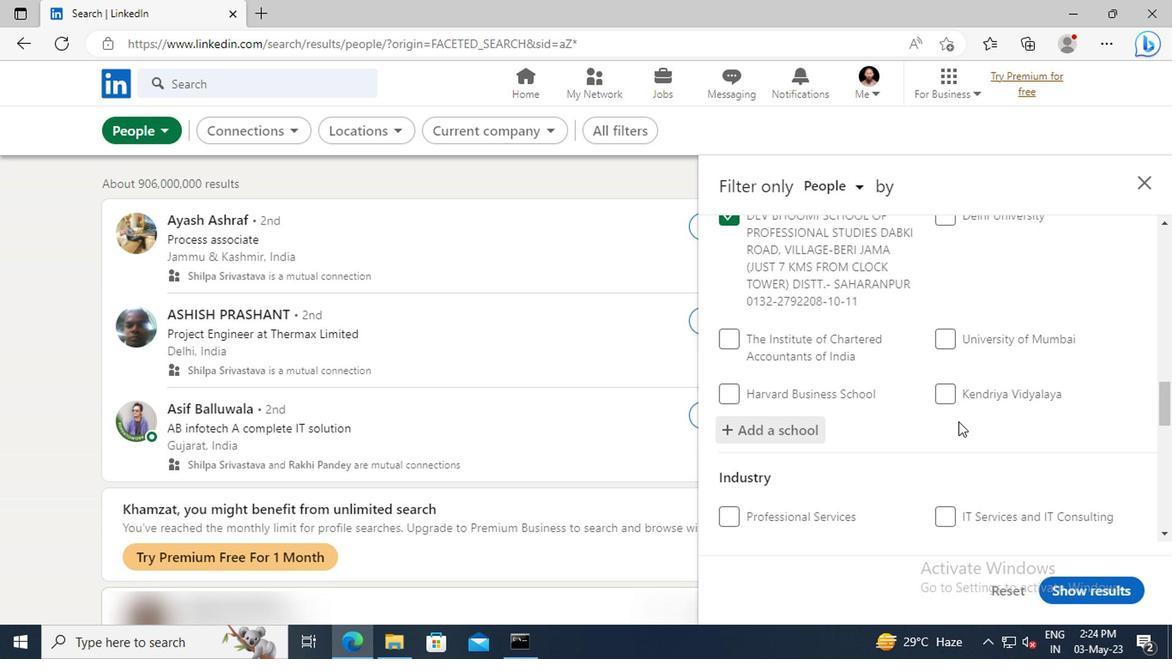
Action: Mouse scrolled (954, 405) with delta (0, 0)
Screenshot: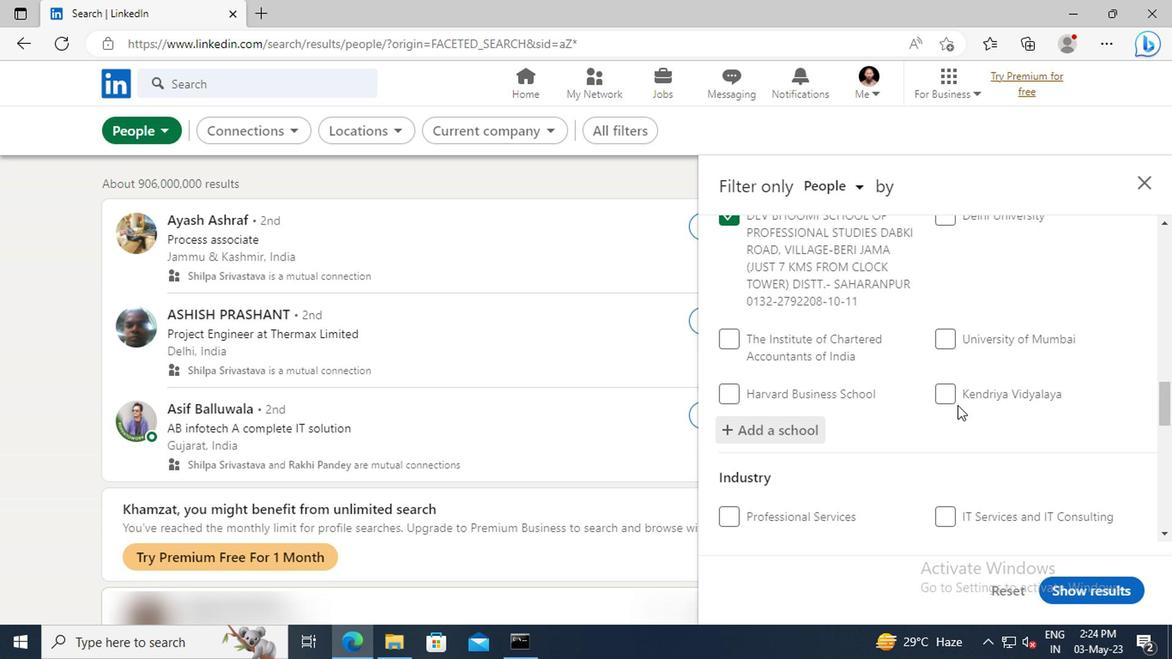 
Action: Mouse scrolled (954, 405) with delta (0, 0)
Screenshot: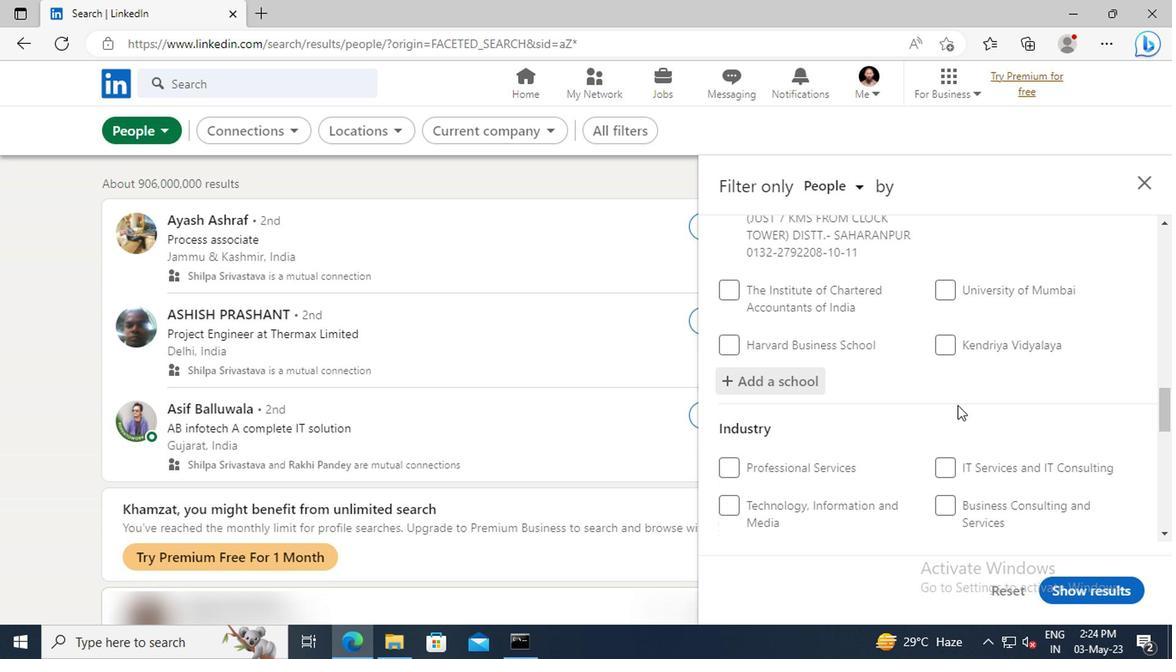 
Action: Mouse moved to (956, 389)
Screenshot: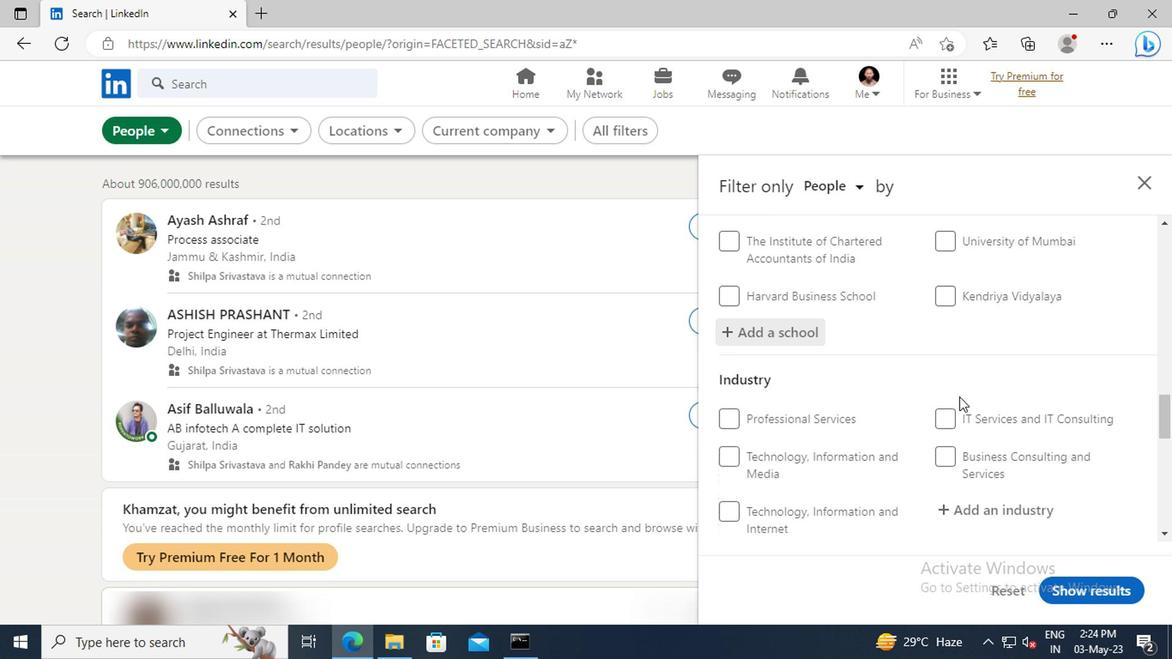 
Action: Mouse scrolled (956, 388) with delta (0, 0)
Screenshot: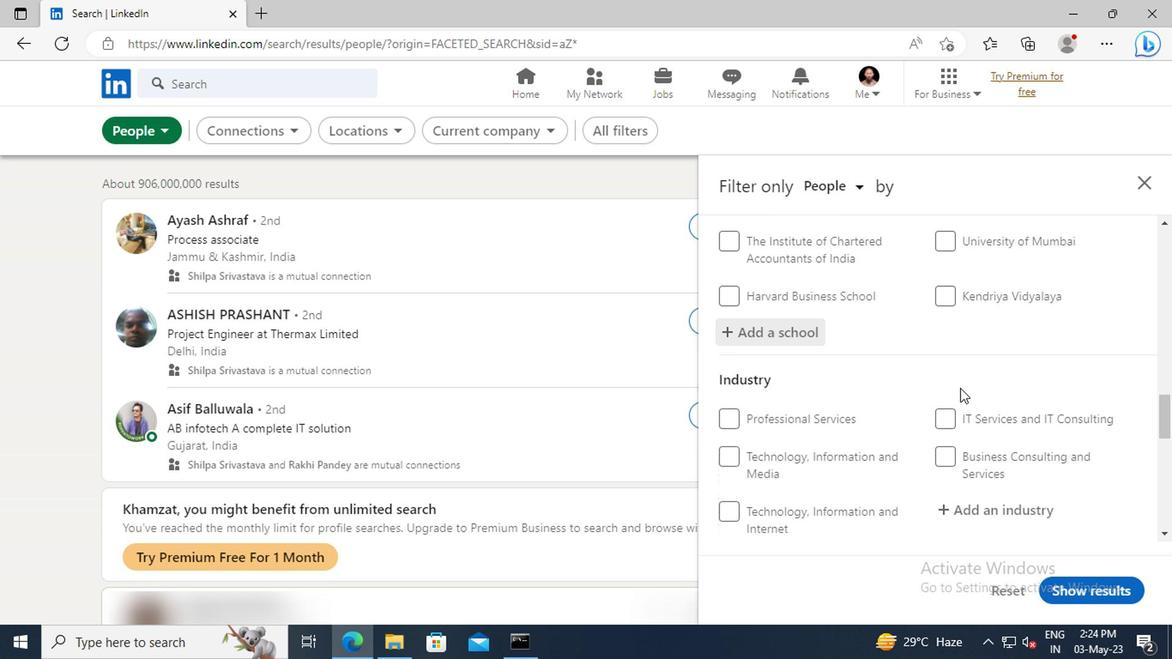
Action: Mouse scrolled (956, 388) with delta (0, 0)
Screenshot: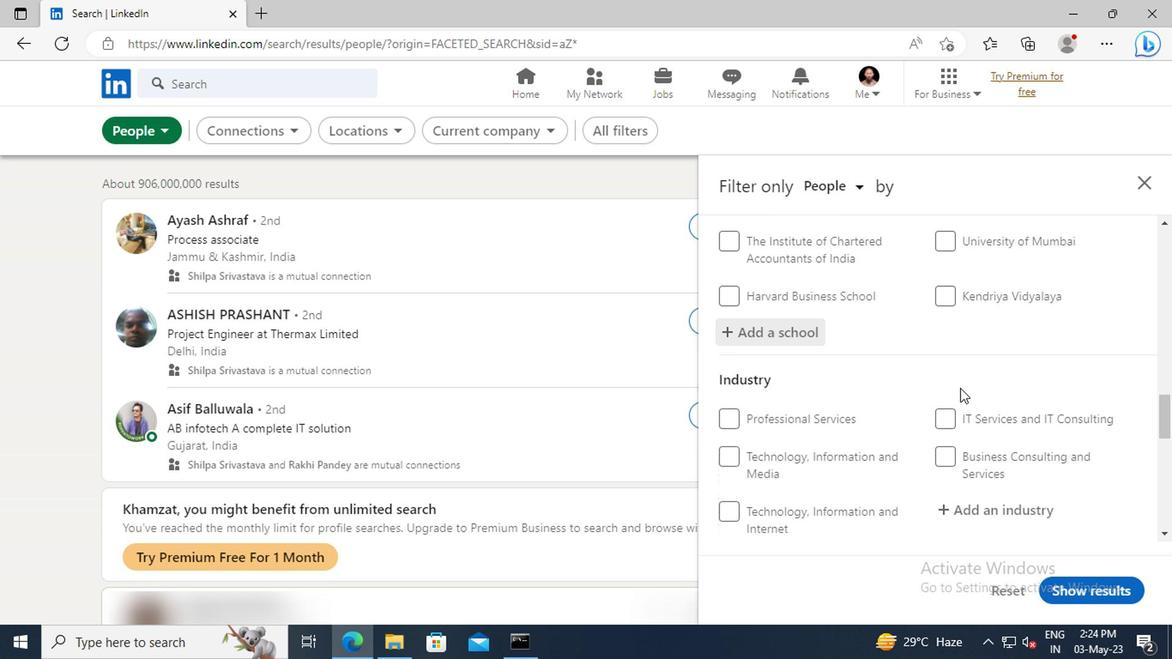 
Action: Mouse moved to (954, 414)
Screenshot: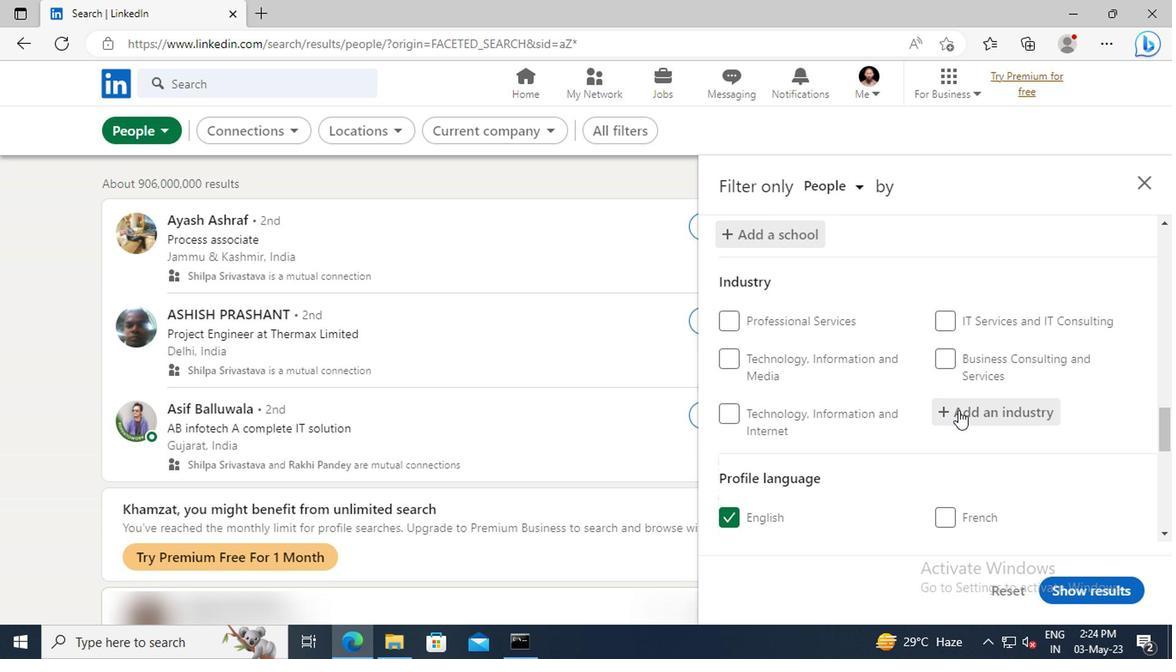 
Action: Mouse pressed left at (954, 414)
Screenshot: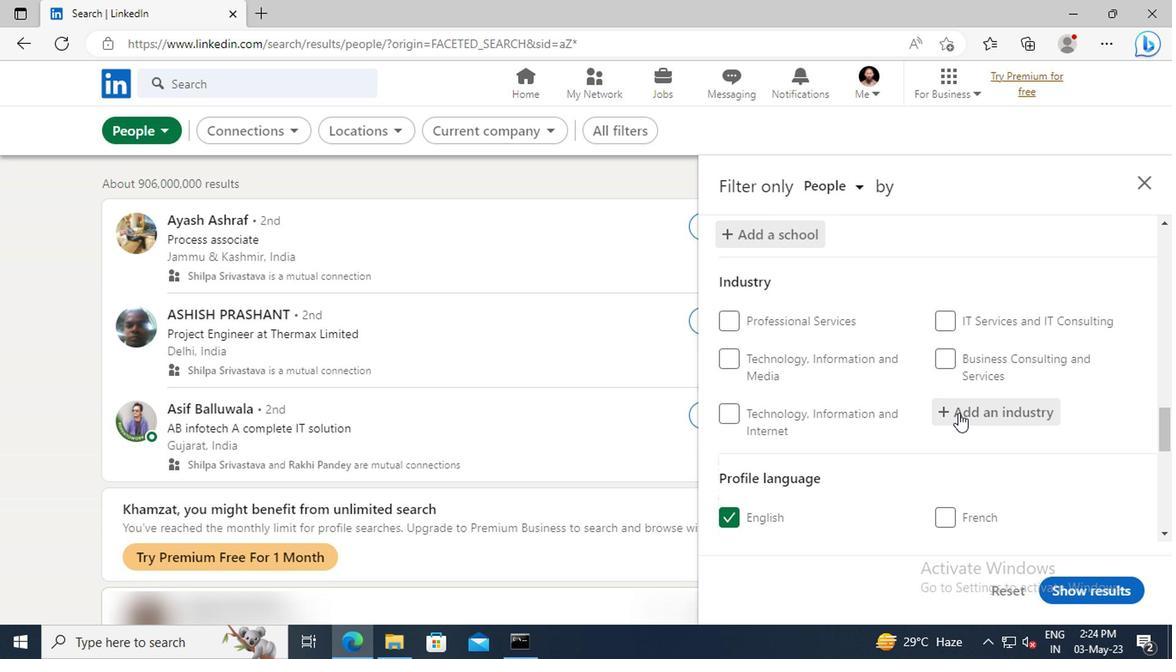 
Action: Key pressed <Key.shift>COMPUTER<Key.space><Key.shift>NET
Screenshot: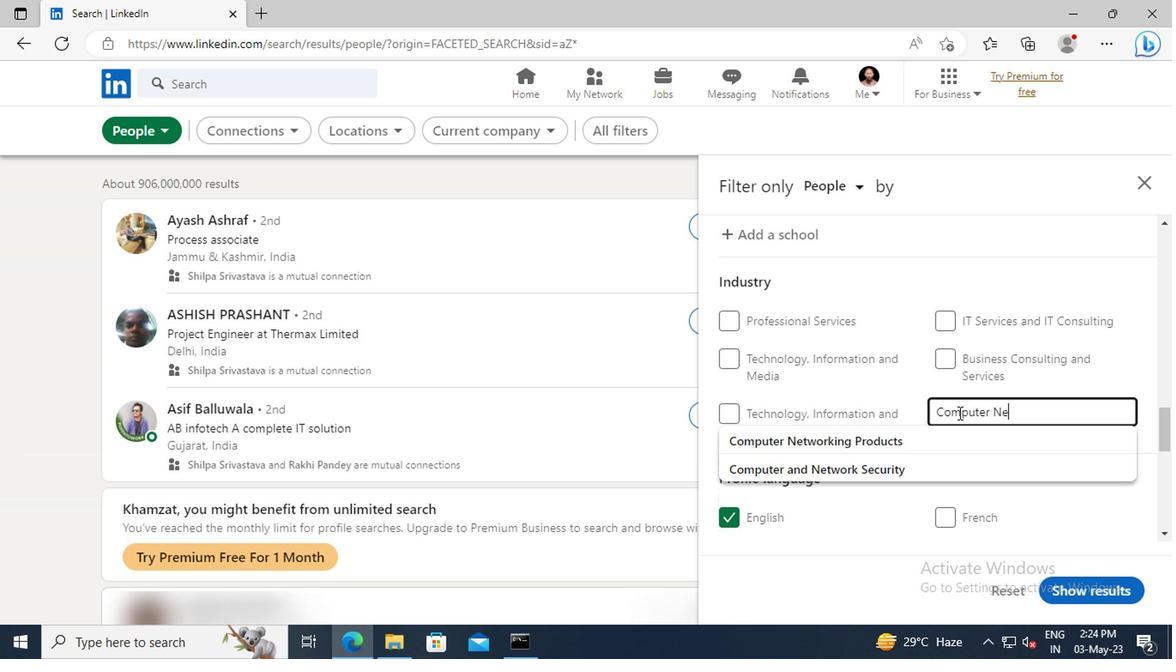 
Action: Mouse moved to (959, 433)
Screenshot: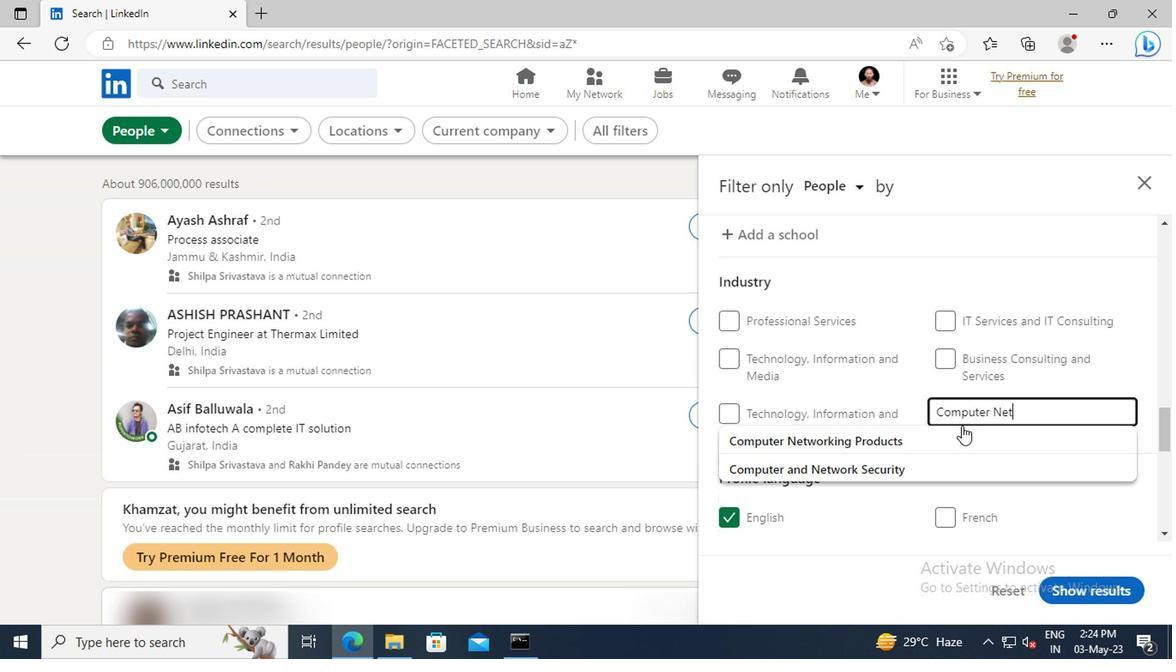 
Action: Mouse pressed left at (959, 433)
Screenshot: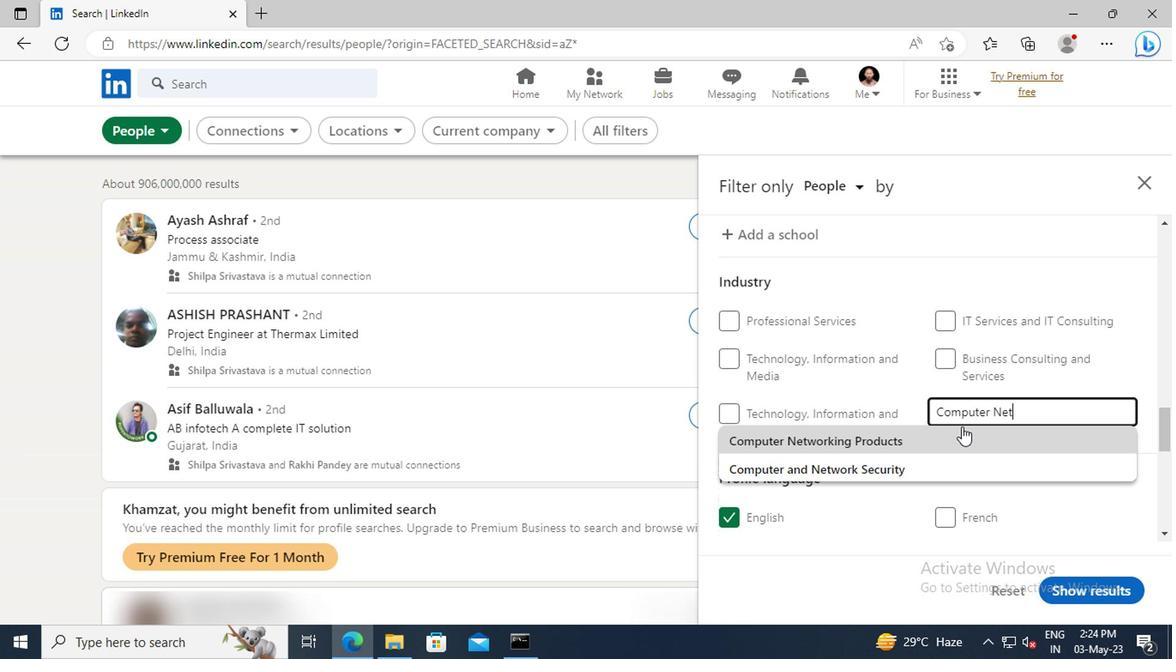 
Action: Mouse scrolled (959, 432) with delta (0, -1)
Screenshot: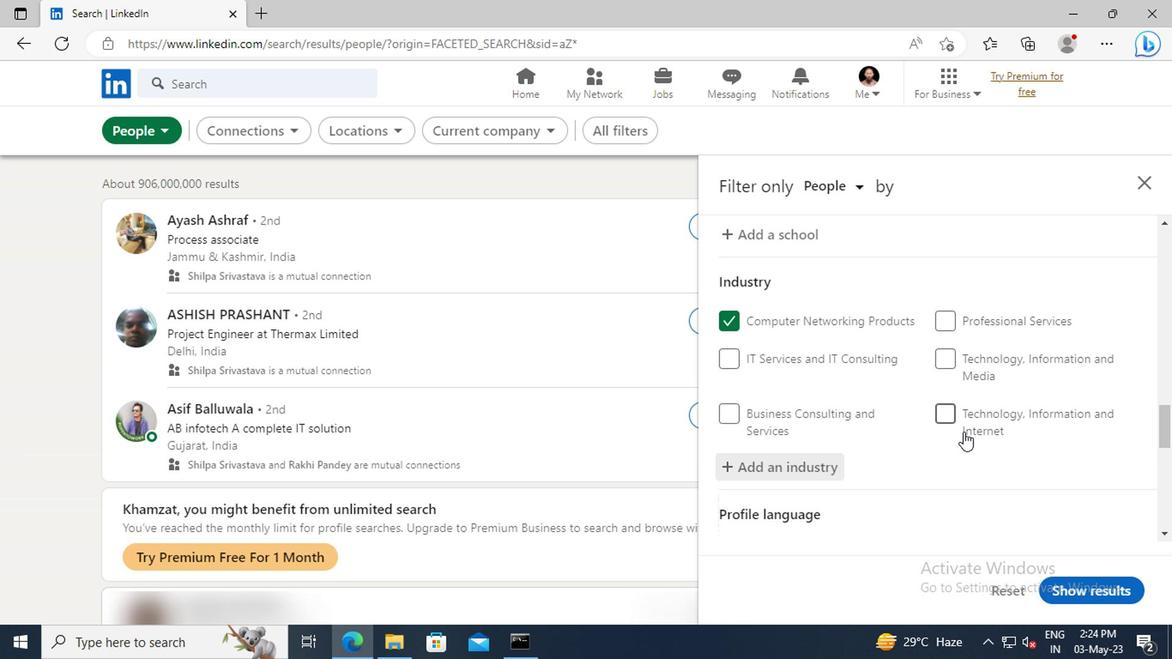
Action: Mouse moved to (962, 398)
Screenshot: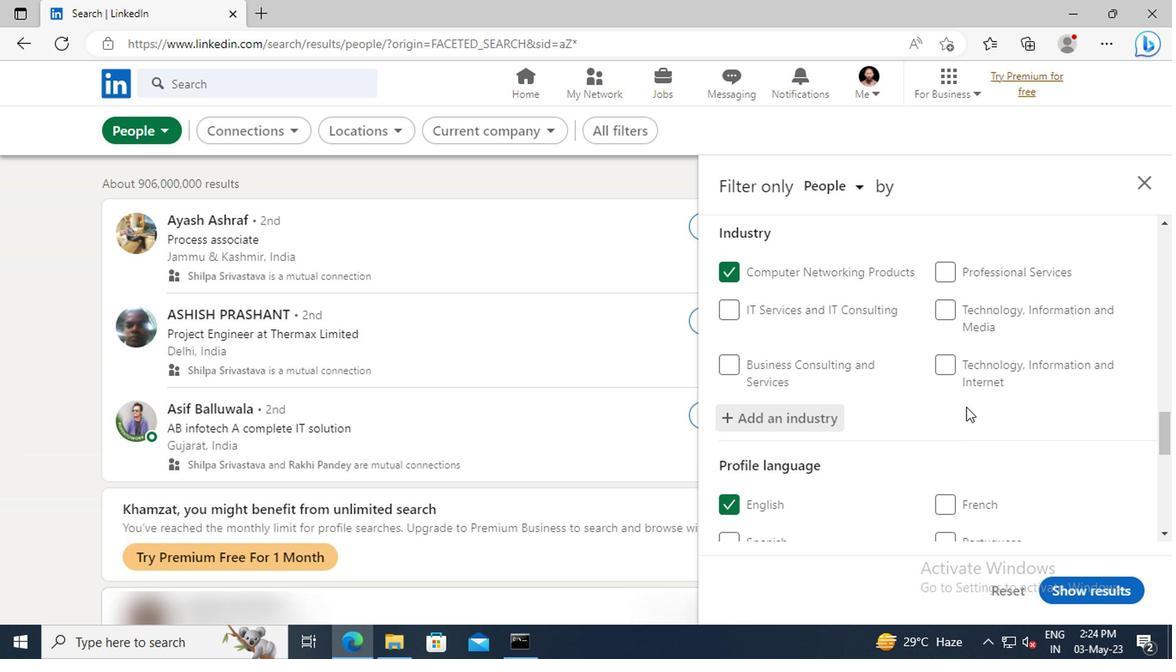 
Action: Mouse scrolled (962, 397) with delta (0, 0)
Screenshot: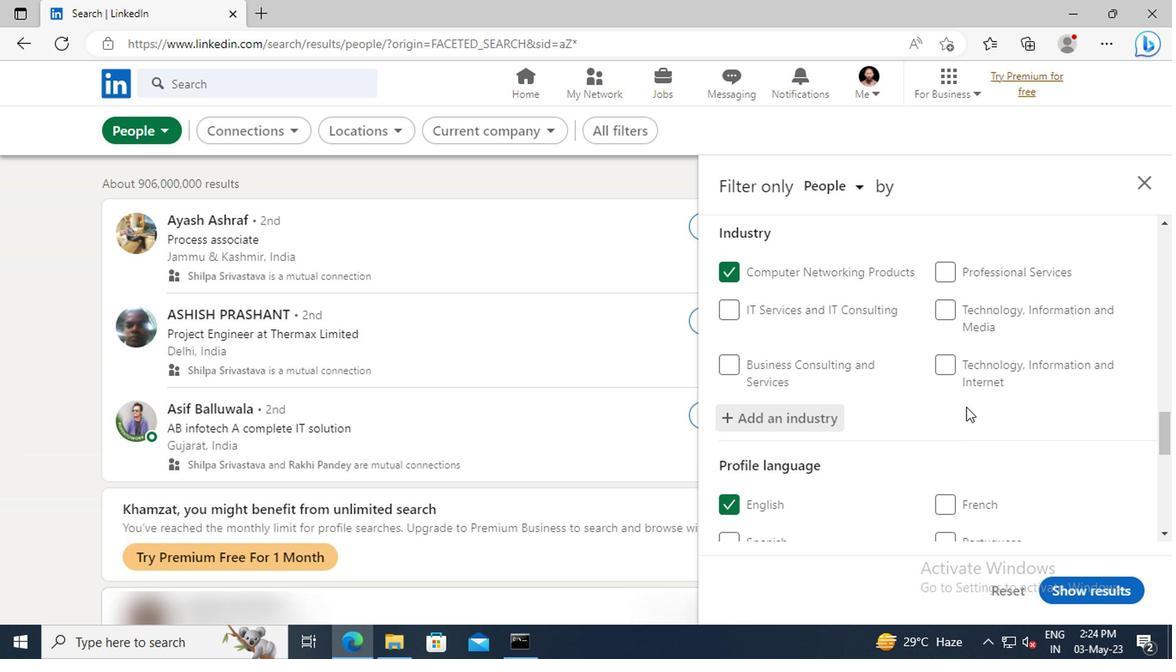 
Action: Mouse moved to (961, 397)
Screenshot: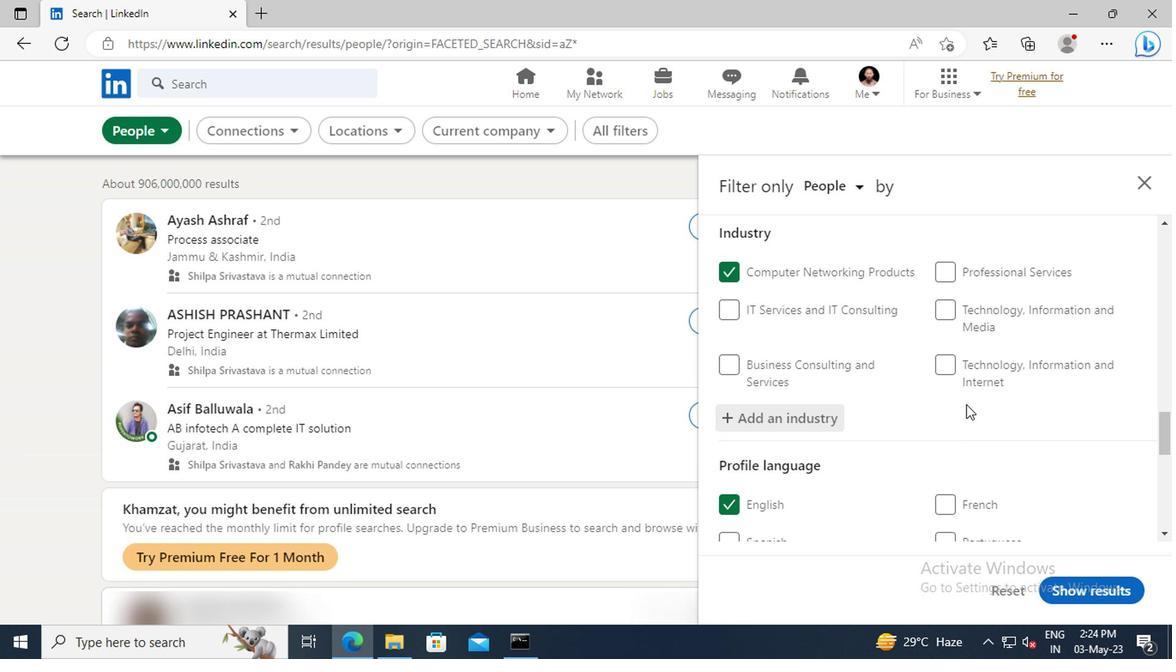 
Action: Mouse scrolled (961, 396) with delta (0, -1)
Screenshot: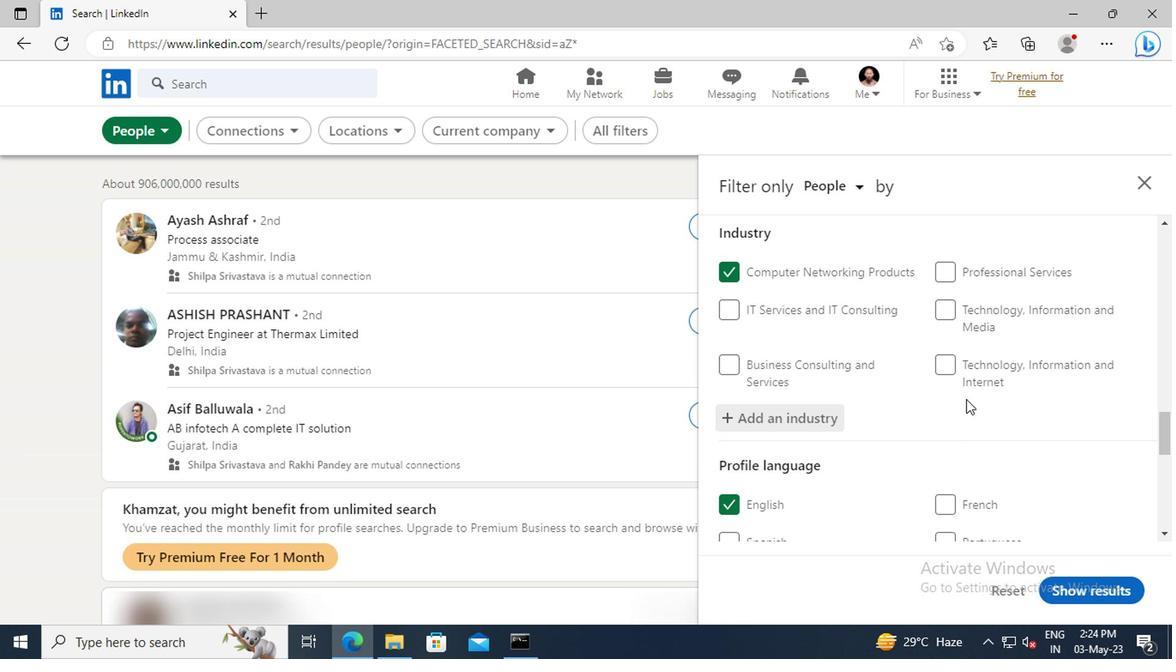 
Action: Mouse moved to (954, 370)
Screenshot: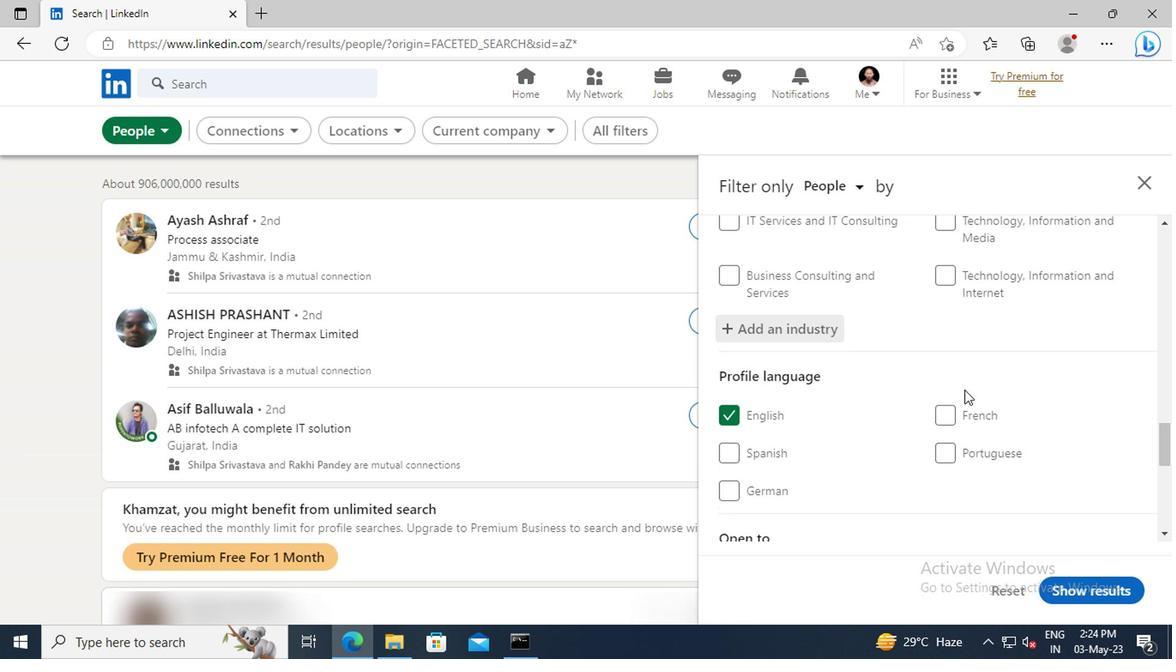 
Action: Mouse scrolled (954, 369) with delta (0, 0)
Screenshot: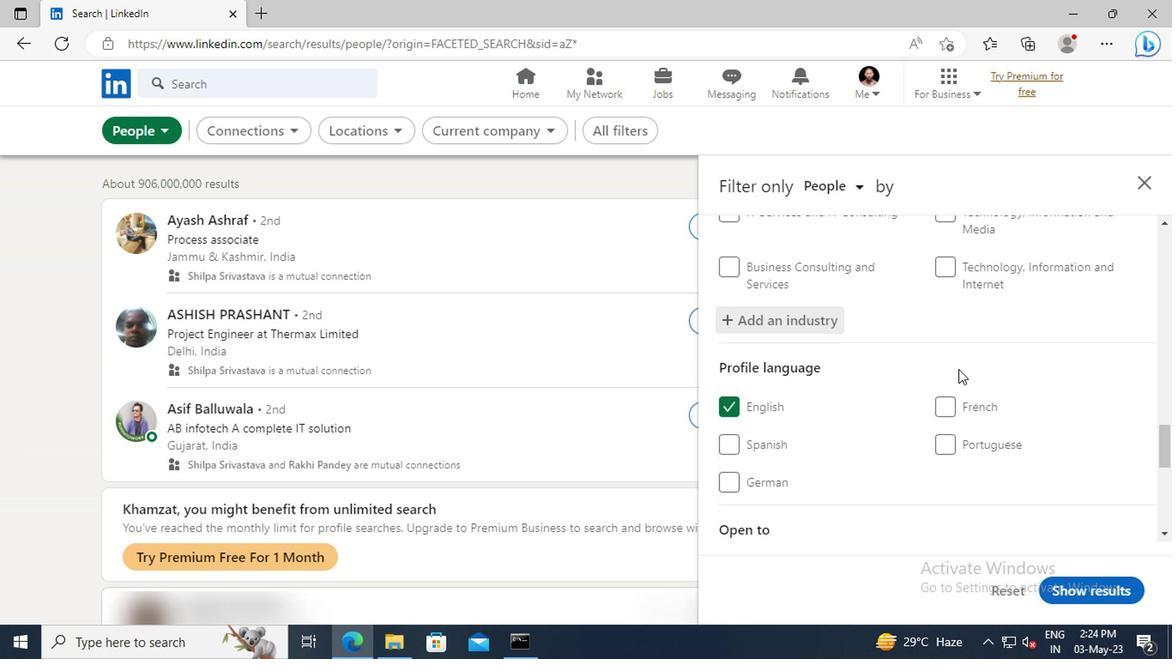 
Action: Mouse scrolled (954, 369) with delta (0, 0)
Screenshot: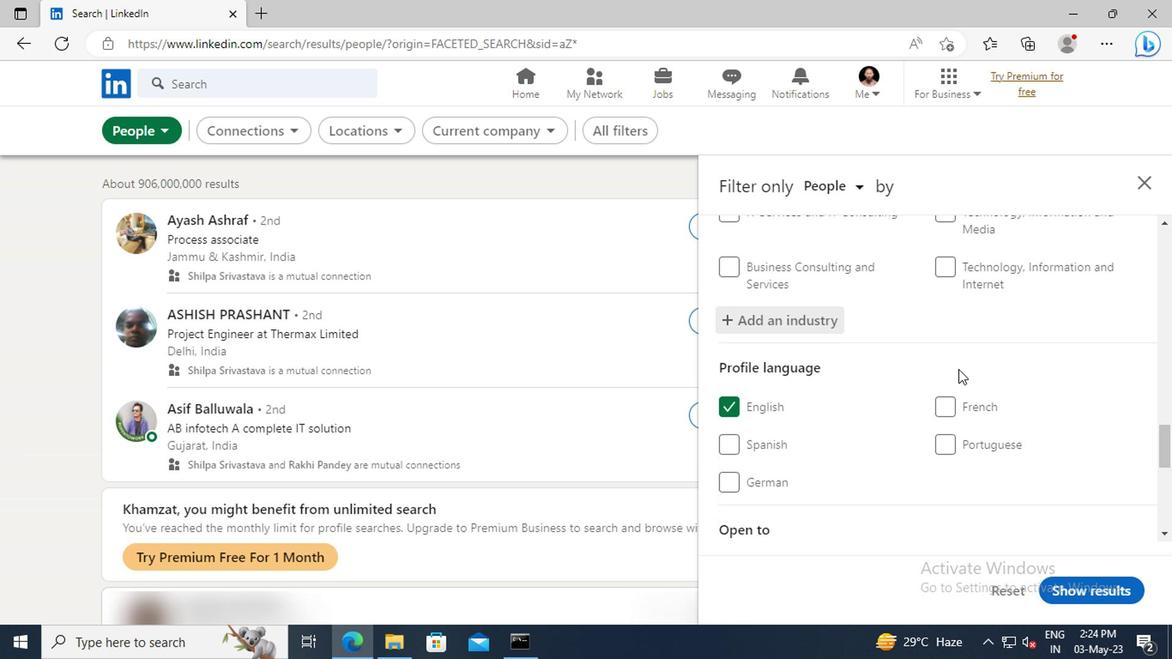 
Action: Mouse scrolled (954, 369) with delta (0, 0)
Screenshot: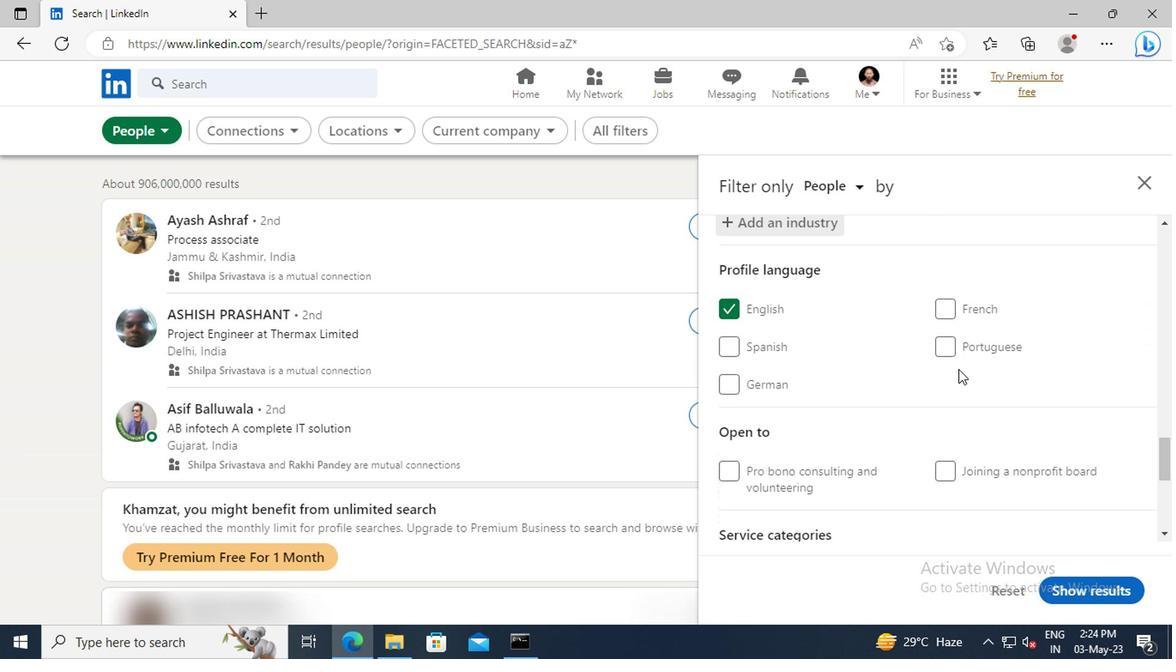 
Action: Mouse scrolled (954, 369) with delta (0, 0)
Screenshot: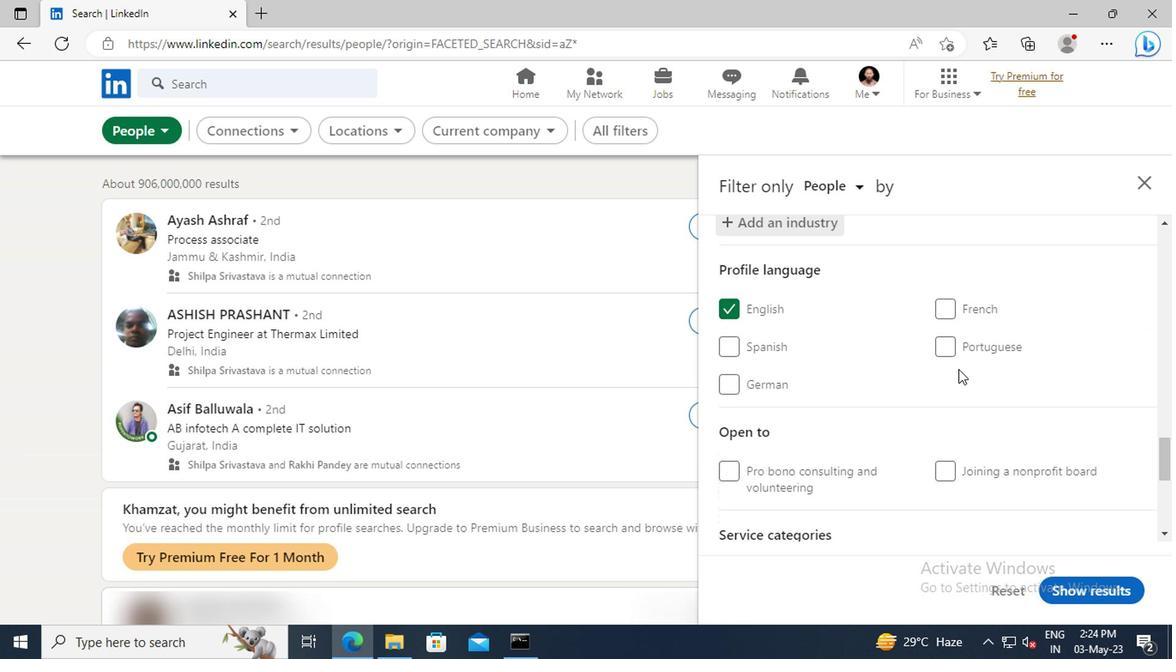 
Action: Mouse scrolled (954, 369) with delta (0, 0)
Screenshot: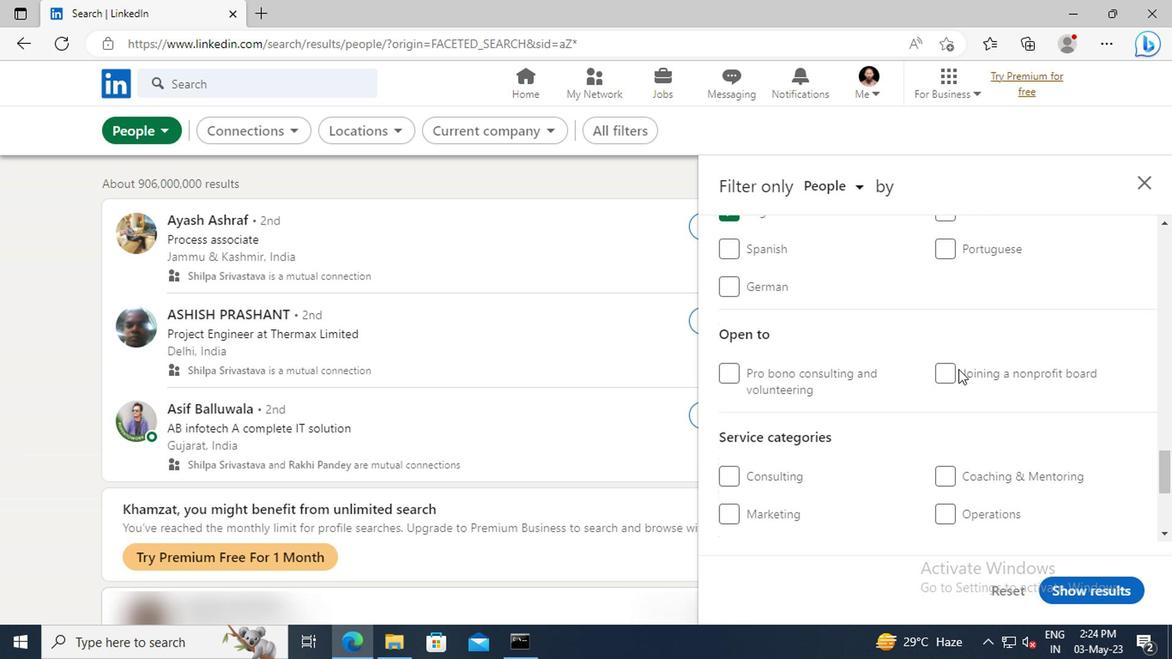 
Action: Mouse scrolled (954, 369) with delta (0, 0)
Screenshot: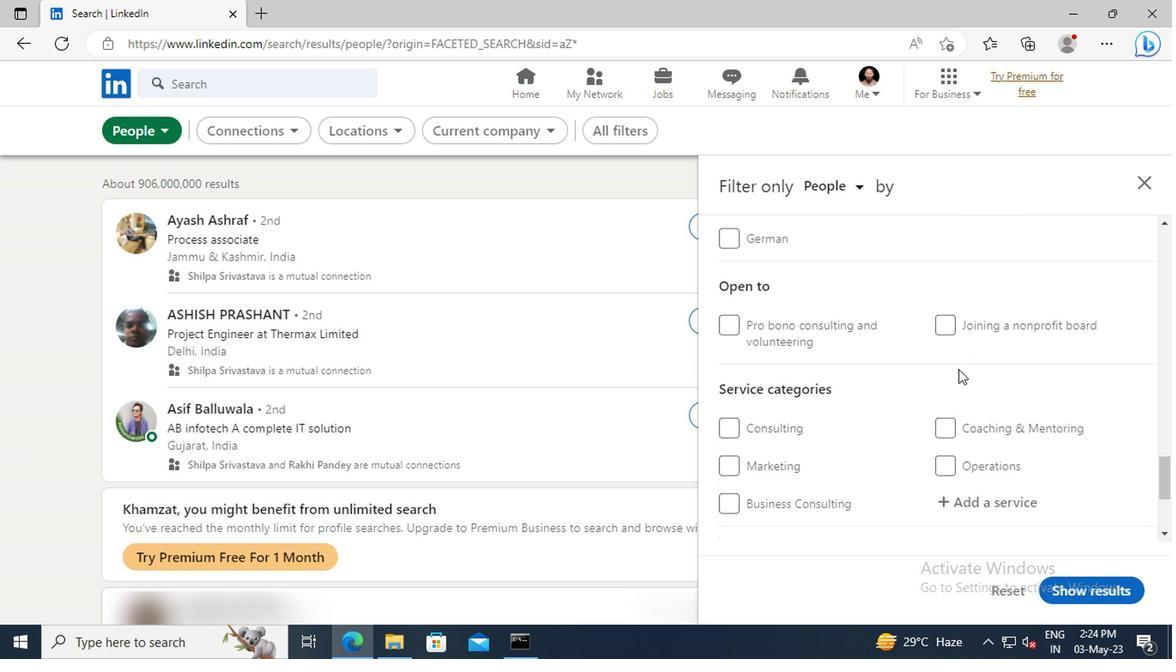 
Action: Mouse scrolled (954, 369) with delta (0, 0)
Screenshot: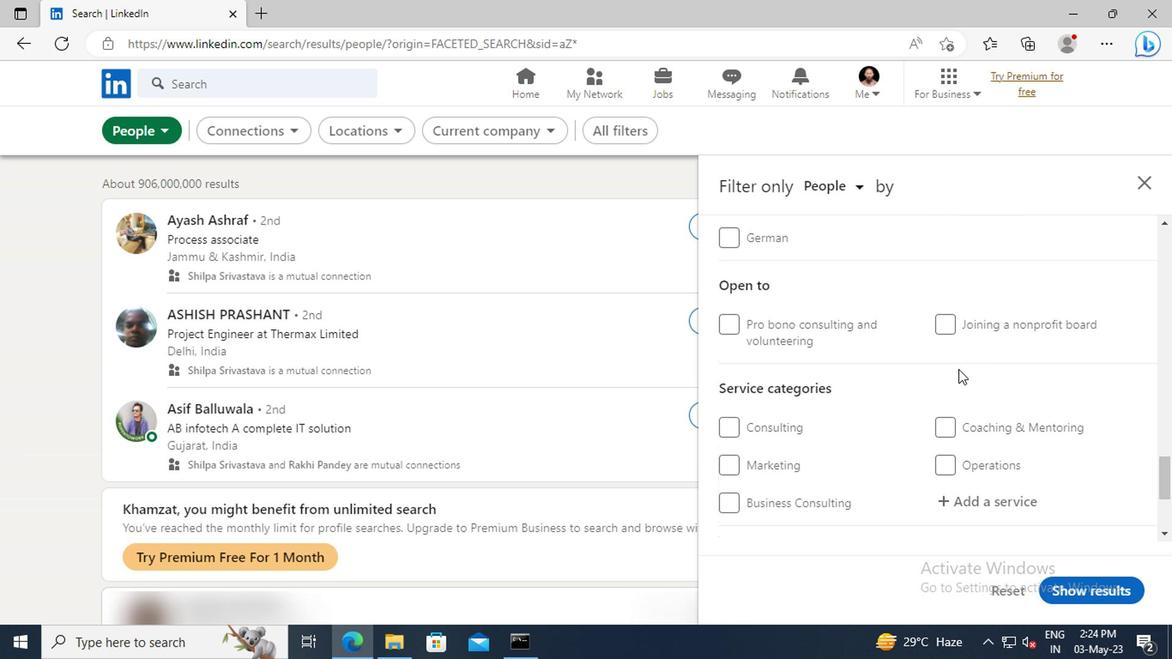 
Action: Mouse moved to (963, 408)
Screenshot: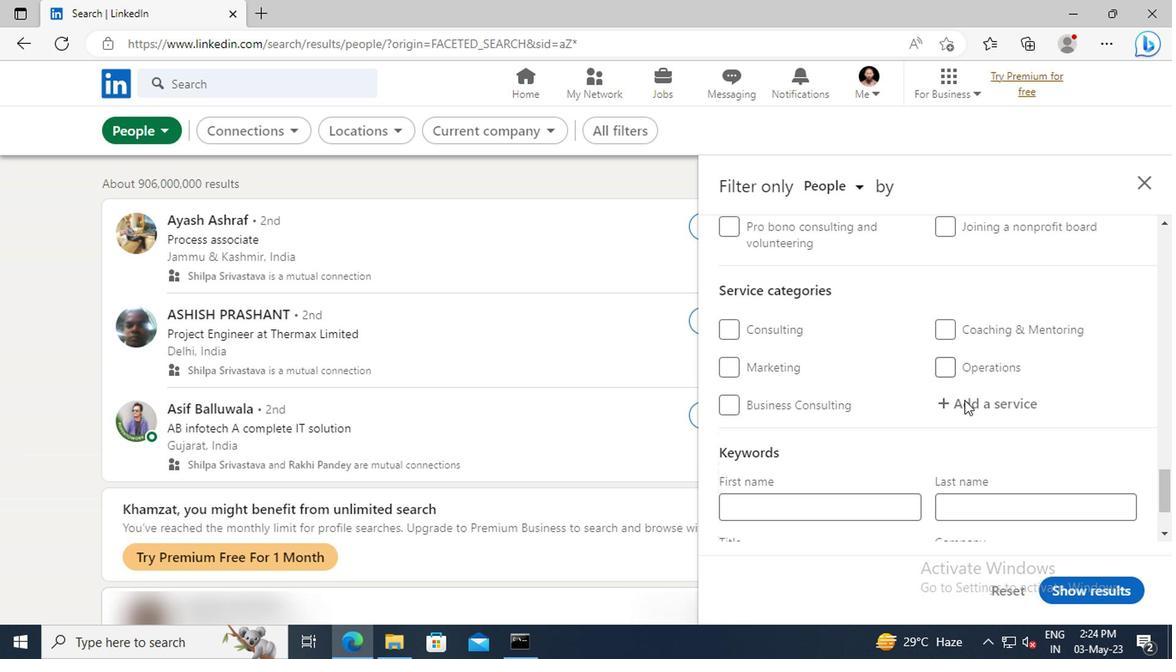 
Action: Mouse pressed left at (963, 408)
Screenshot: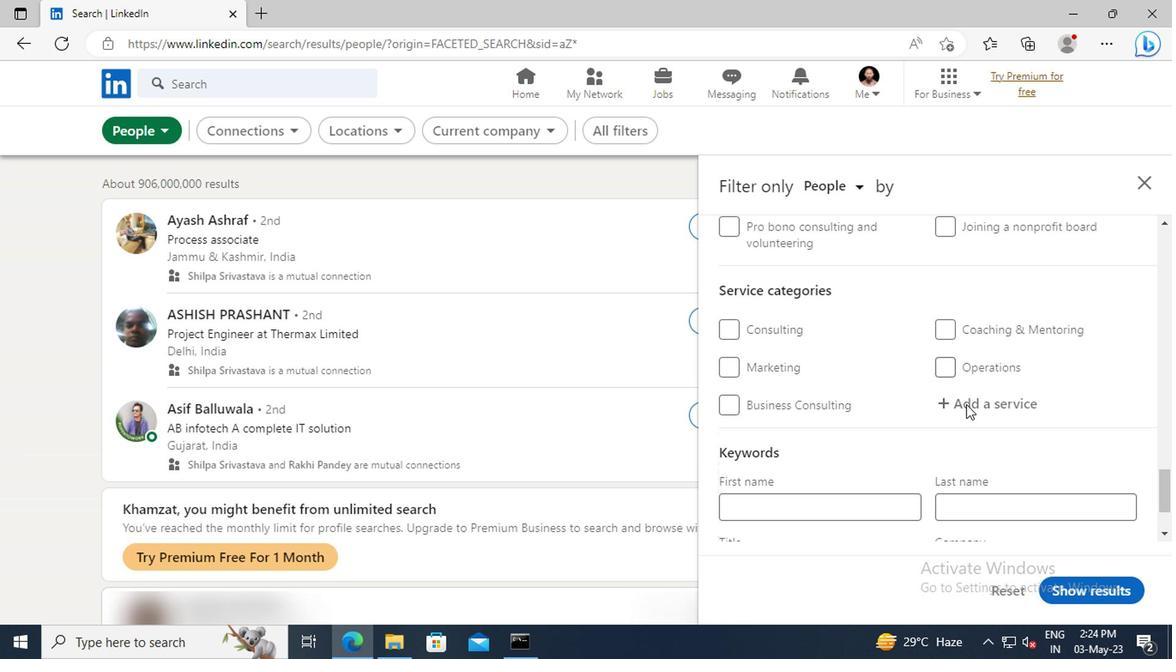 
Action: Key pressed <Key.shift>AUTO<Key.space><Key.shift>IN
Screenshot: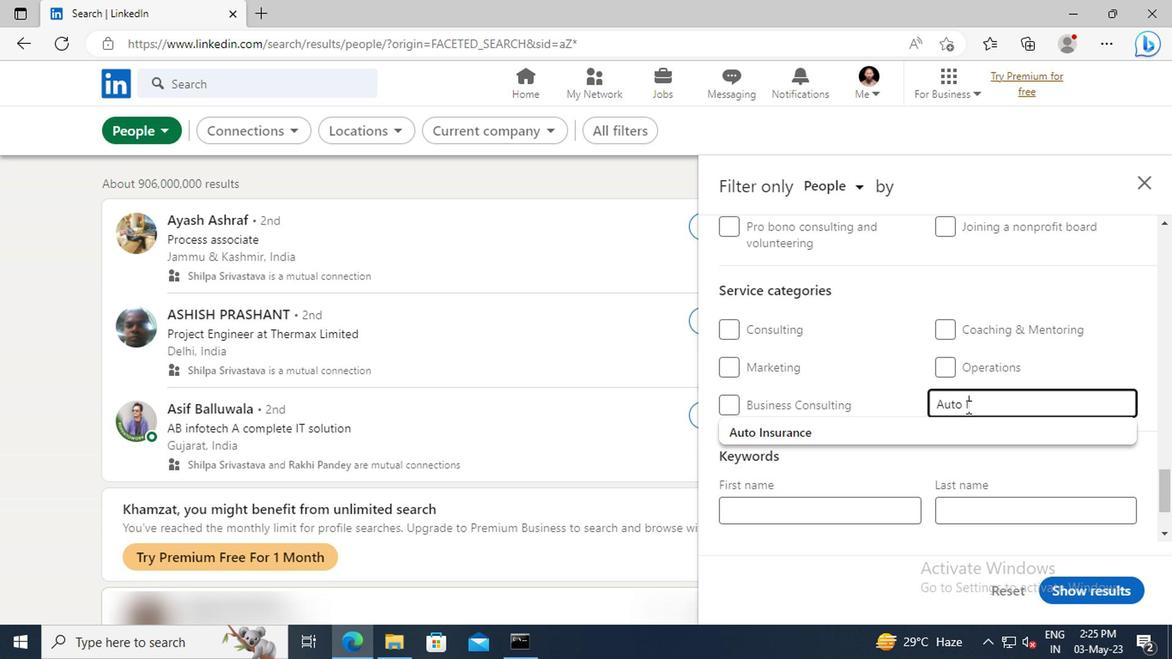 
Action: Mouse moved to (963, 434)
Screenshot: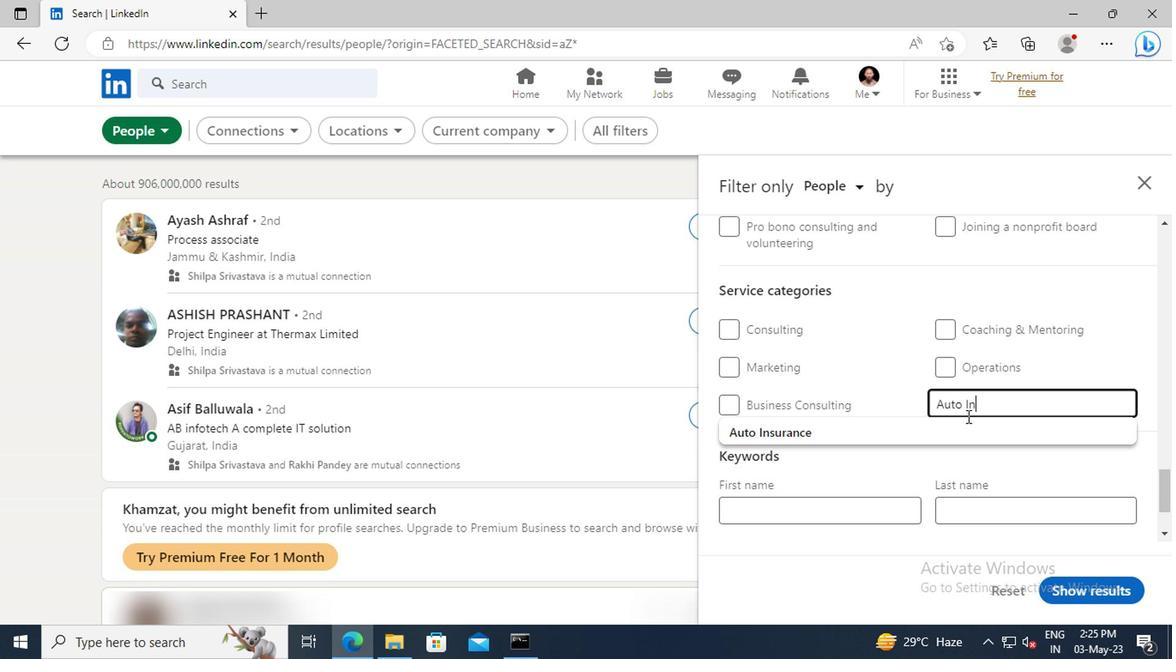 
Action: Mouse pressed left at (963, 434)
Screenshot: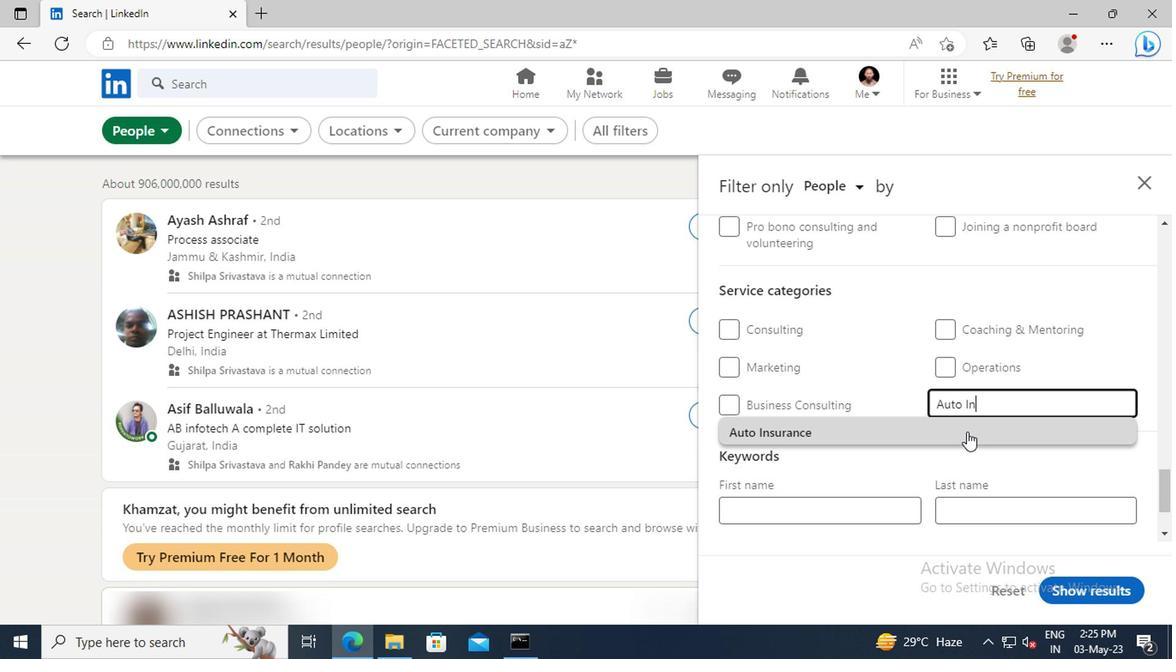 
Action: Mouse scrolled (963, 434) with delta (0, 0)
Screenshot: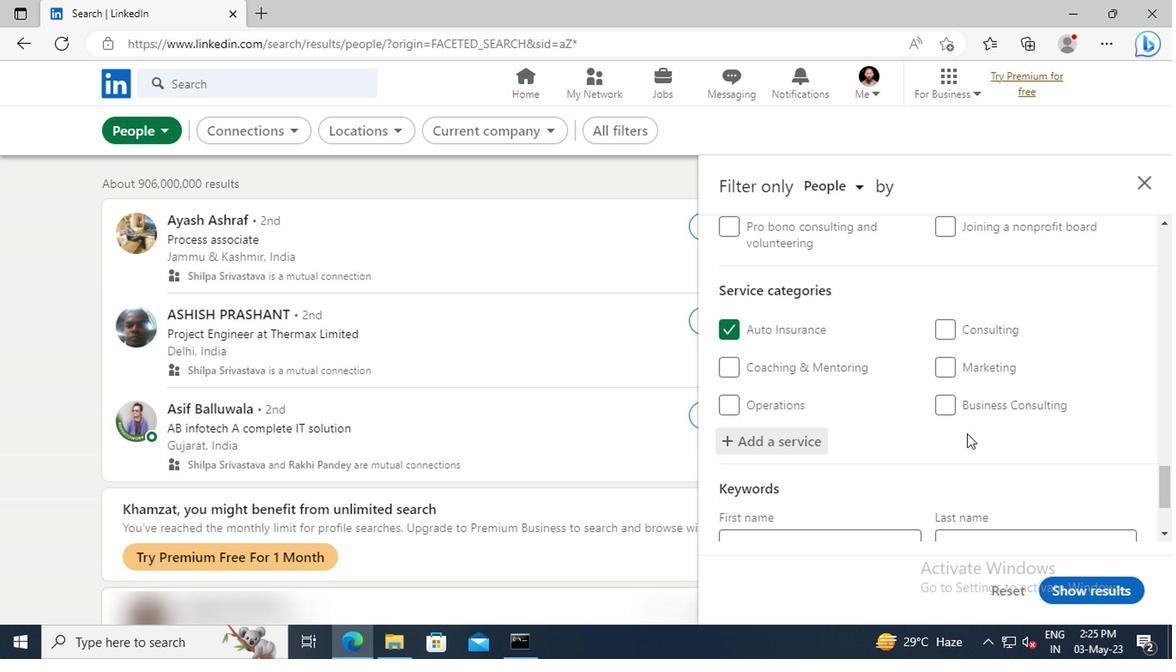 
Action: Mouse scrolled (963, 434) with delta (0, 0)
Screenshot: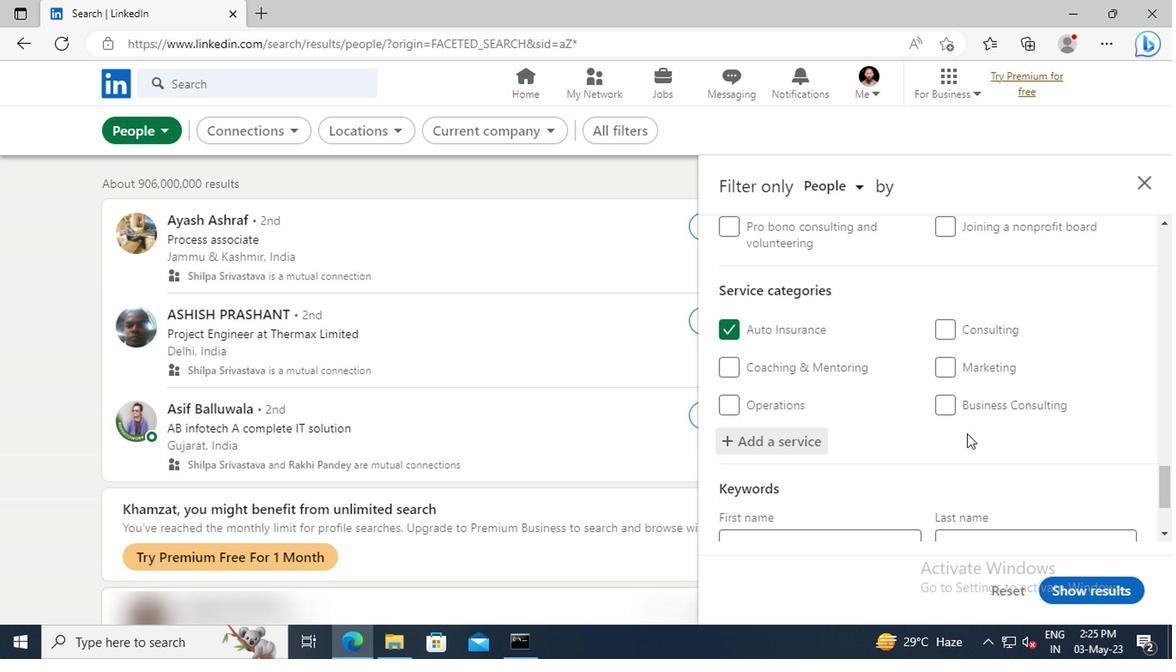 
Action: Mouse scrolled (963, 434) with delta (0, 0)
Screenshot: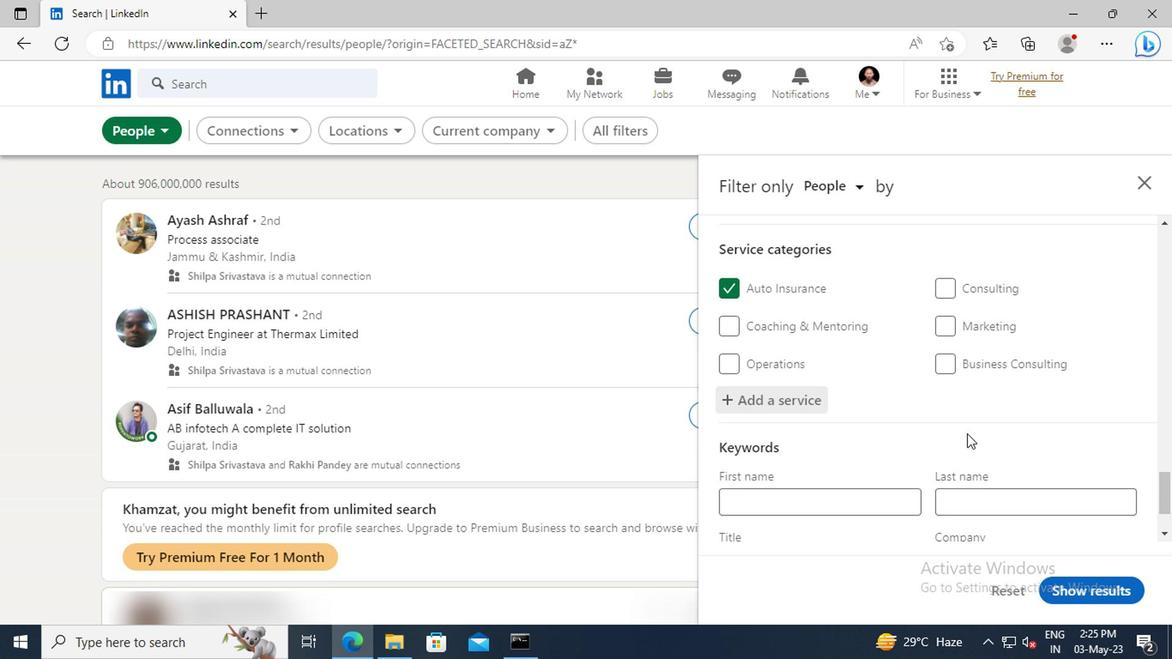 
Action: Mouse scrolled (963, 434) with delta (0, 0)
Screenshot: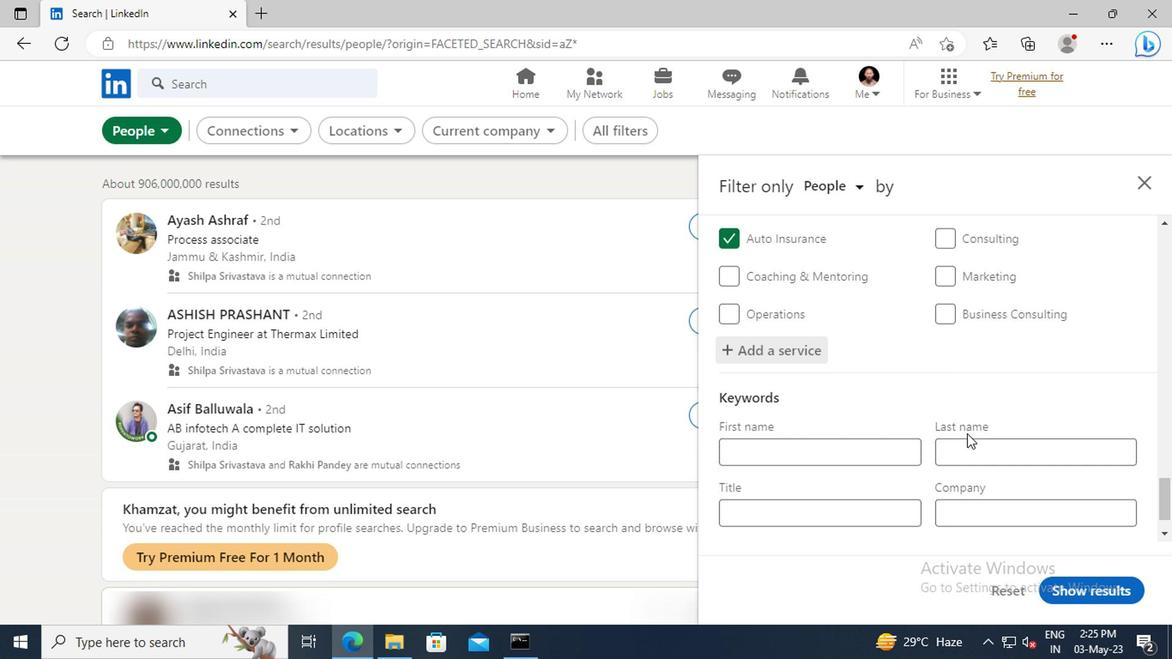 
Action: Mouse moved to (840, 466)
Screenshot: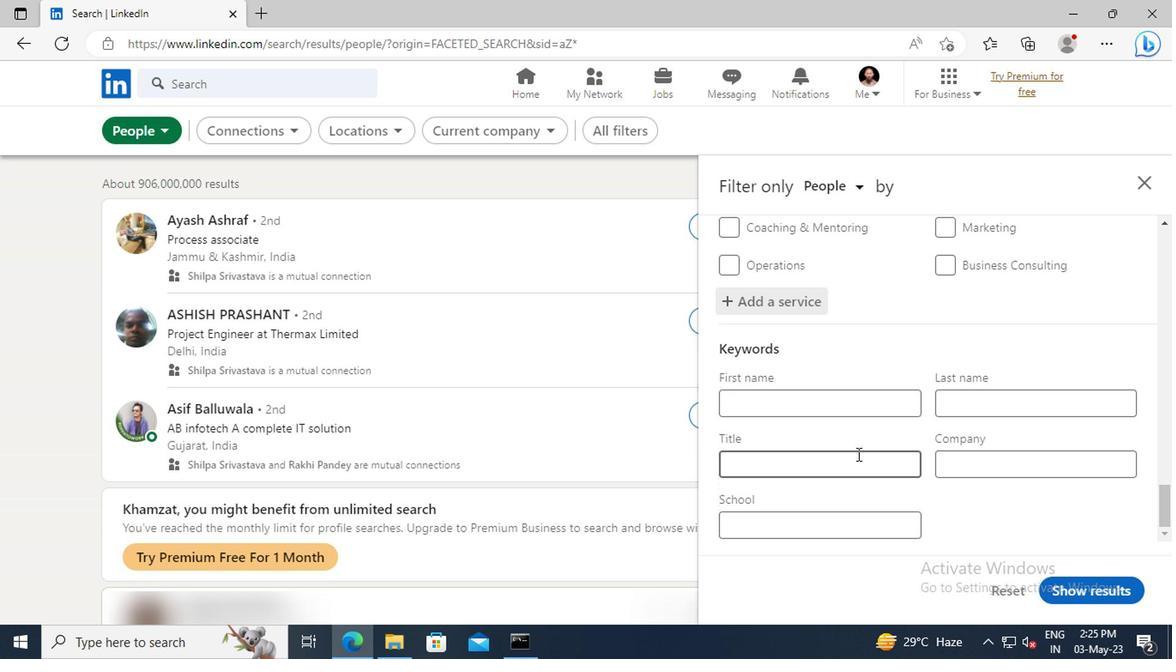 
Action: Mouse pressed left at (840, 466)
Screenshot: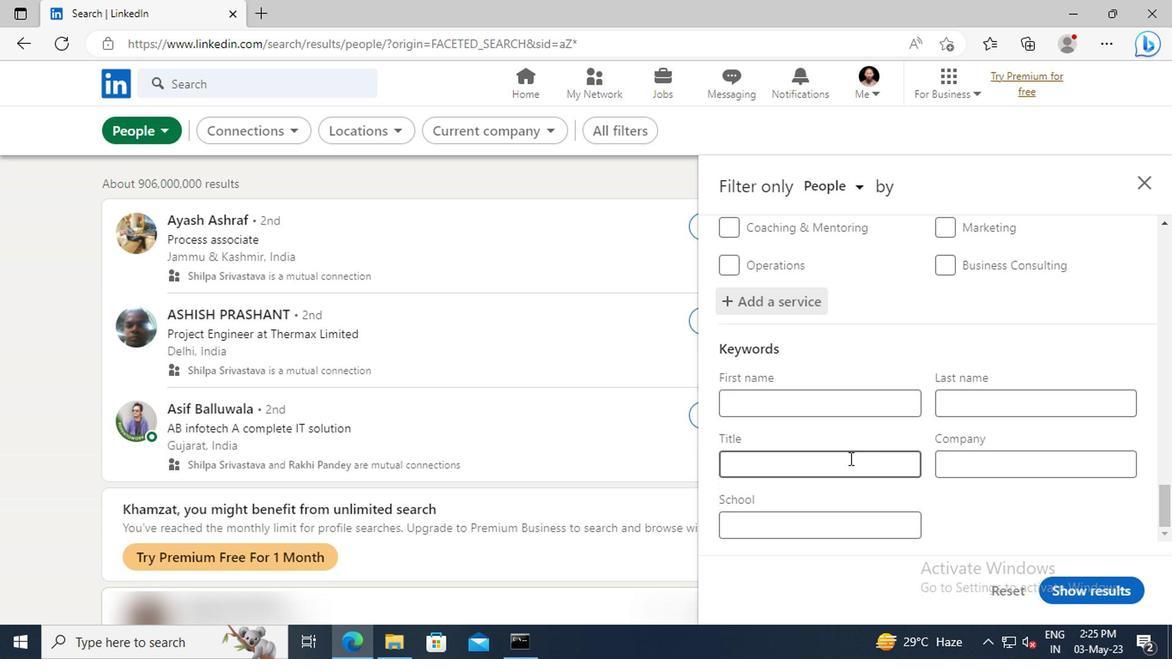
Action: Key pressed <Key.shift>NETWORK<Key.space><Key.shift>ADMINISTRATOR<Key.enter>
Screenshot: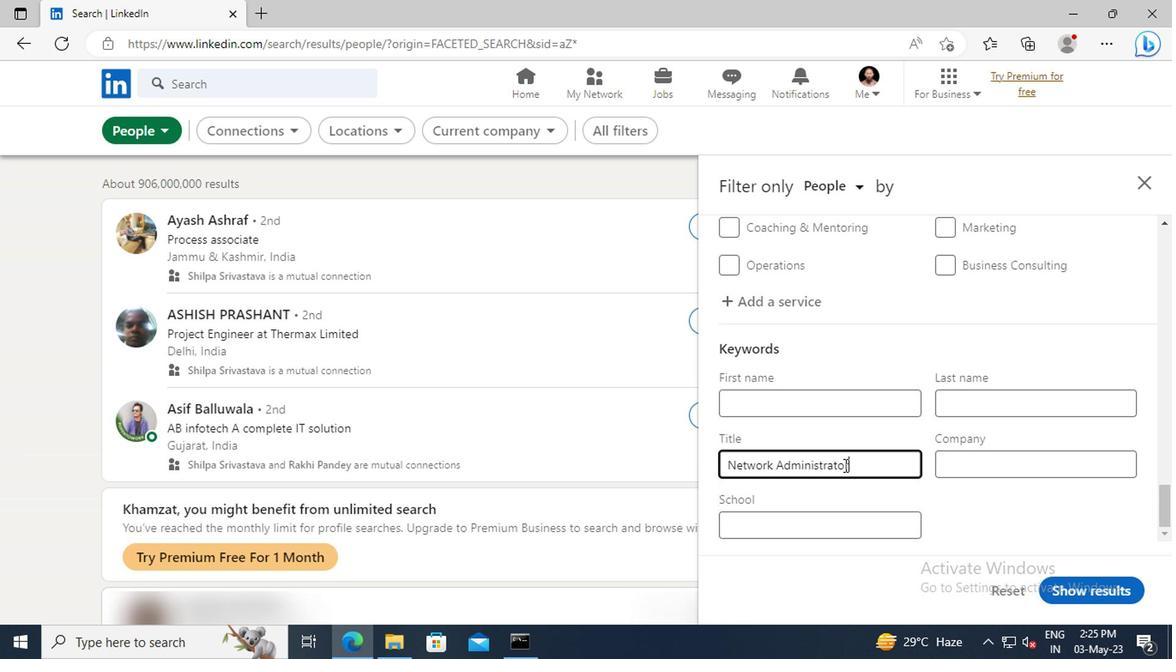 
Action: Mouse moved to (1072, 592)
Screenshot: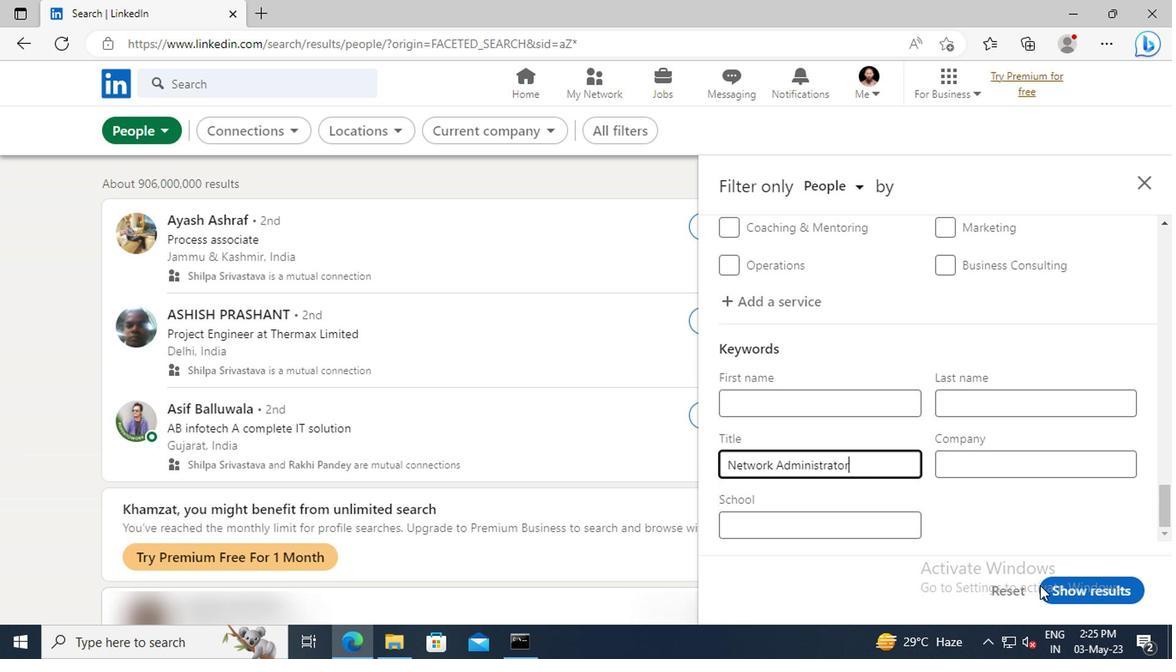 
Action: Mouse pressed left at (1072, 592)
Screenshot: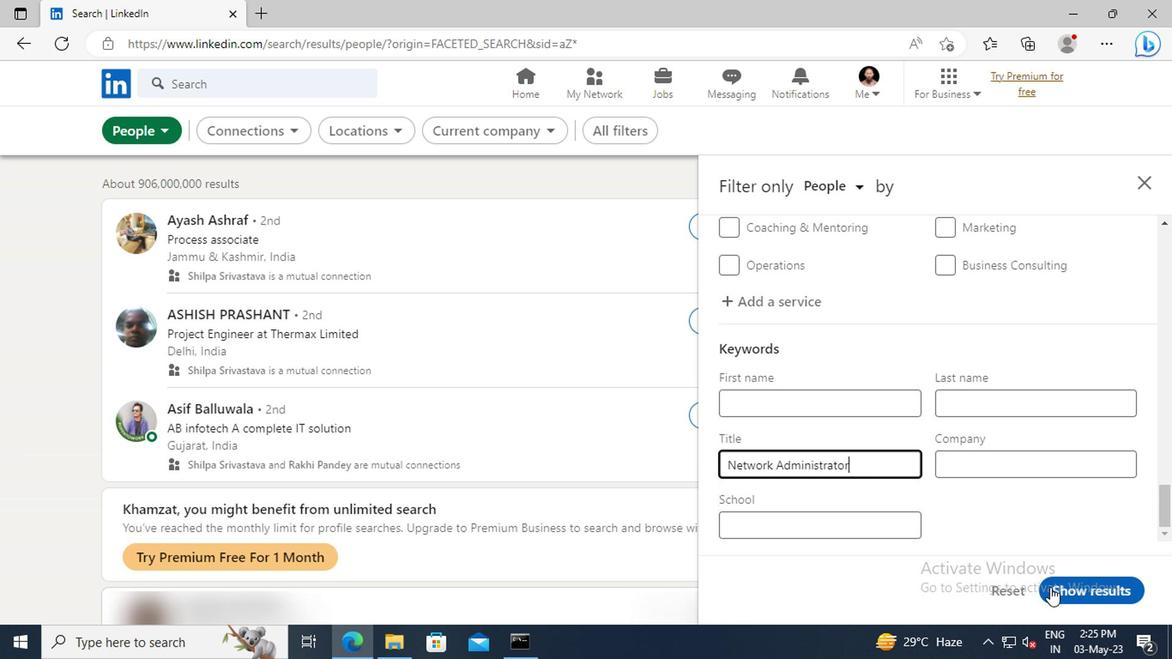 
